 Task: In the Page agendafor.pptxinsert the slide 'blank'insert the shape ' diamond'with color greeninsert the shape  regular pentagonwith color redinsert the shape  piewith color purpleselect all the shapes, shape fill with eyedropper and change the color to  theme color
Action: Mouse moved to (1123, 310)
Screenshot: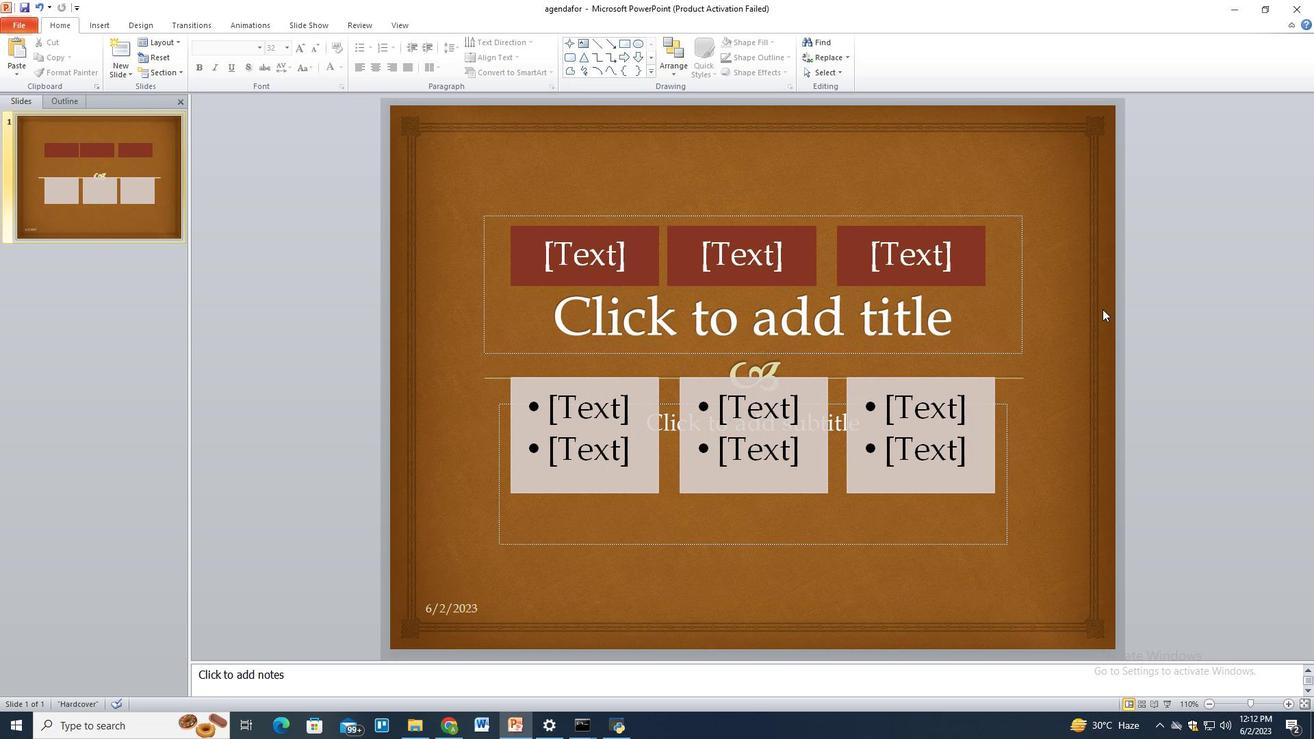 
Action: Mouse scrolled (1123, 310) with delta (0, 0)
Screenshot: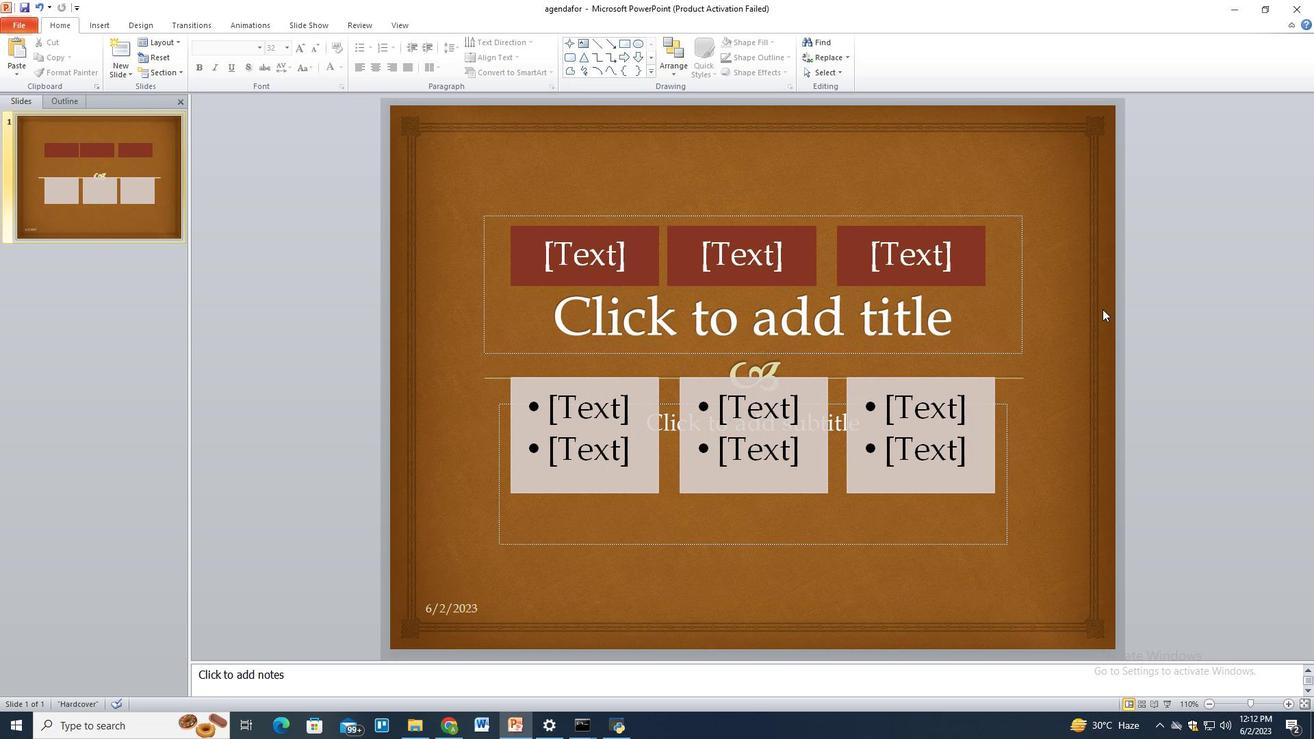 
Action: Mouse moved to (1123, 310)
Screenshot: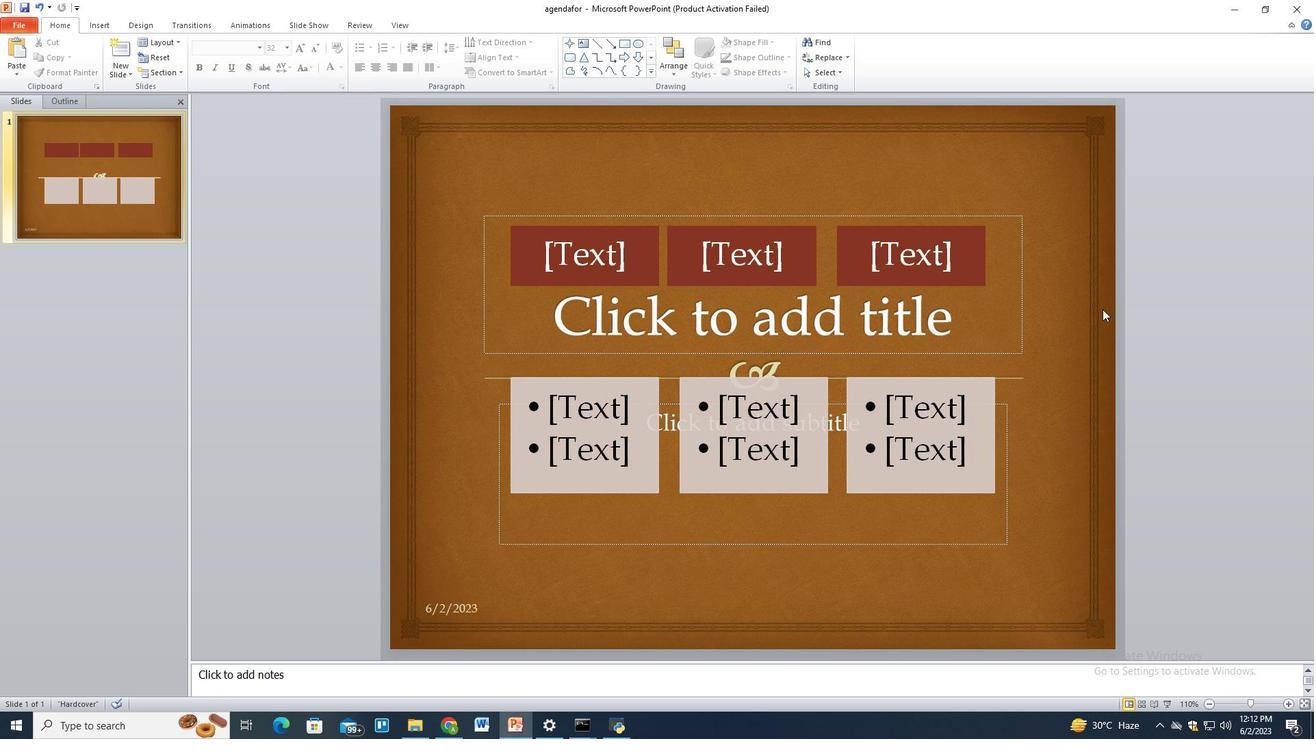 
Action: Mouse scrolled (1123, 310) with delta (0, 0)
Screenshot: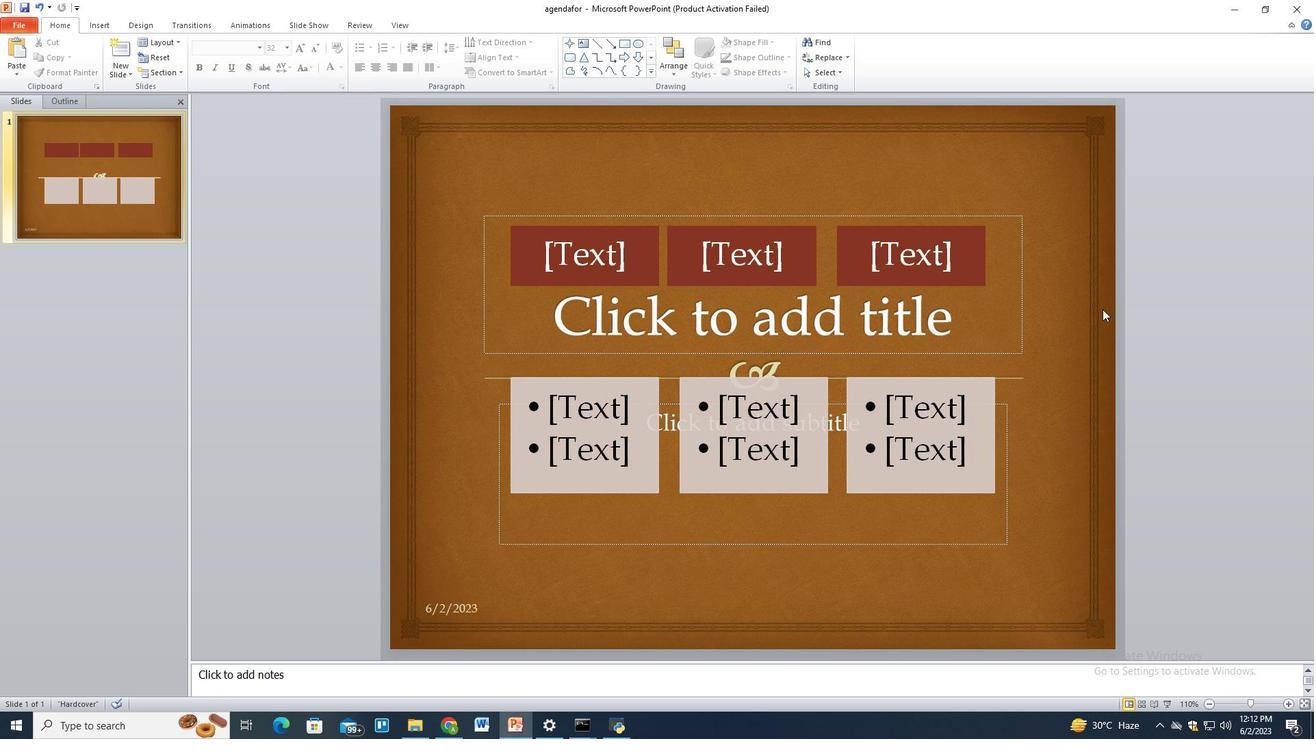 
Action: Mouse moved to (1027, 441)
Screenshot: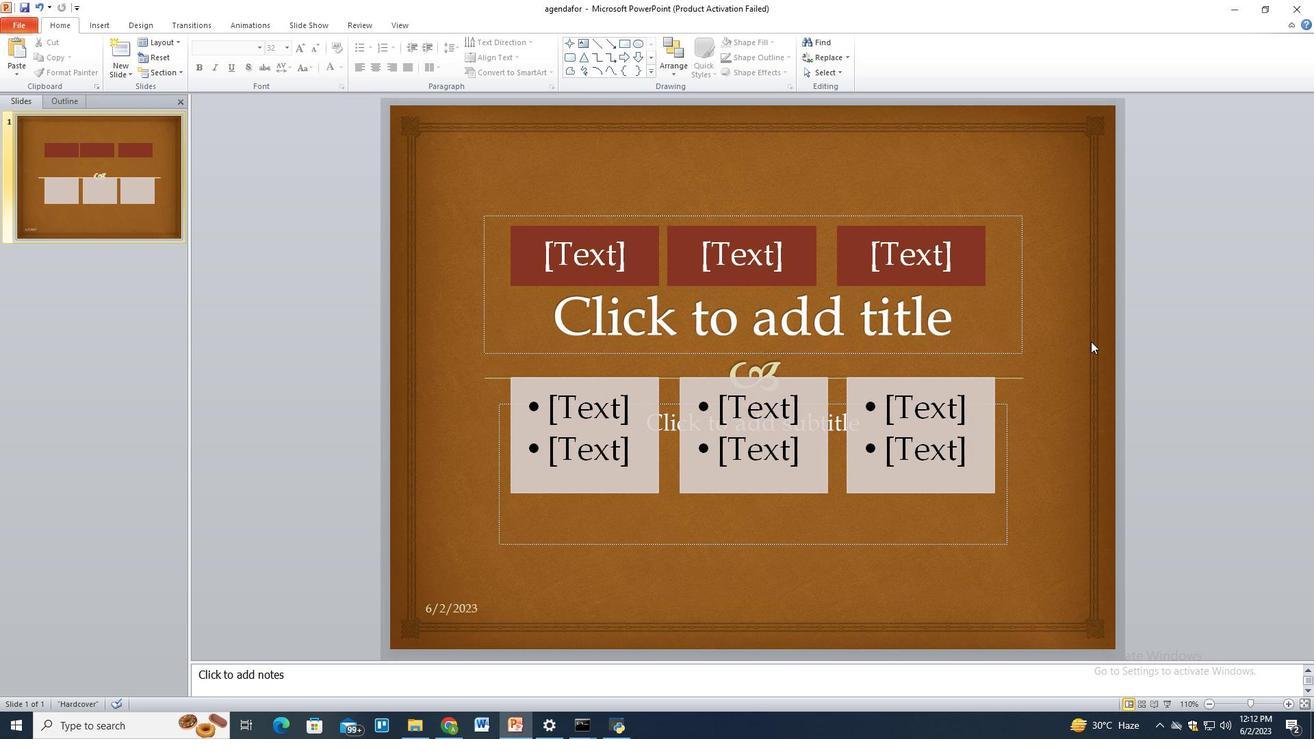 
Action: Mouse pressed left at (1027, 441)
Screenshot: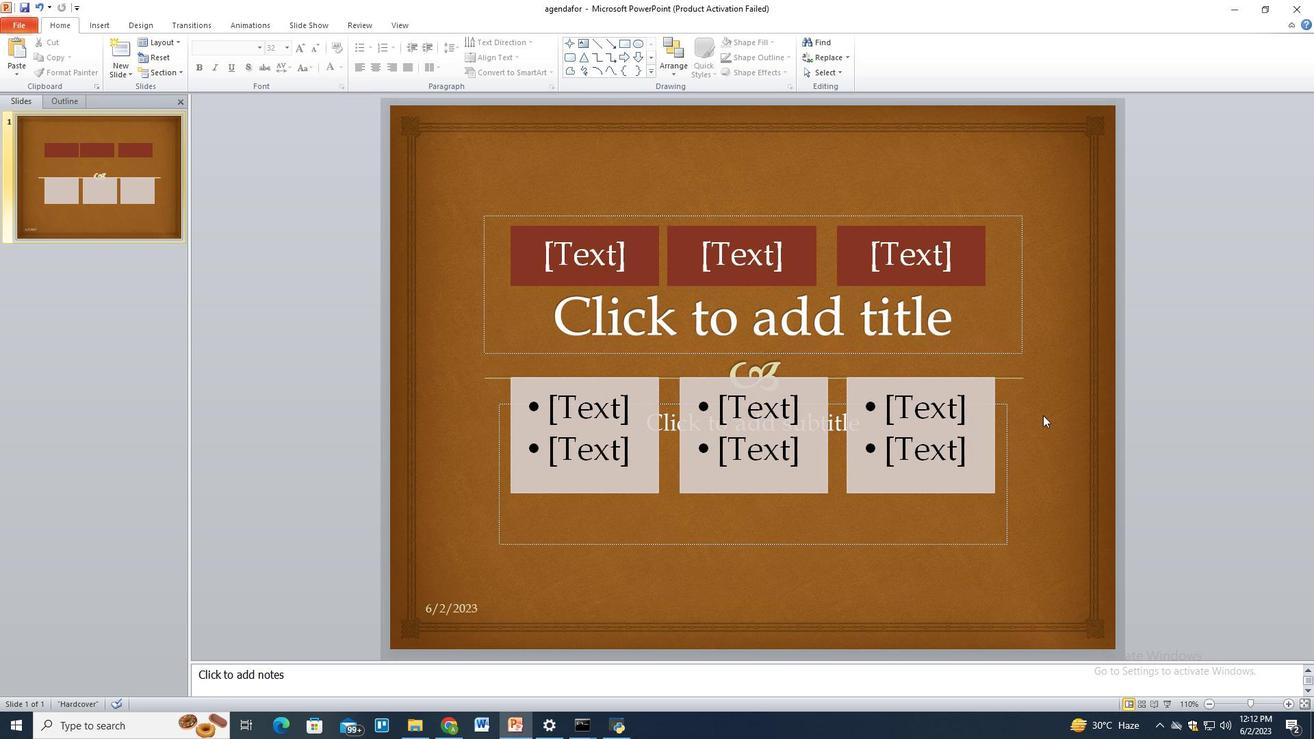 
Action: Mouse moved to (1049, 438)
Screenshot: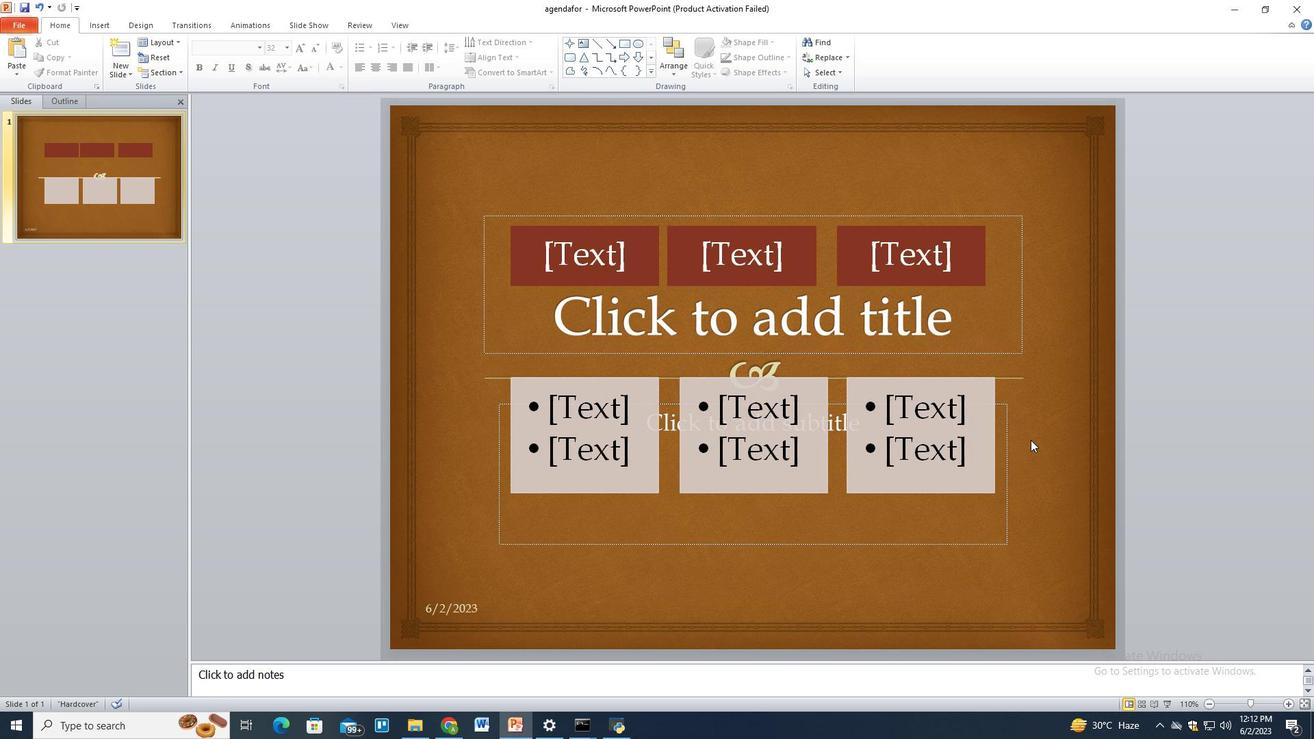 
Action: Key pressed <Key.enter><Key.enter><Key.enter><Key.enter>
Screenshot: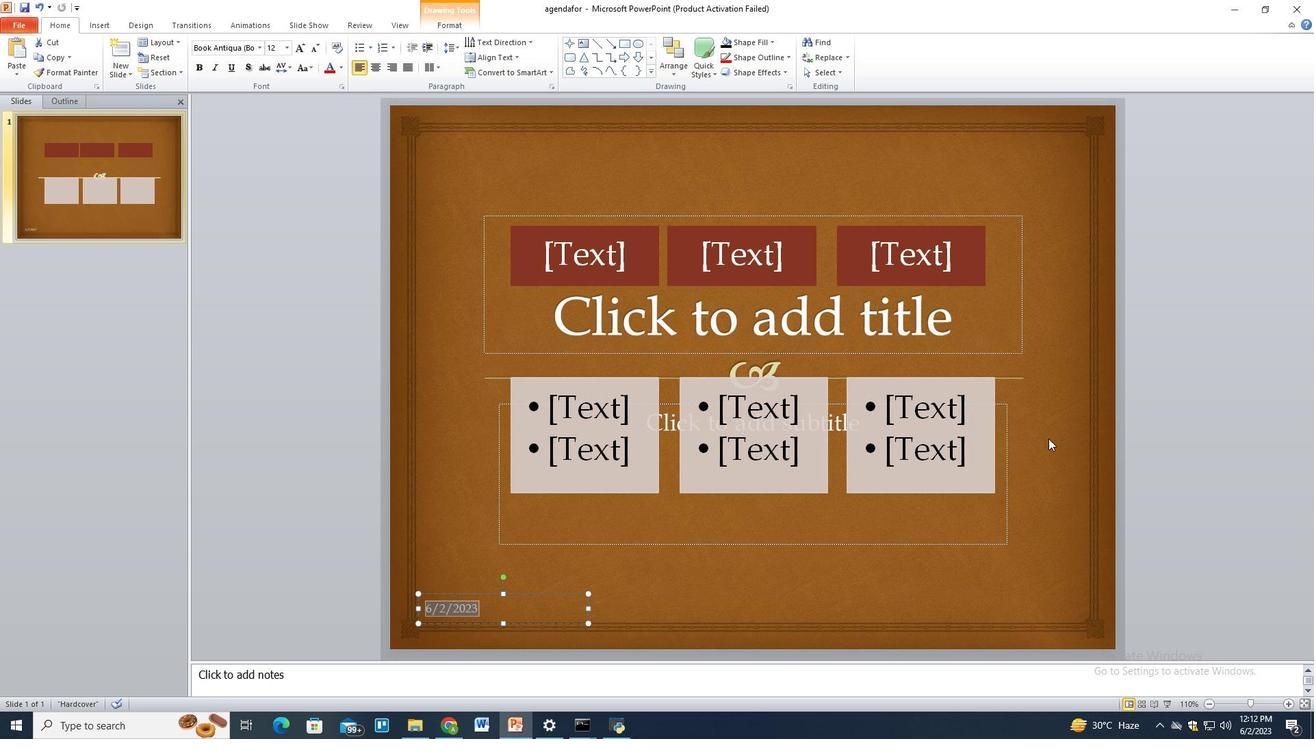 
Action: Mouse moved to (1092, 320)
Screenshot: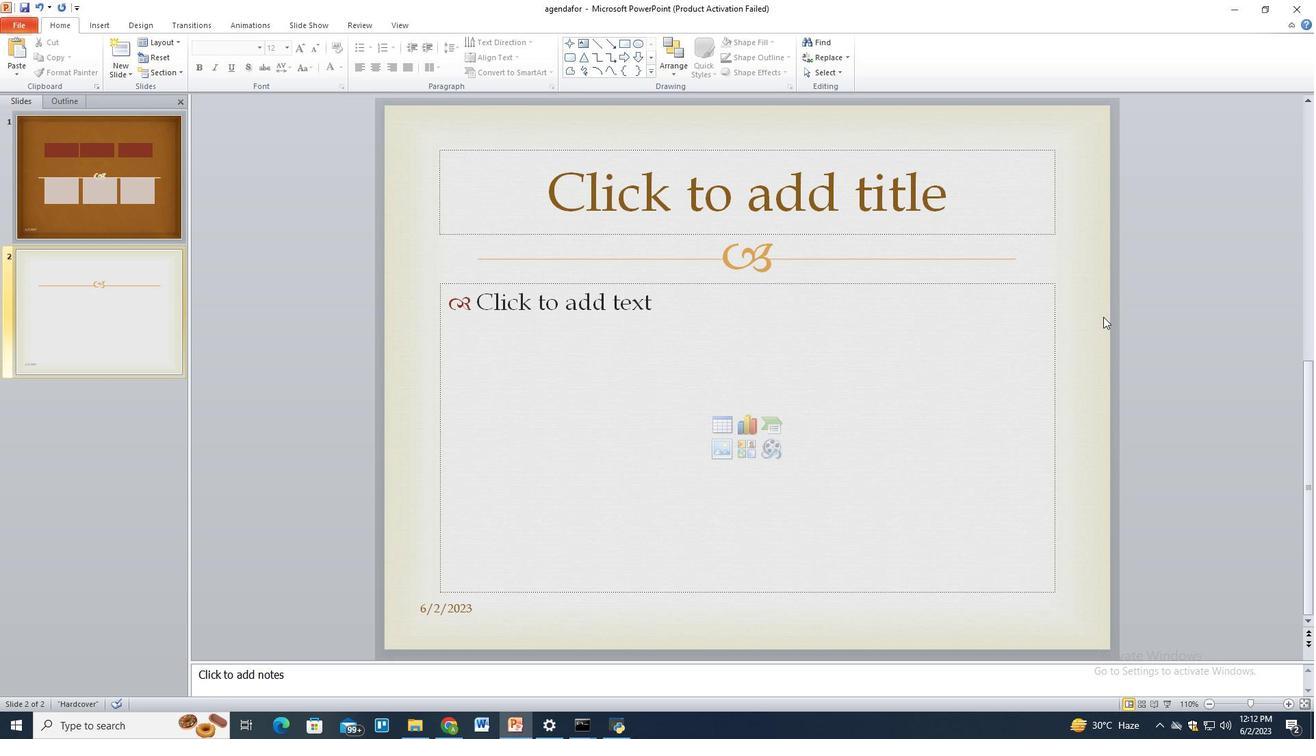 
Action: Mouse pressed right at (1092, 320)
Screenshot: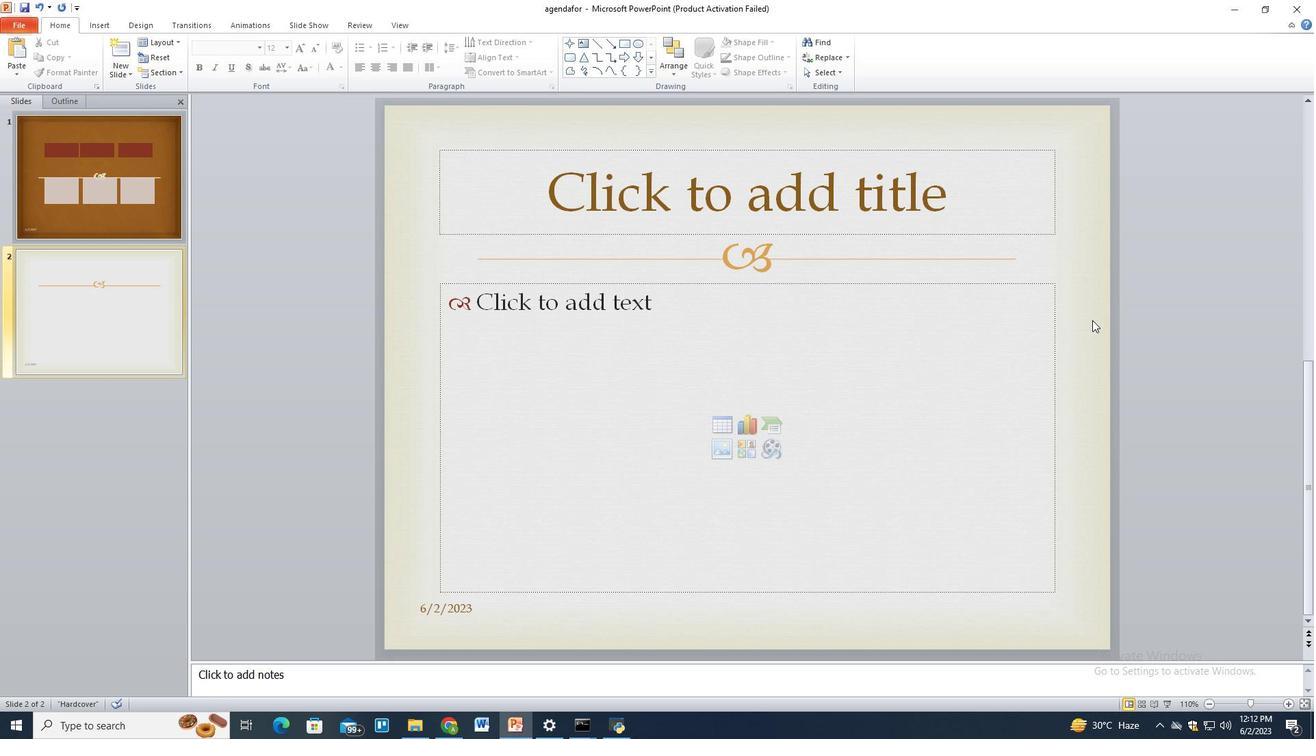 
Action: Mouse moved to (1128, 428)
Screenshot: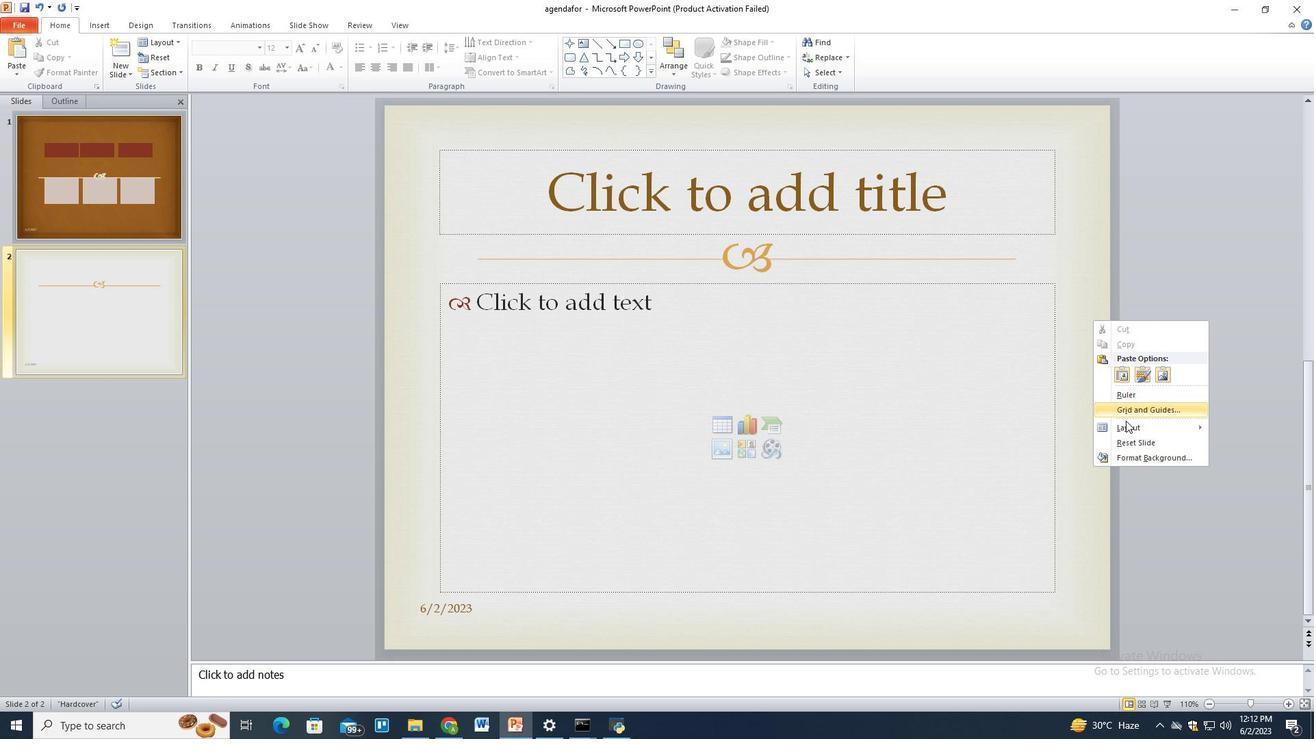 
Action: Mouse pressed left at (1128, 428)
Screenshot: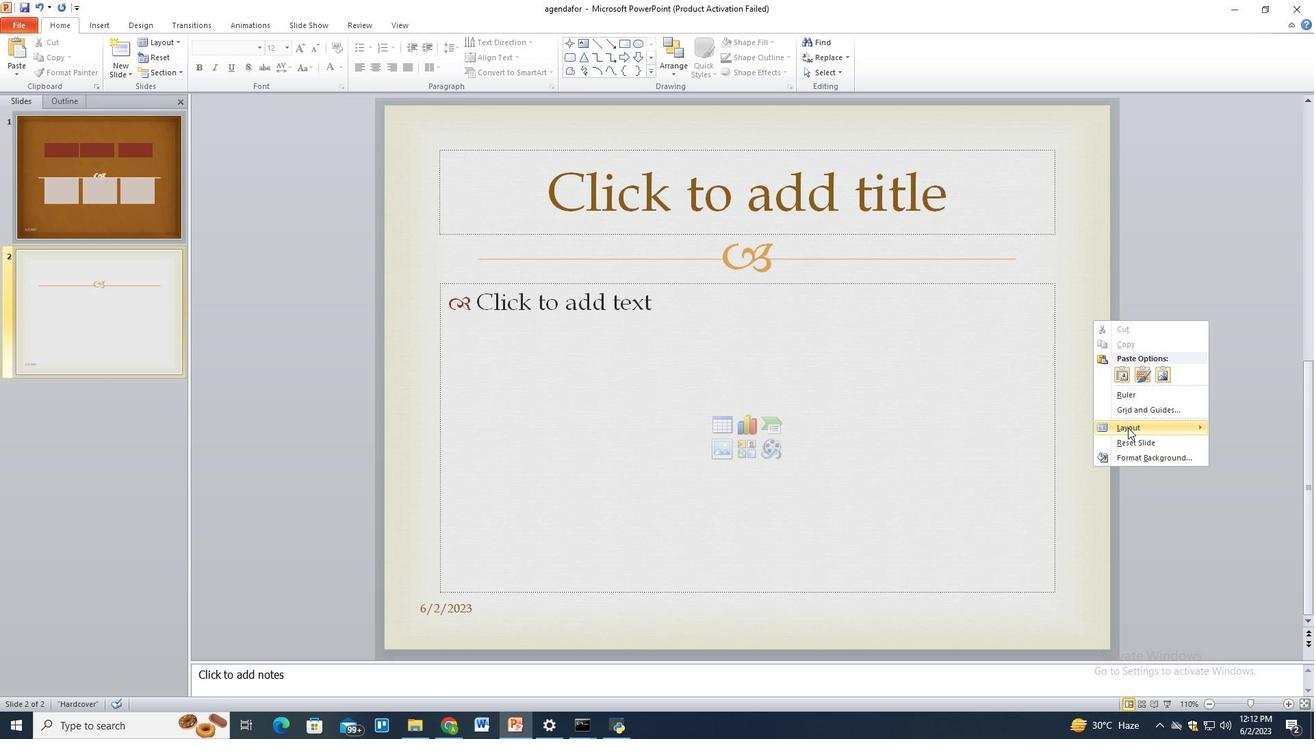 
Action: Mouse moved to (895, 606)
Screenshot: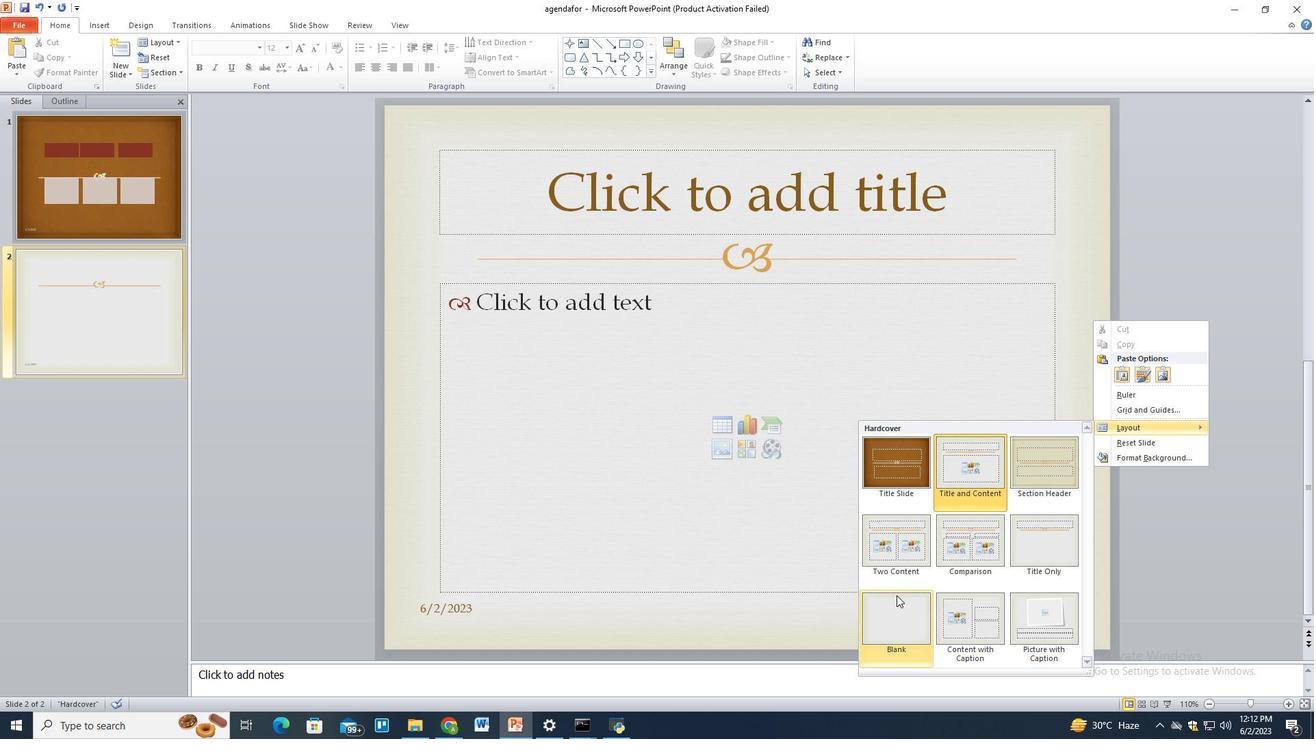 
Action: Mouse pressed left at (895, 606)
Screenshot: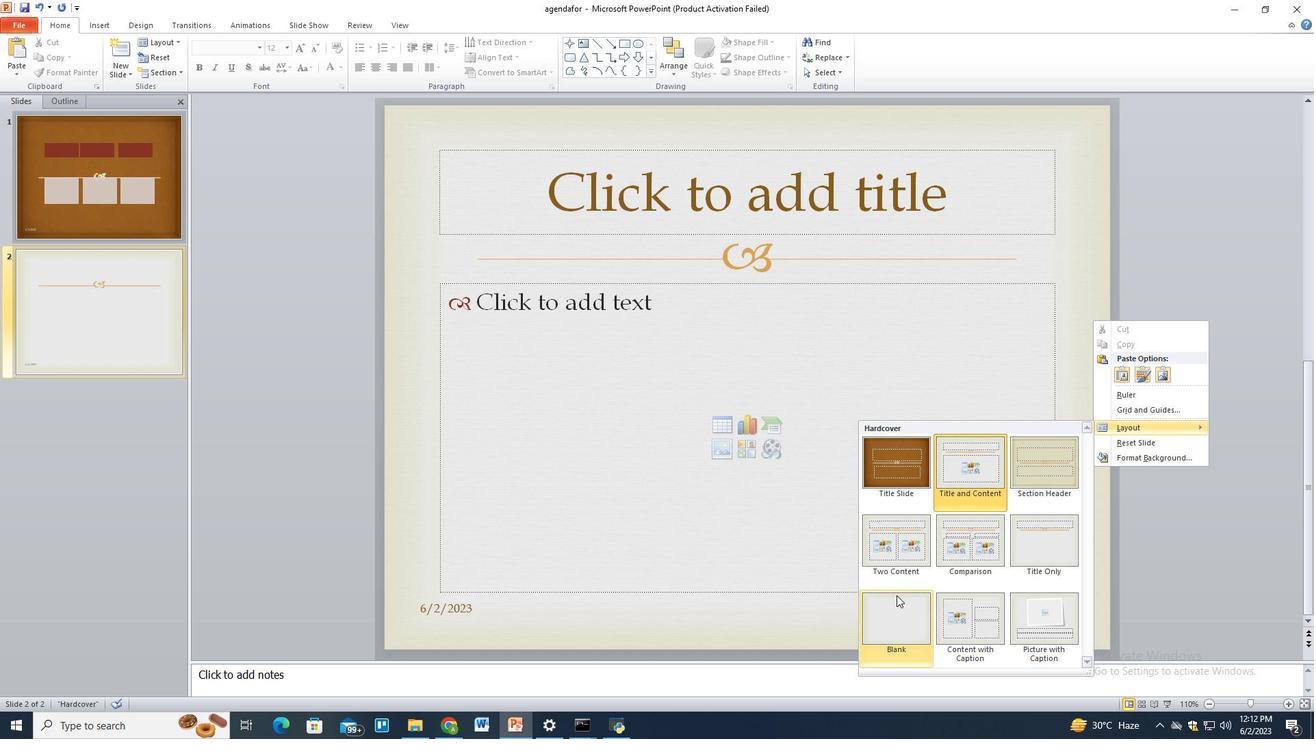 
Action: Mouse moved to (686, 225)
Screenshot: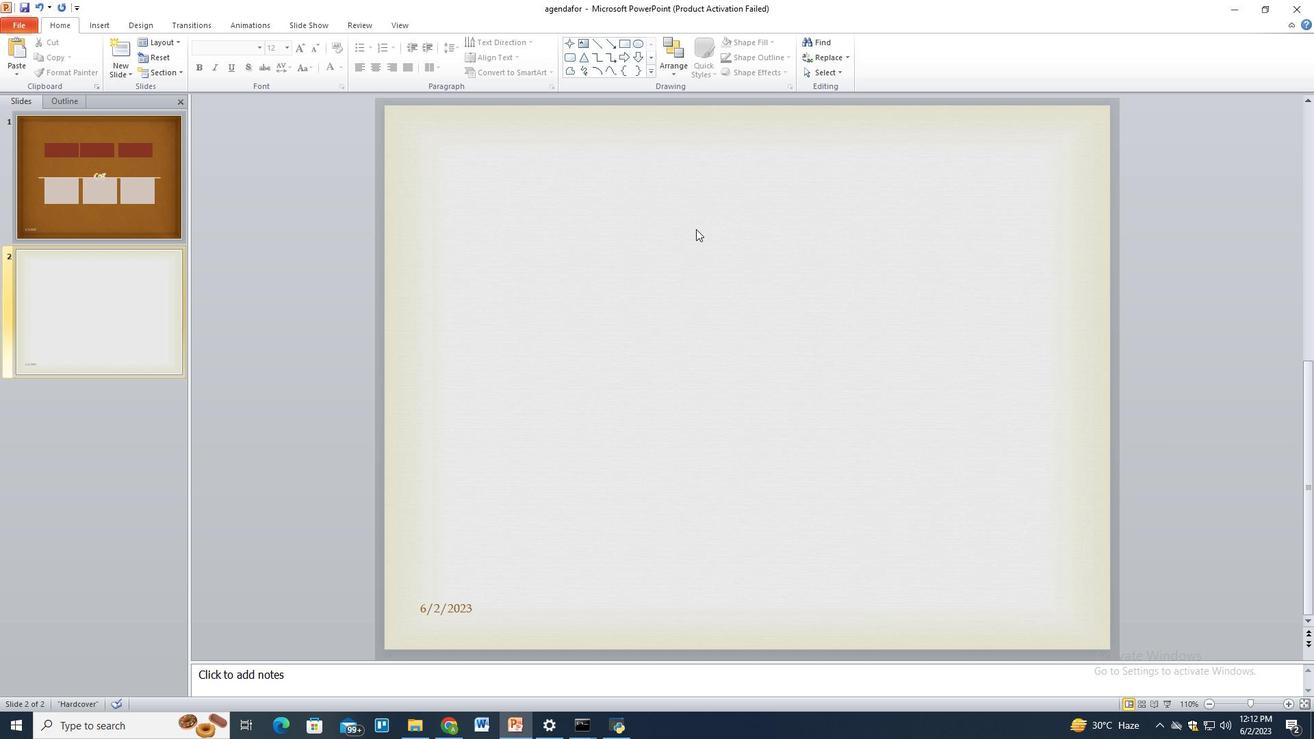
Action: Mouse pressed left at (686, 225)
Screenshot: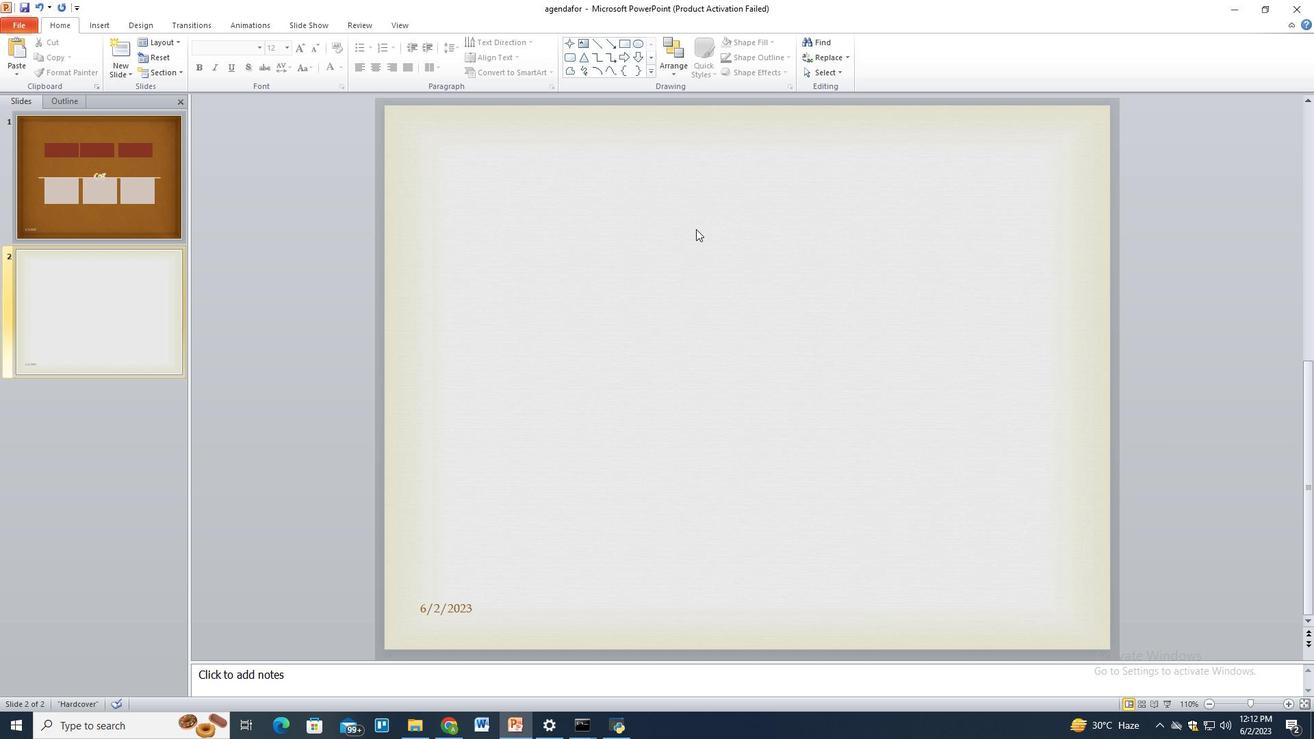 
Action: Mouse moved to (107, 22)
Screenshot: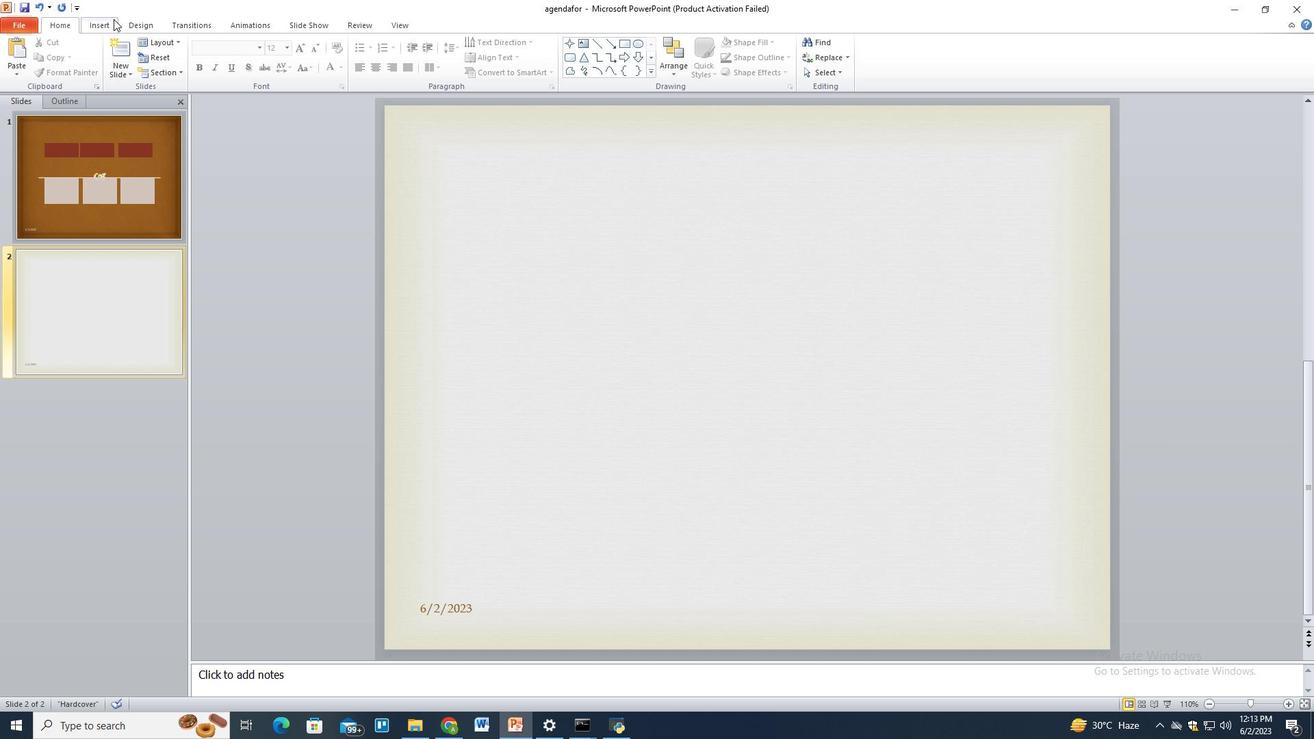 
Action: Mouse pressed left at (107, 22)
Screenshot: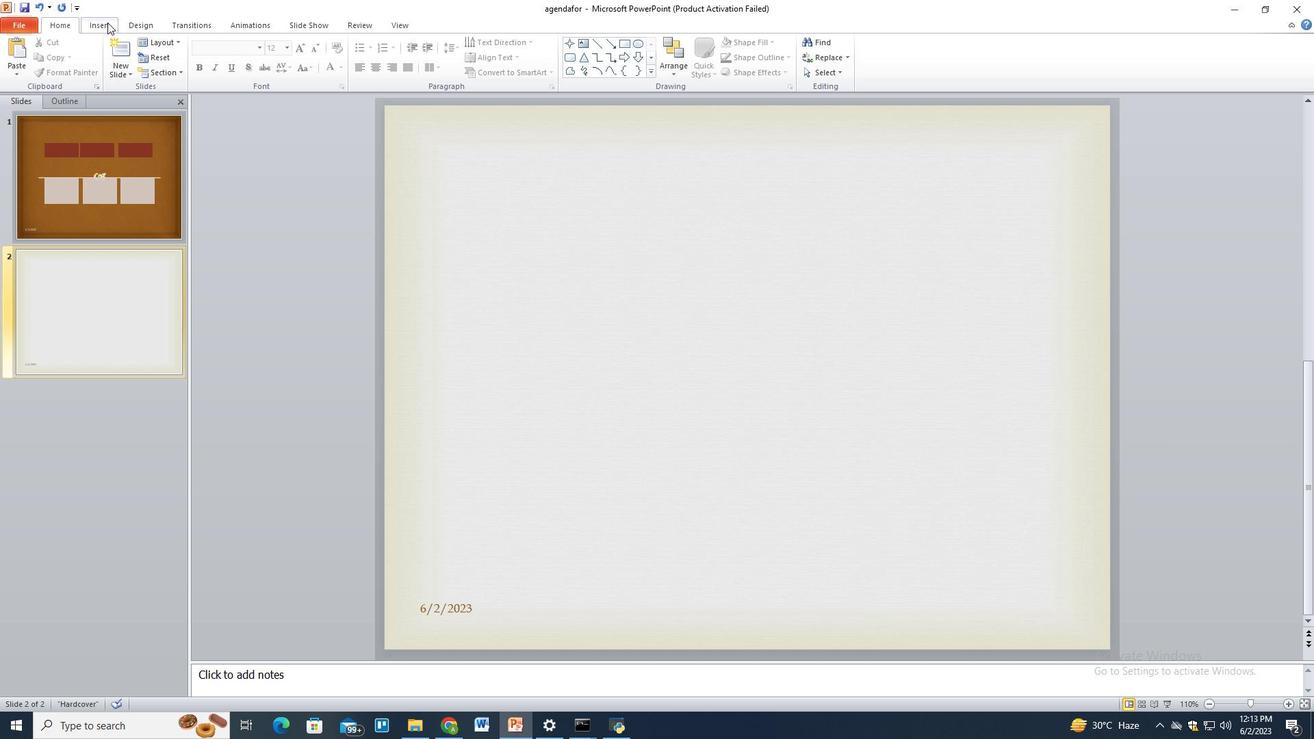 
Action: Mouse moved to (188, 65)
Screenshot: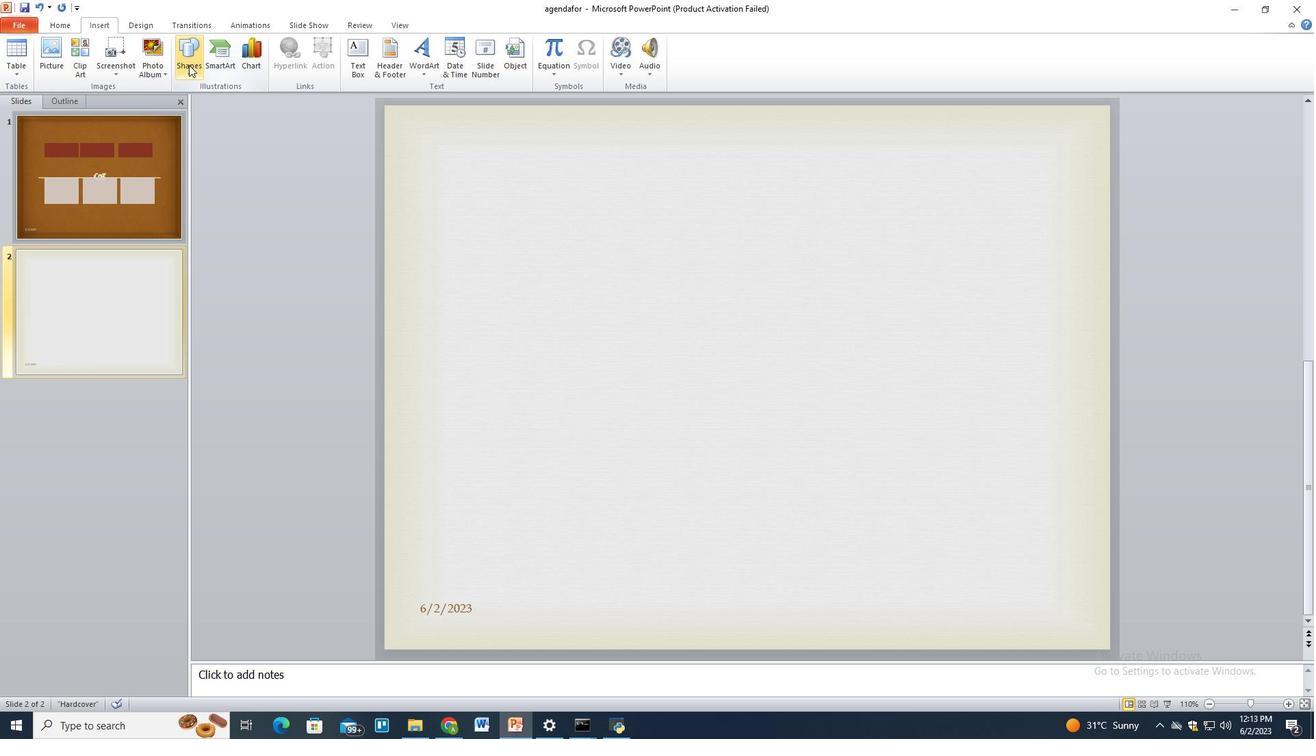 
Action: Mouse pressed left at (188, 65)
Screenshot: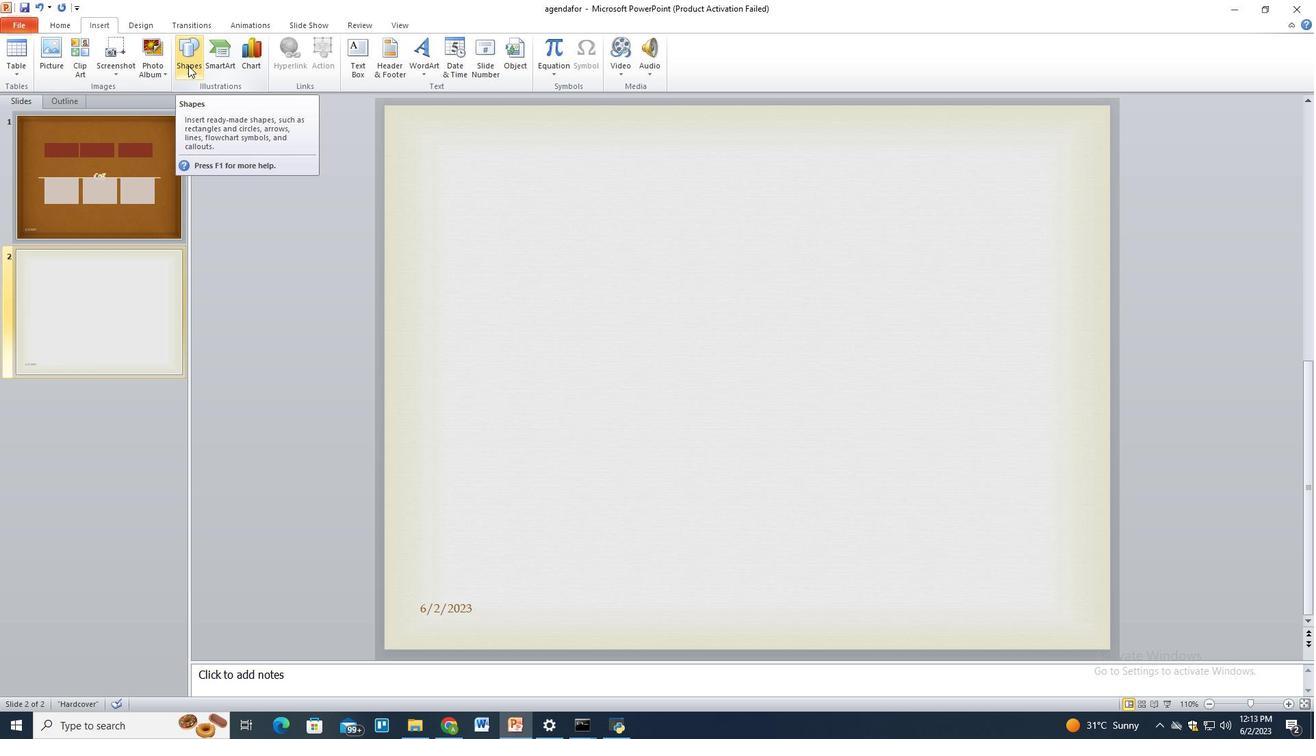 
Action: Mouse moved to (348, 471)
Screenshot: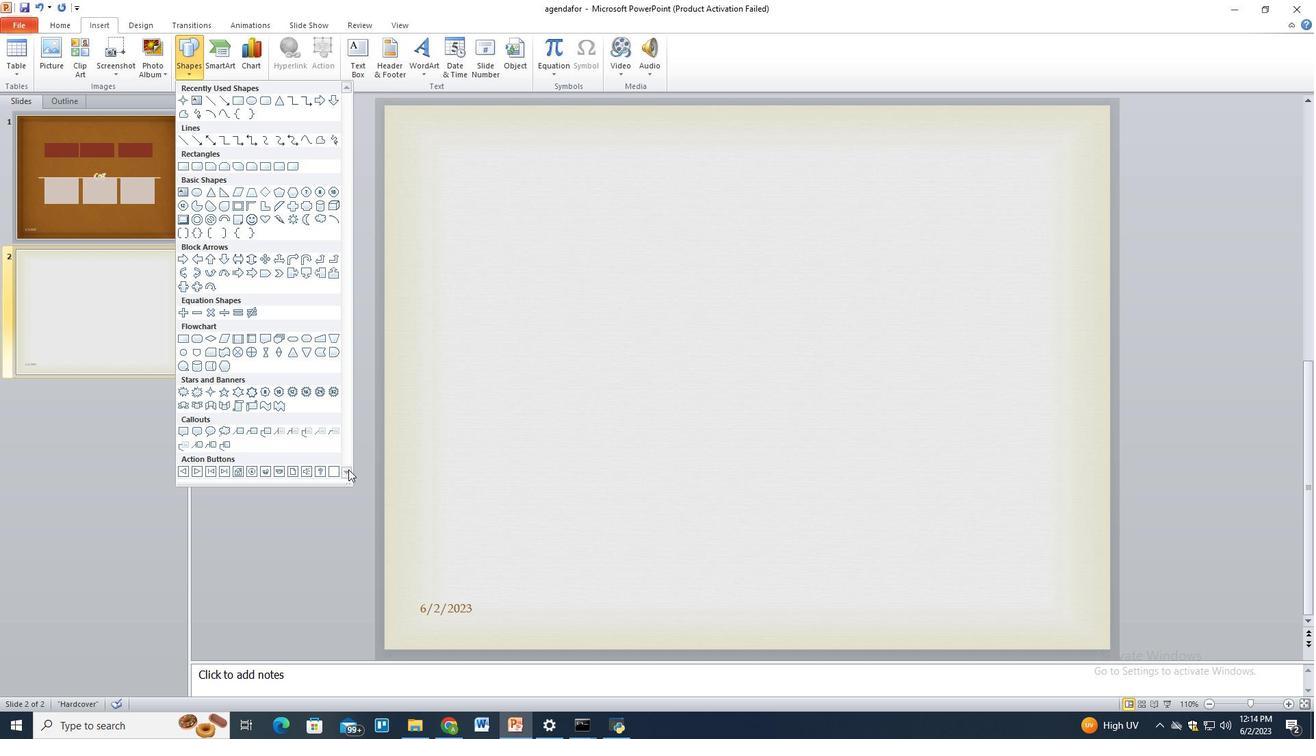 
Action: Mouse pressed left at (348, 471)
Screenshot: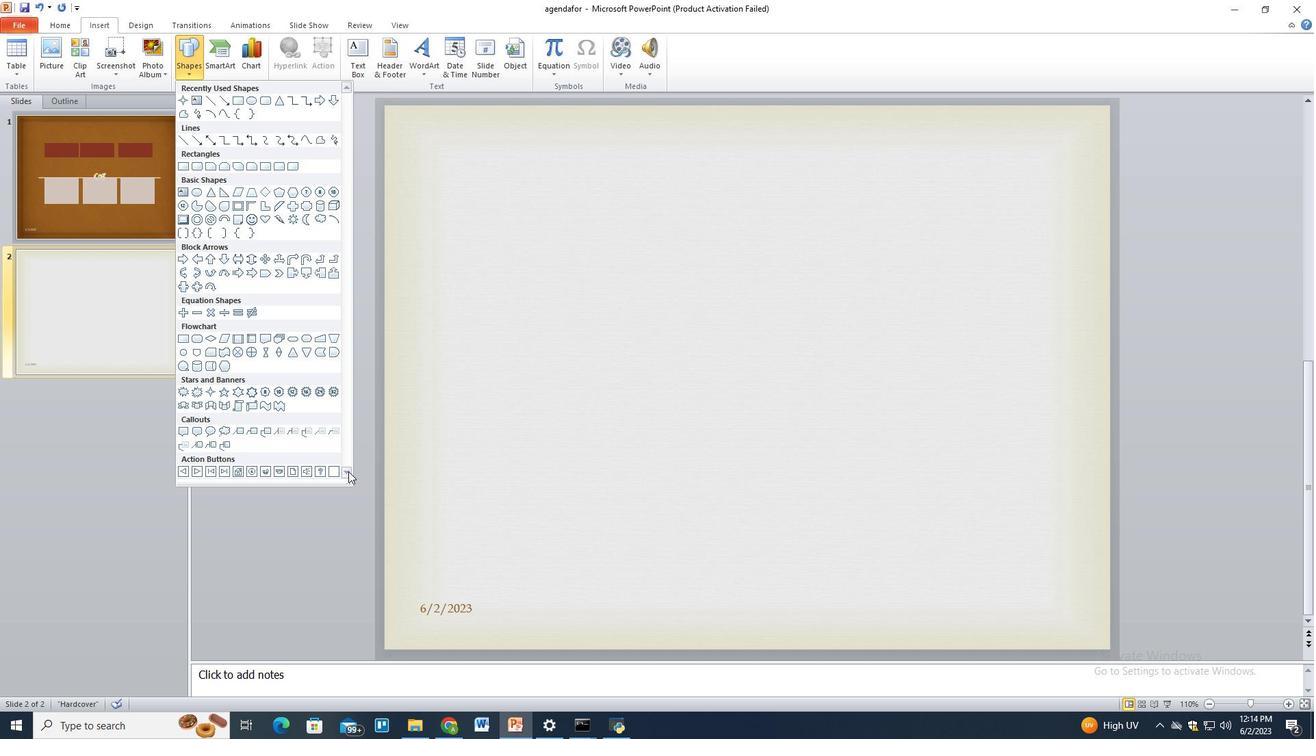 
Action: Mouse moved to (348, 473)
Screenshot: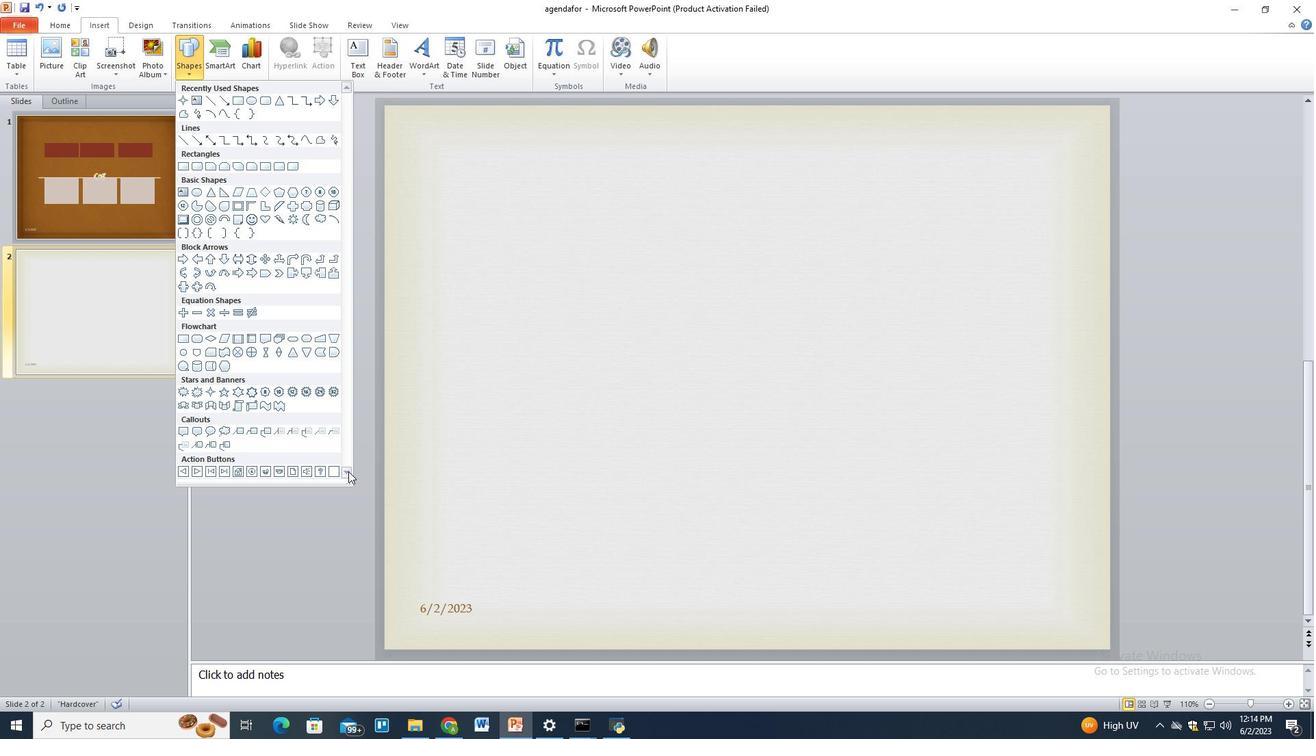 
Action: Mouse pressed left at (348, 473)
Screenshot: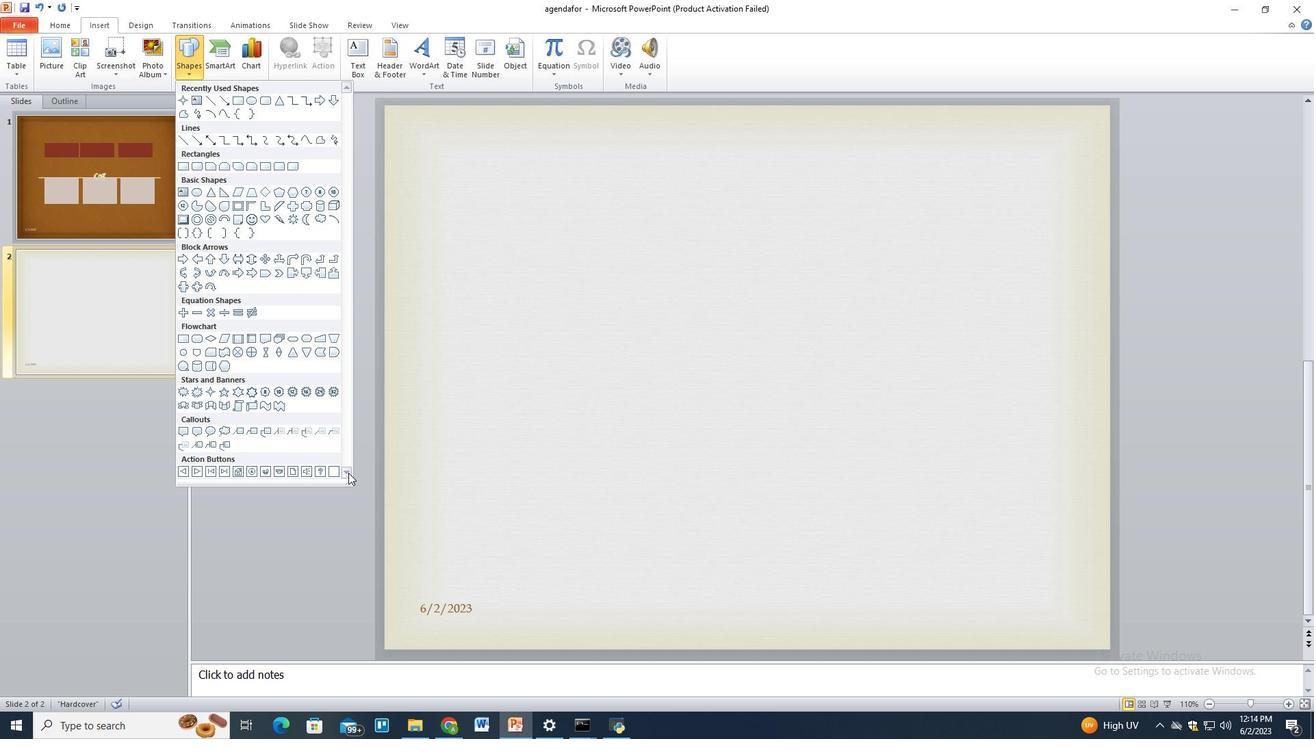 
Action: Mouse pressed left at (348, 473)
Screenshot: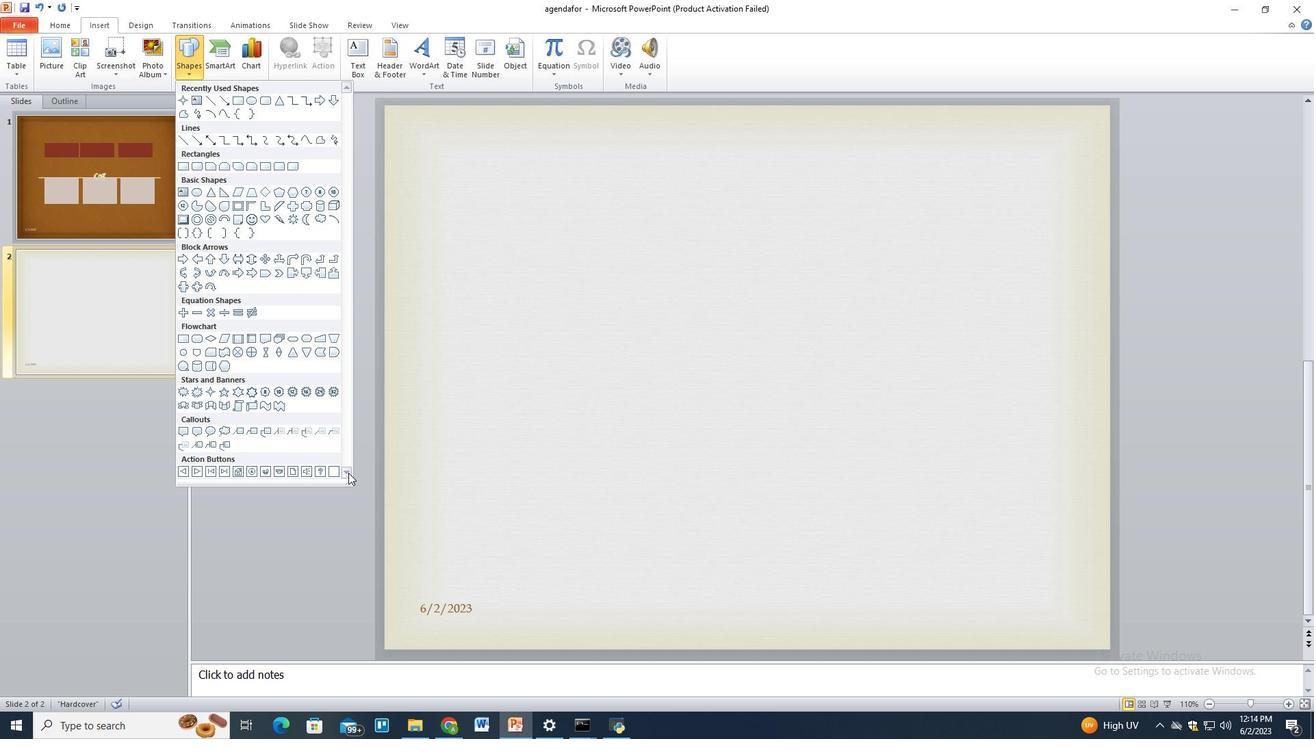 
Action: Mouse pressed left at (348, 473)
Screenshot: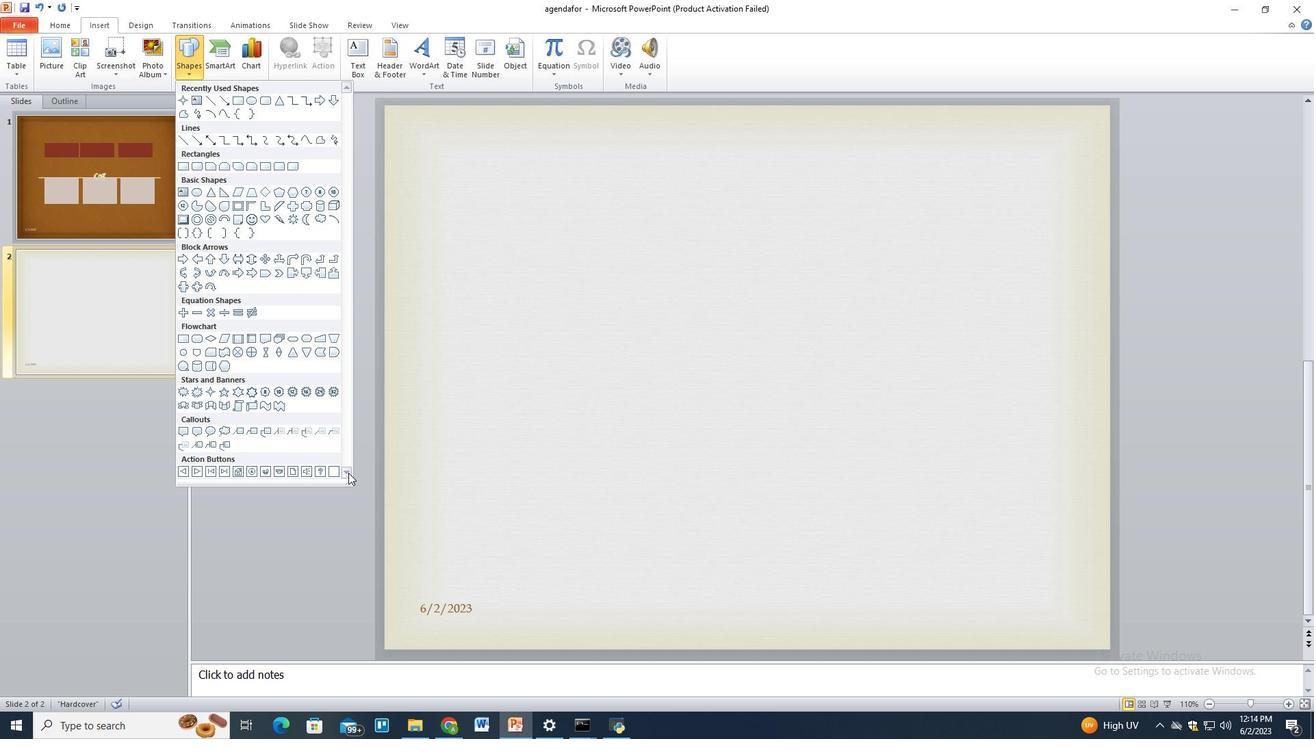 
Action: Mouse moved to (294, 399)
Screenshot: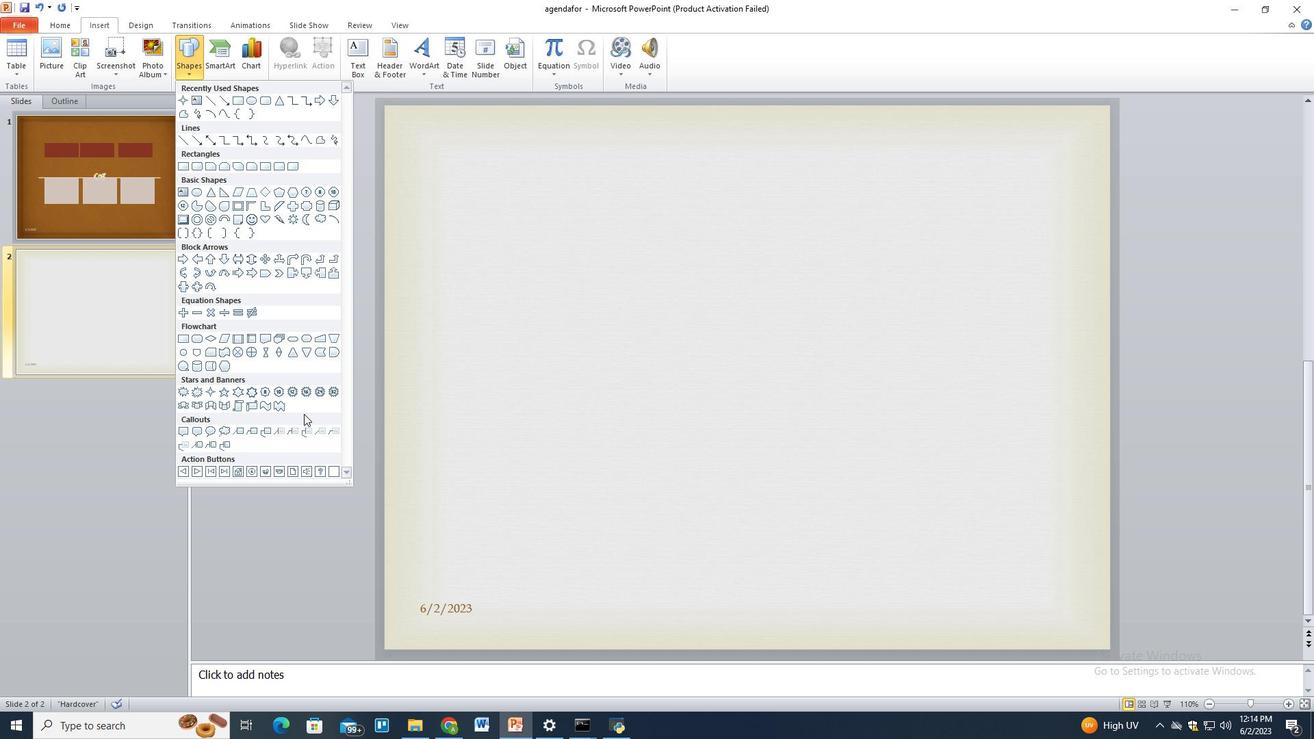 
Action: Mouse scrolled (294, 398) with delta (0, 0)
Screenshot: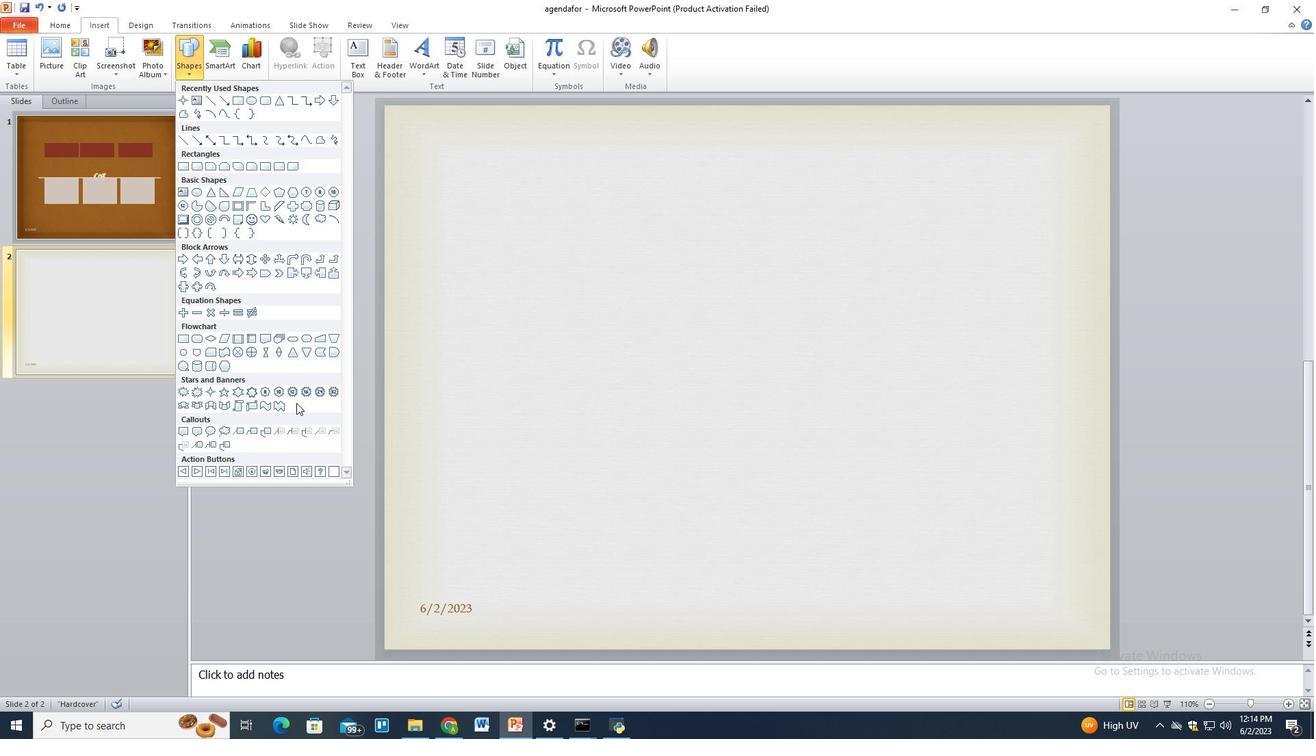 
Action: Mouse scrolled (294, 398) with delta (0, 0)
Screenshot: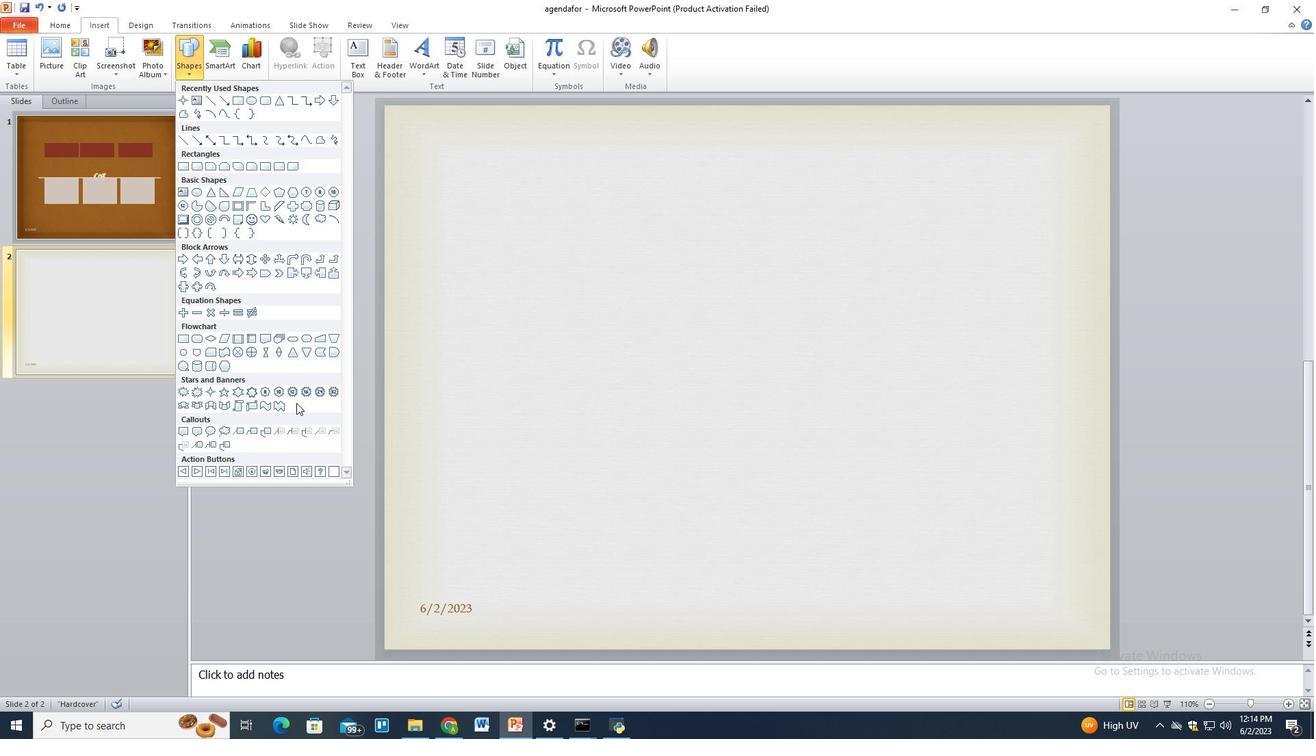 
Action: Mouse scrolled (294, 398) with delta (0, 0)
Screenshot: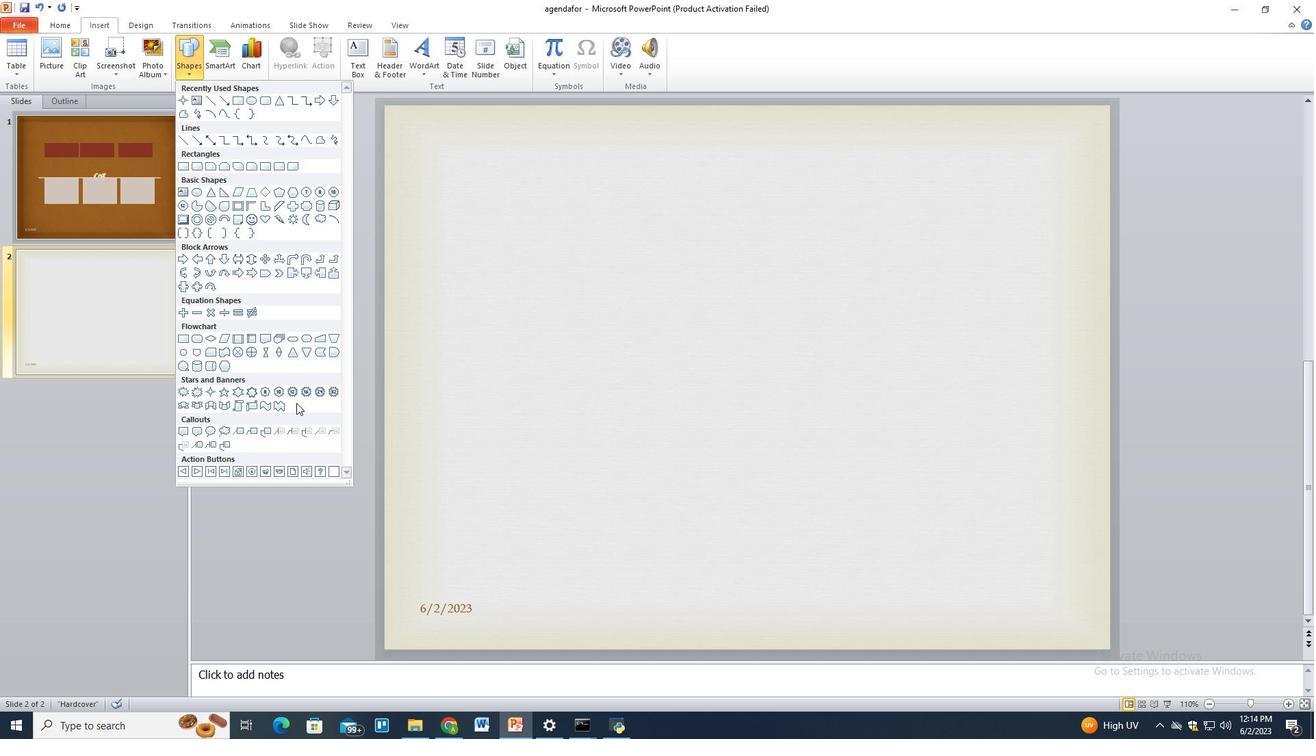 
Action: Mouse scrolled (294, 398) with delta (0, 0)
Screenshot: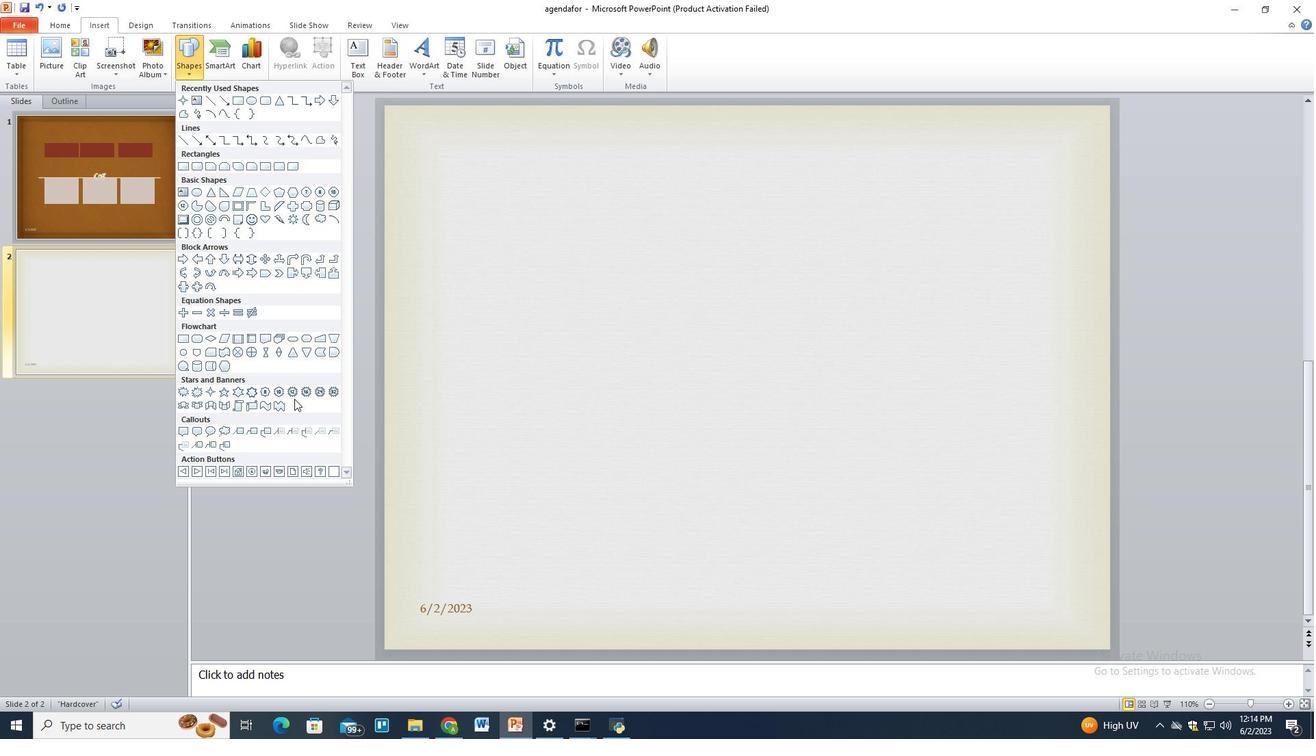 
Action: Mouse scrolled (294, 398) with delta (0, 0)
Screenshot: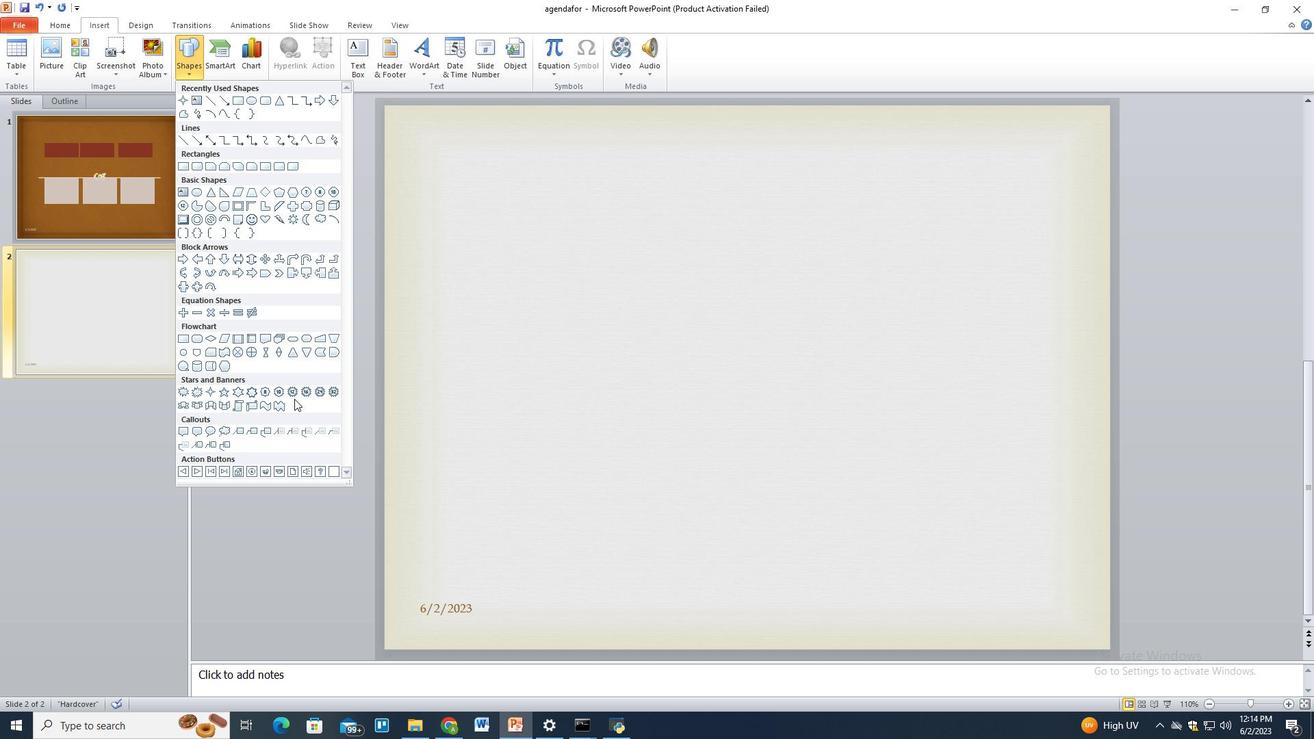 
Action: Mouse scrolled (294, 398) with delta (0, 0)
Screenshot: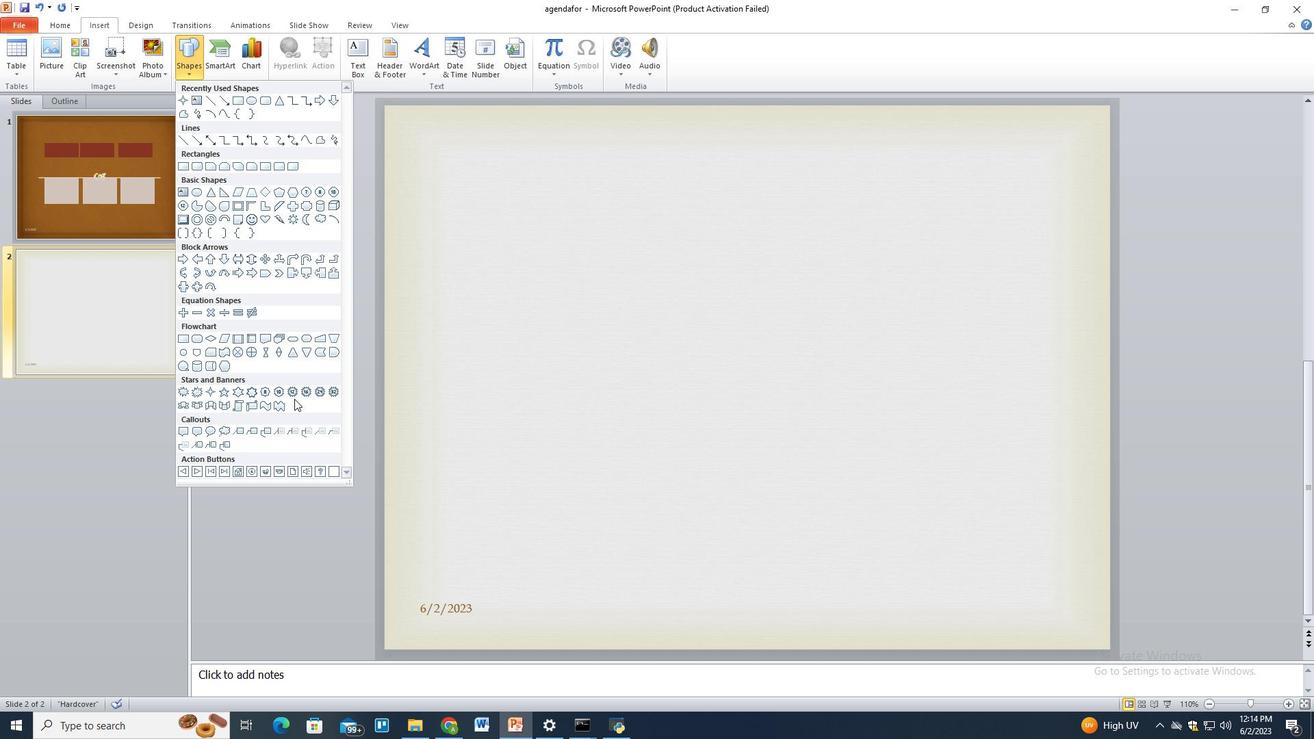 
Action: Mouse moved to (275, 338)
Screenshot: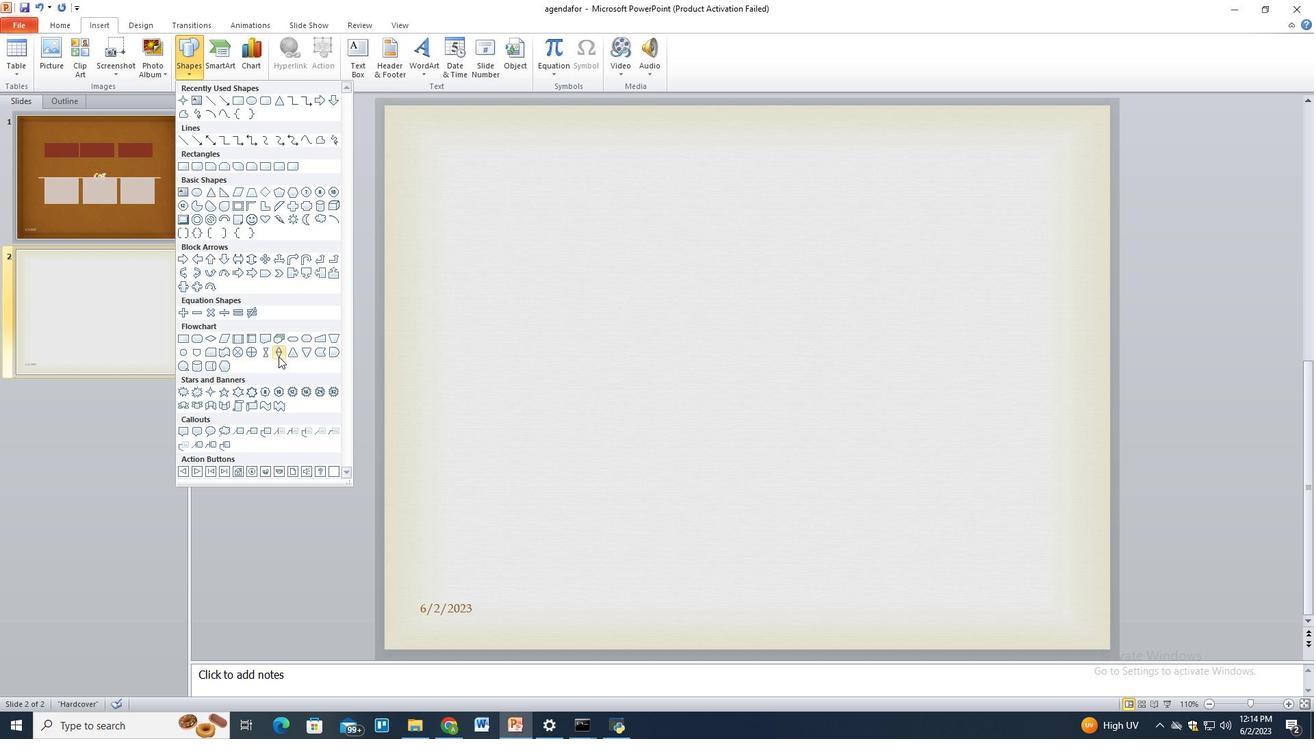 
Action: Mouse scrolled (275, 339) with delta (0, 0)
Screenshot: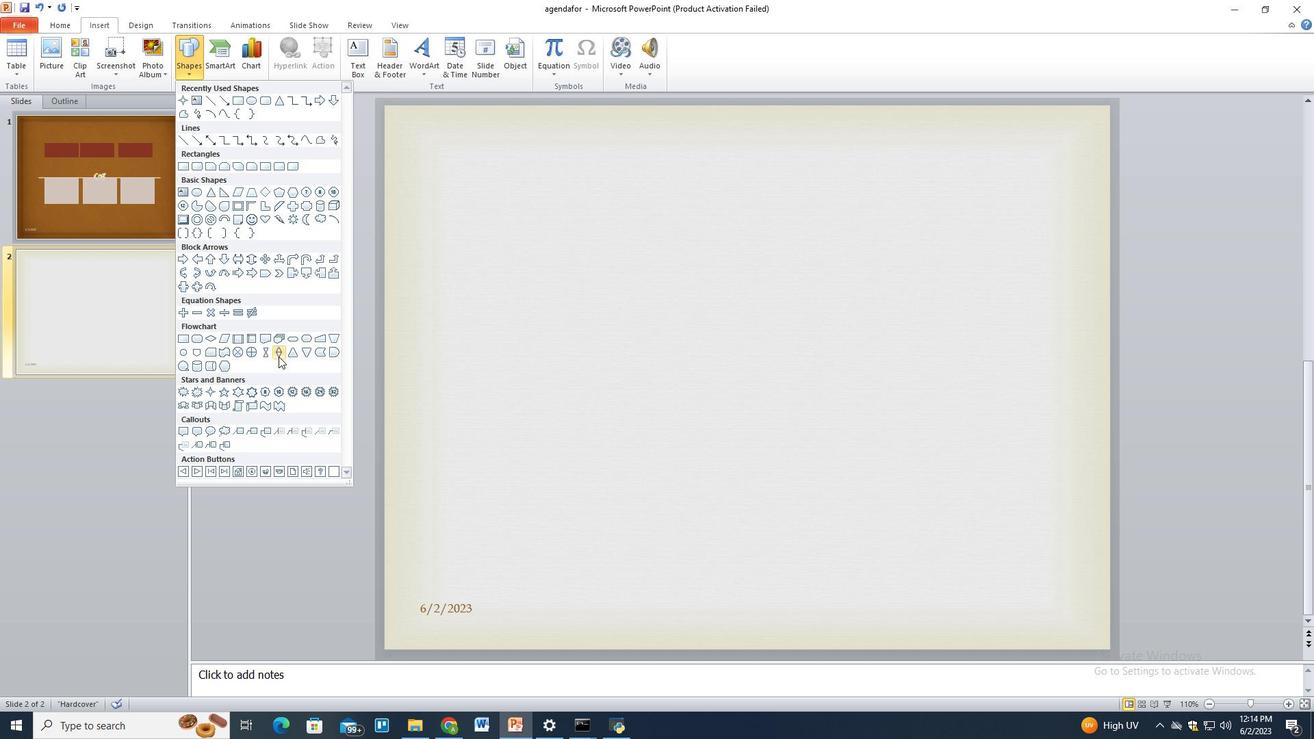
Action: Mouse moved to (296, 356)
Screenshot: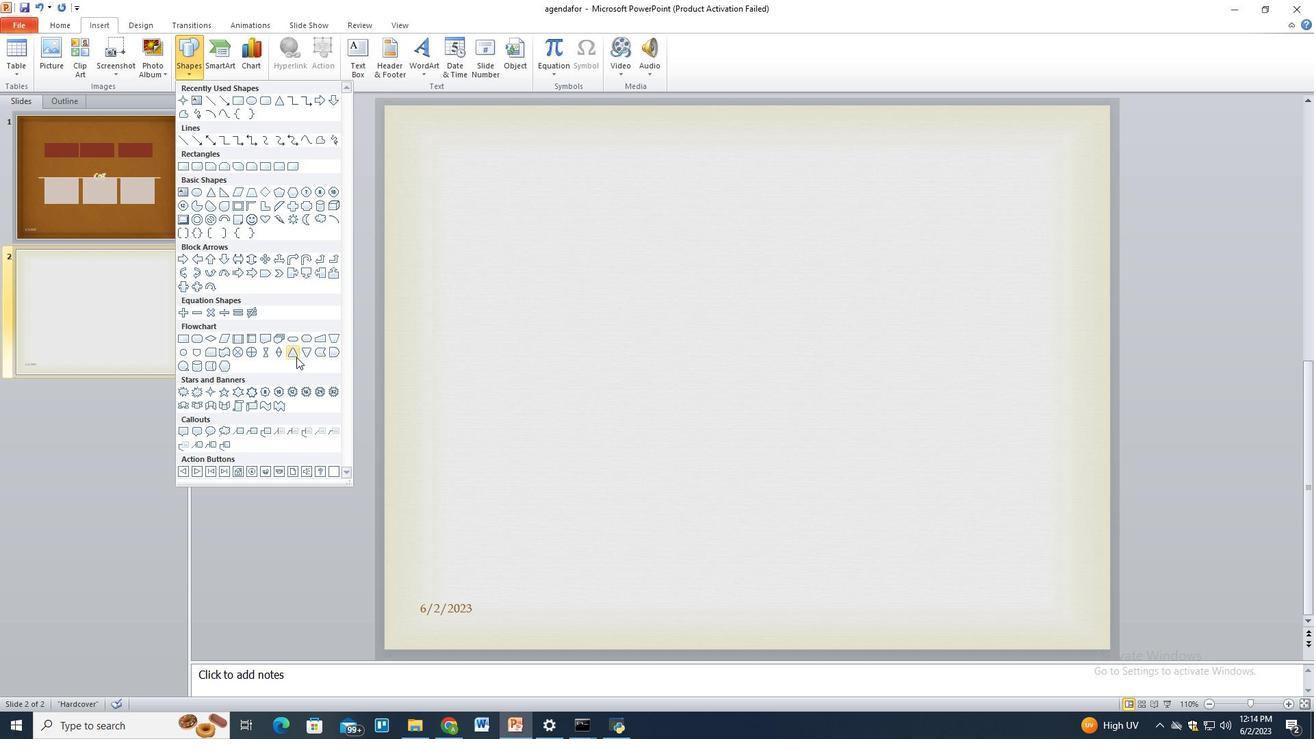 
Action: Mouse pressed left at (296, 356)
Screenshot: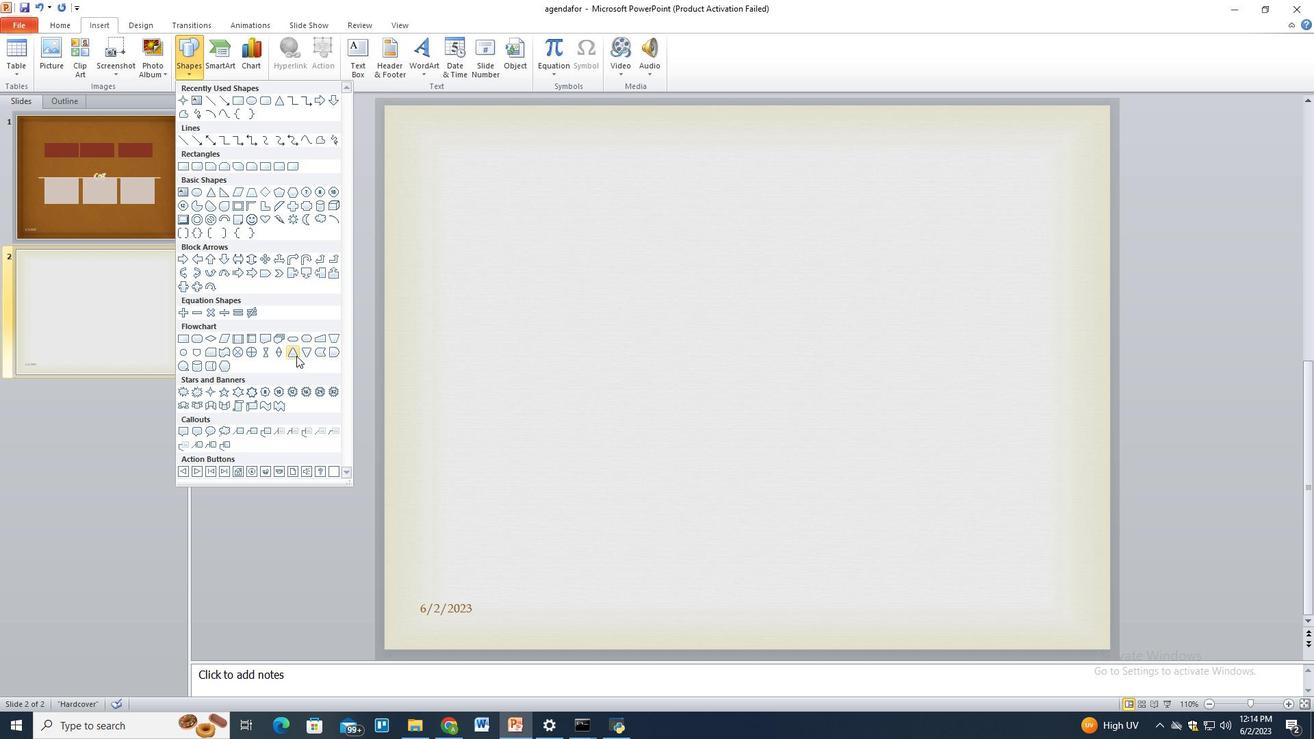 
Action: Mouse moved to (526, 265)
Screenshot: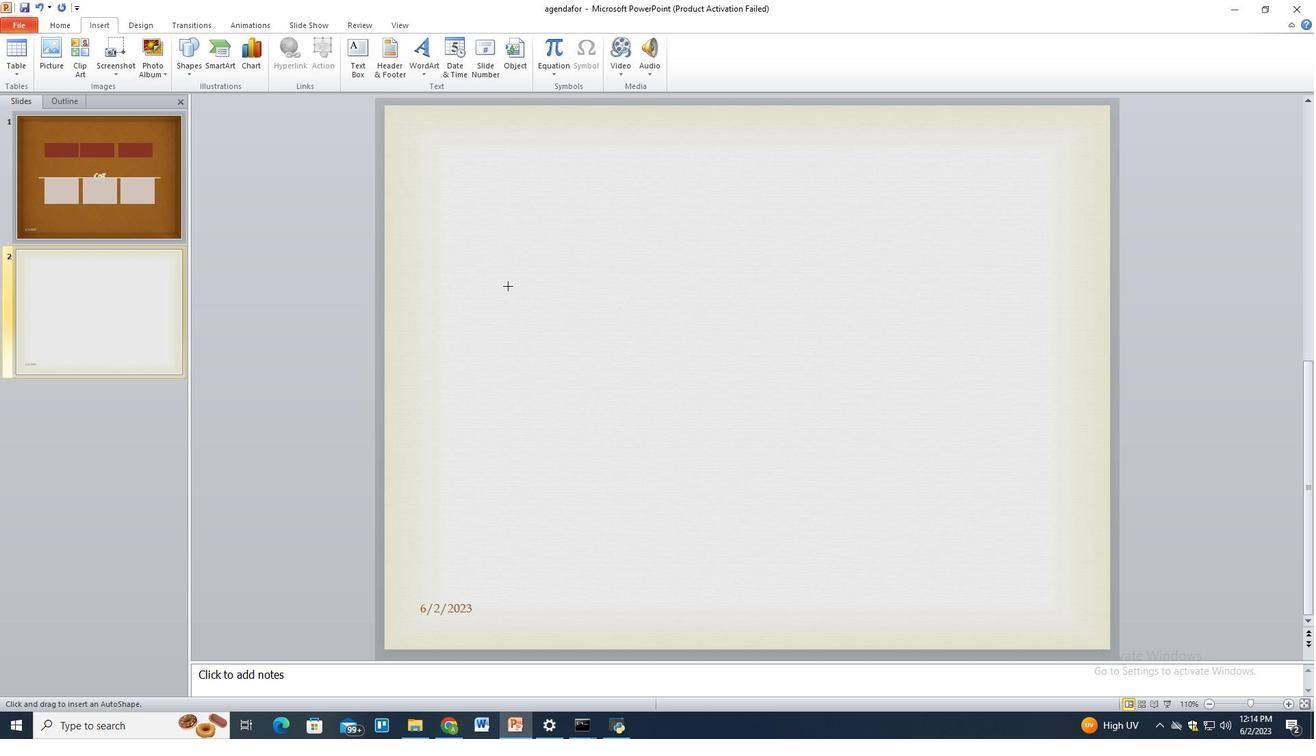 
Action: Mouse pressed left at (521, 265)
Screenshot: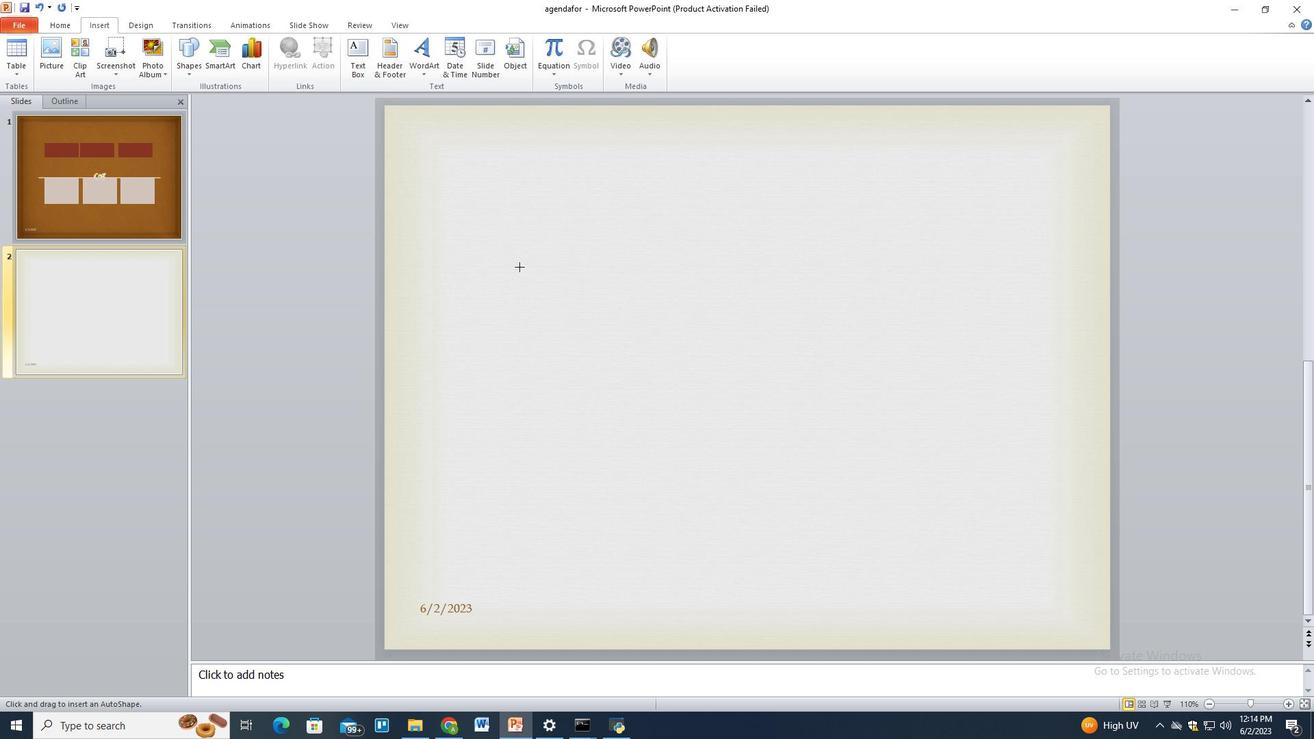 
Action: Mouse moved to (563, 321)
Screenshot: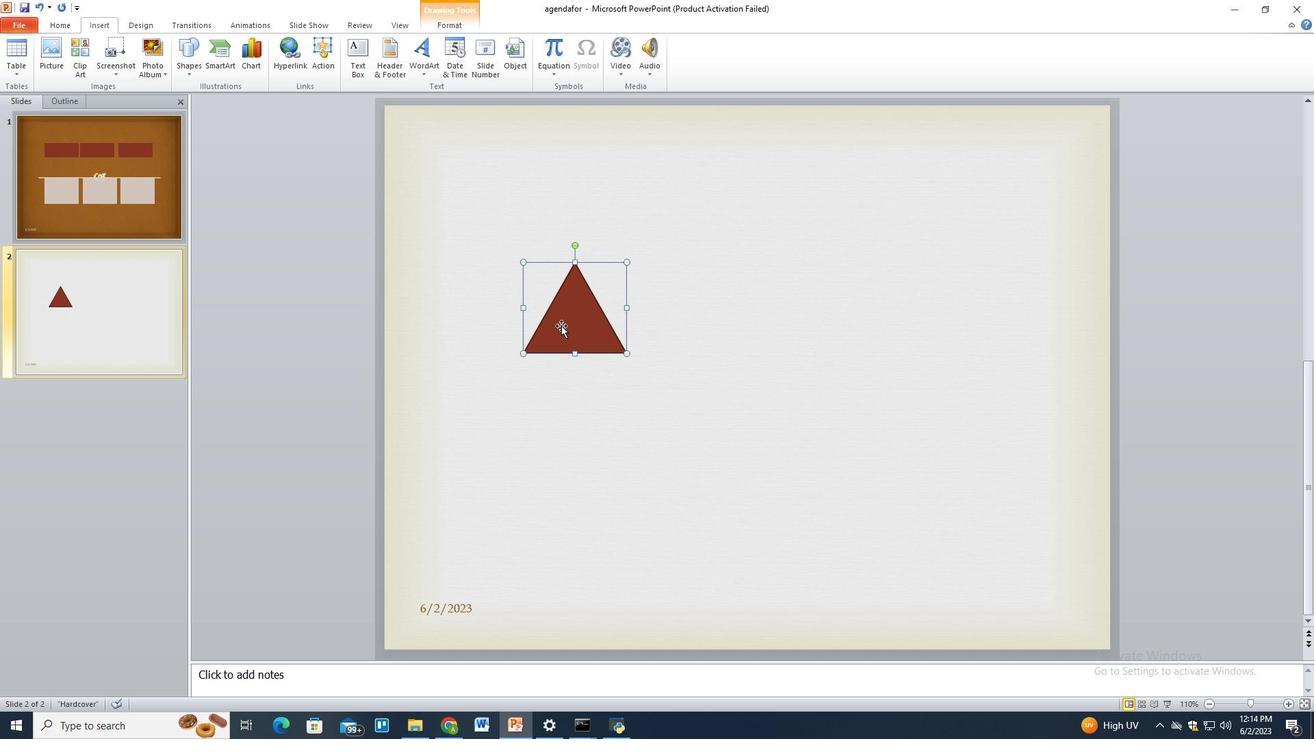
Action: Mouse pressed left at (563, 321)
Screenshot: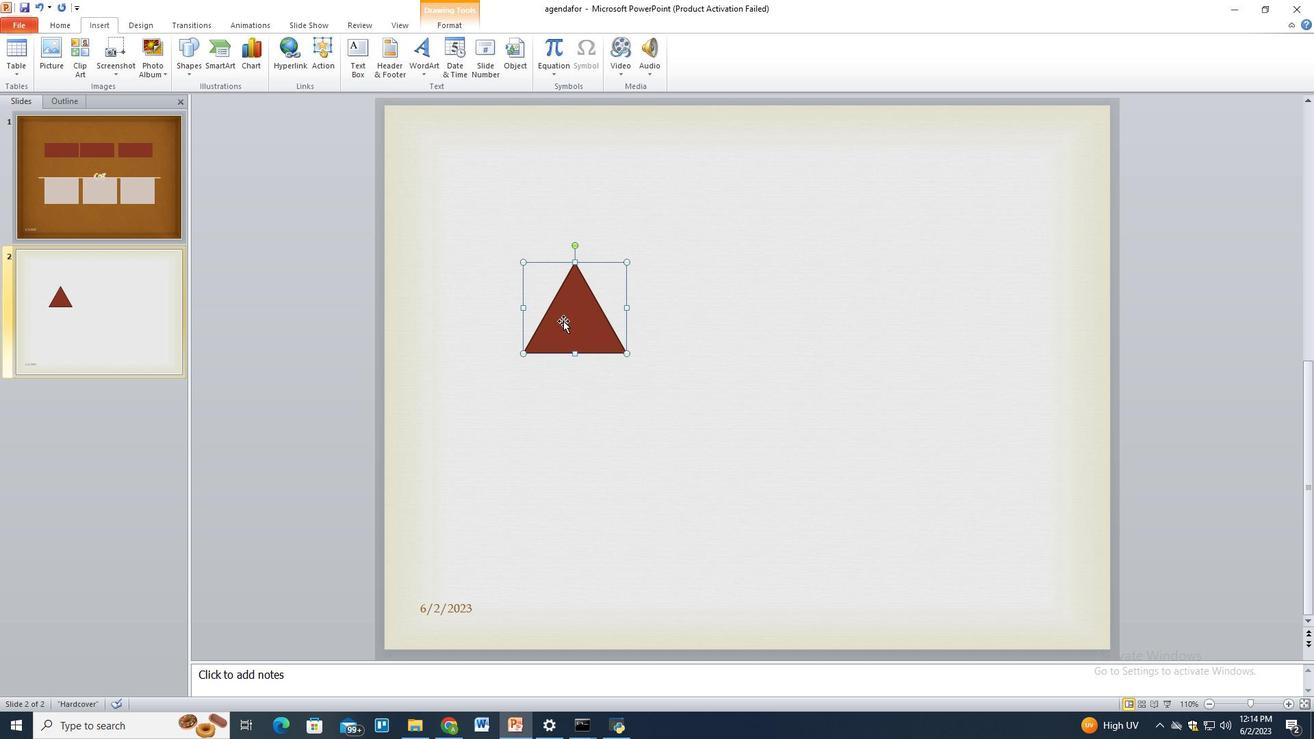 
Action: Mouse moved to (189, 43)
Screenshot: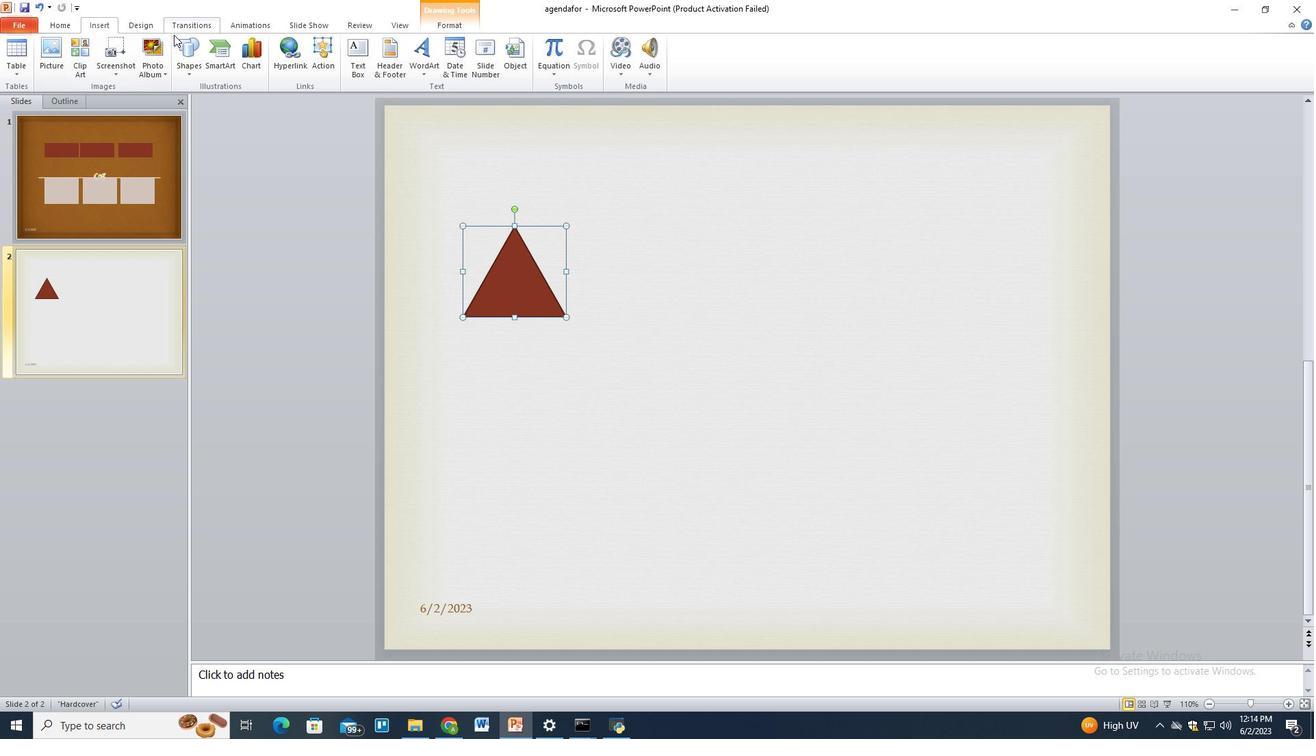 
Action: Mouse pressed left at (189, 43)
Screenshot: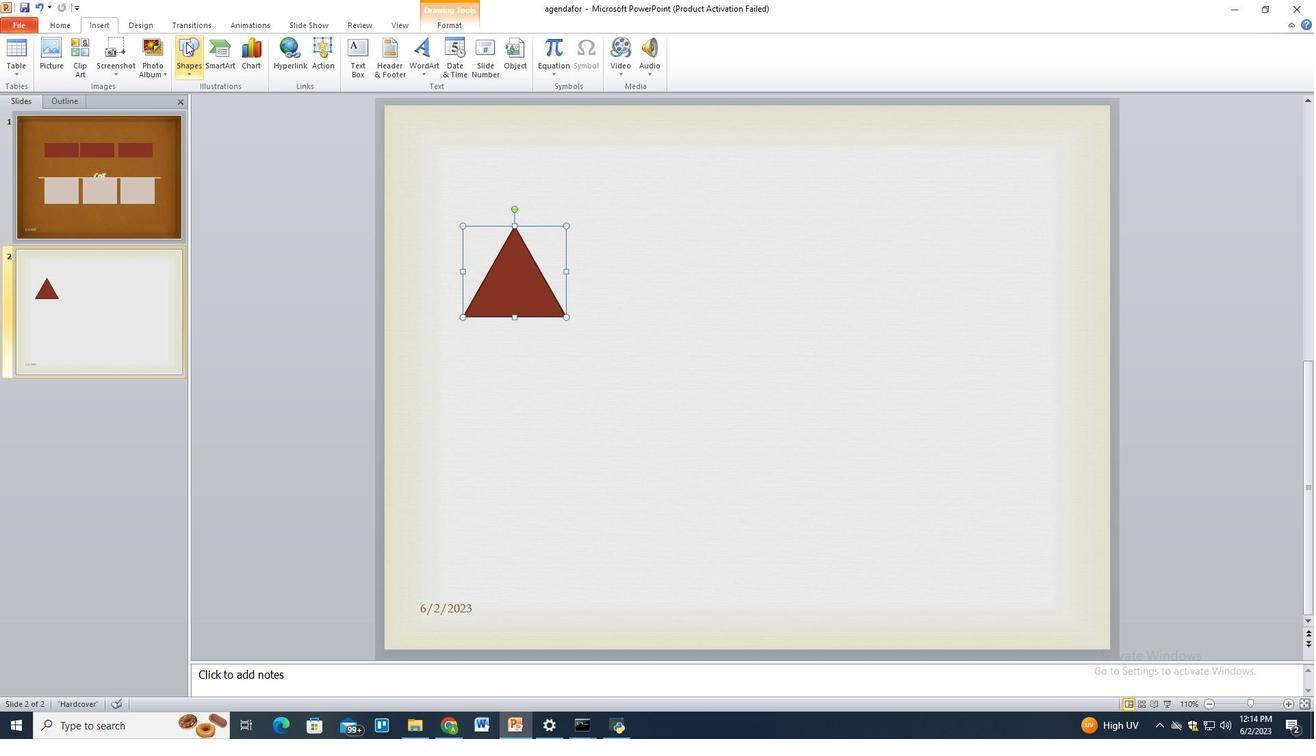 
Action: Mouse moved to (528, 269)
Screenshot: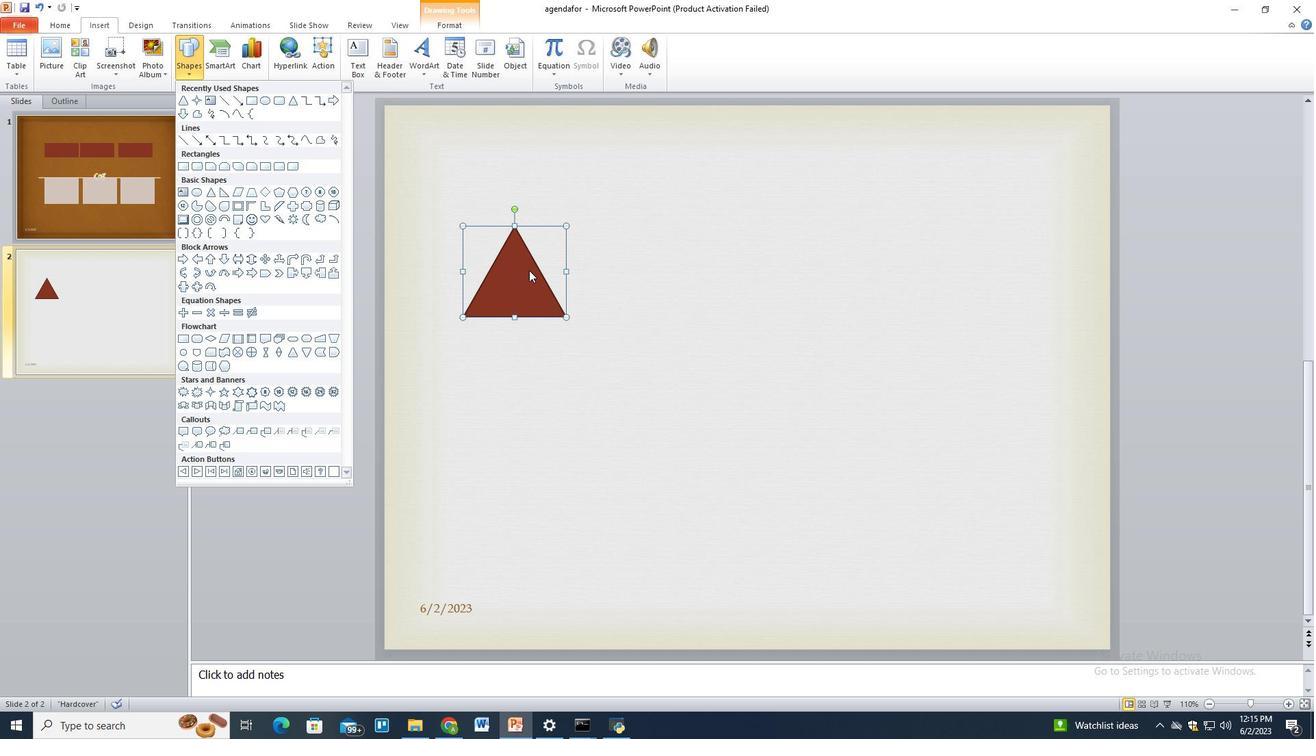 
Action: Mouse pressed right at (528, 269)
Screenshot: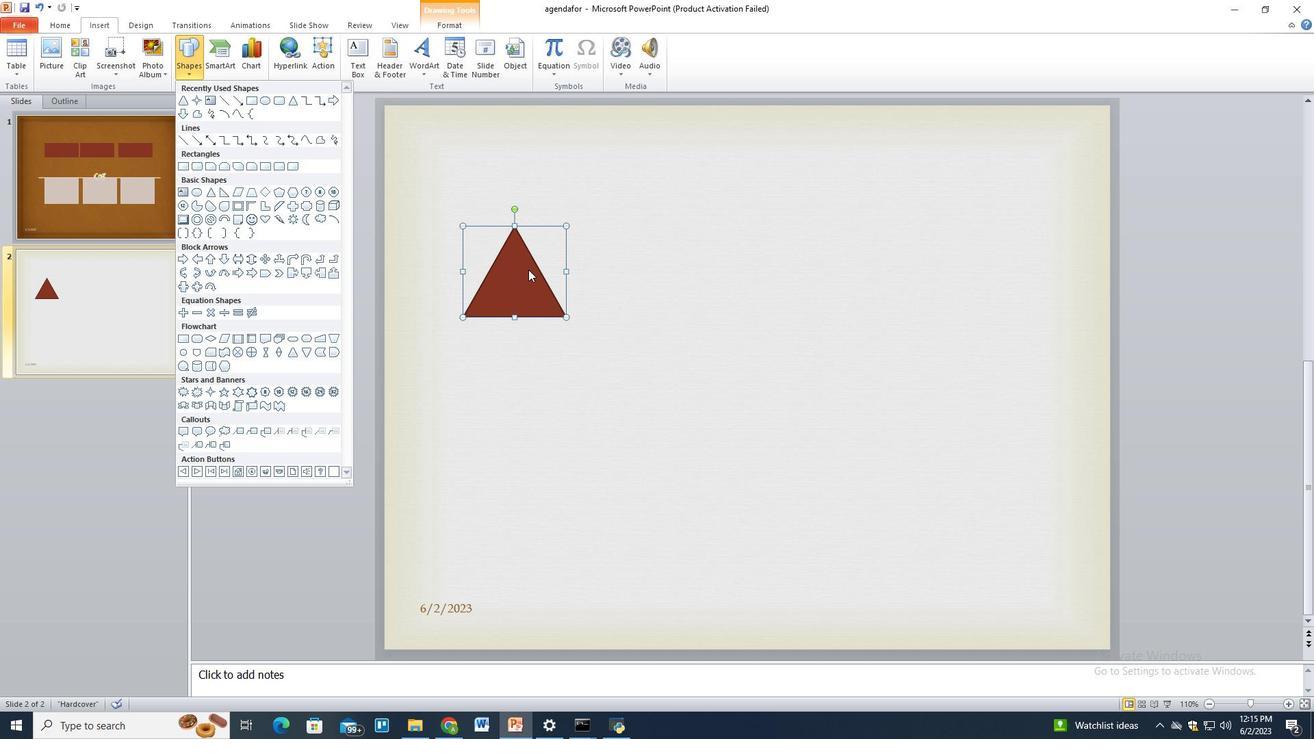 
Action: Mouse moved to (648, 252)
Screenshot: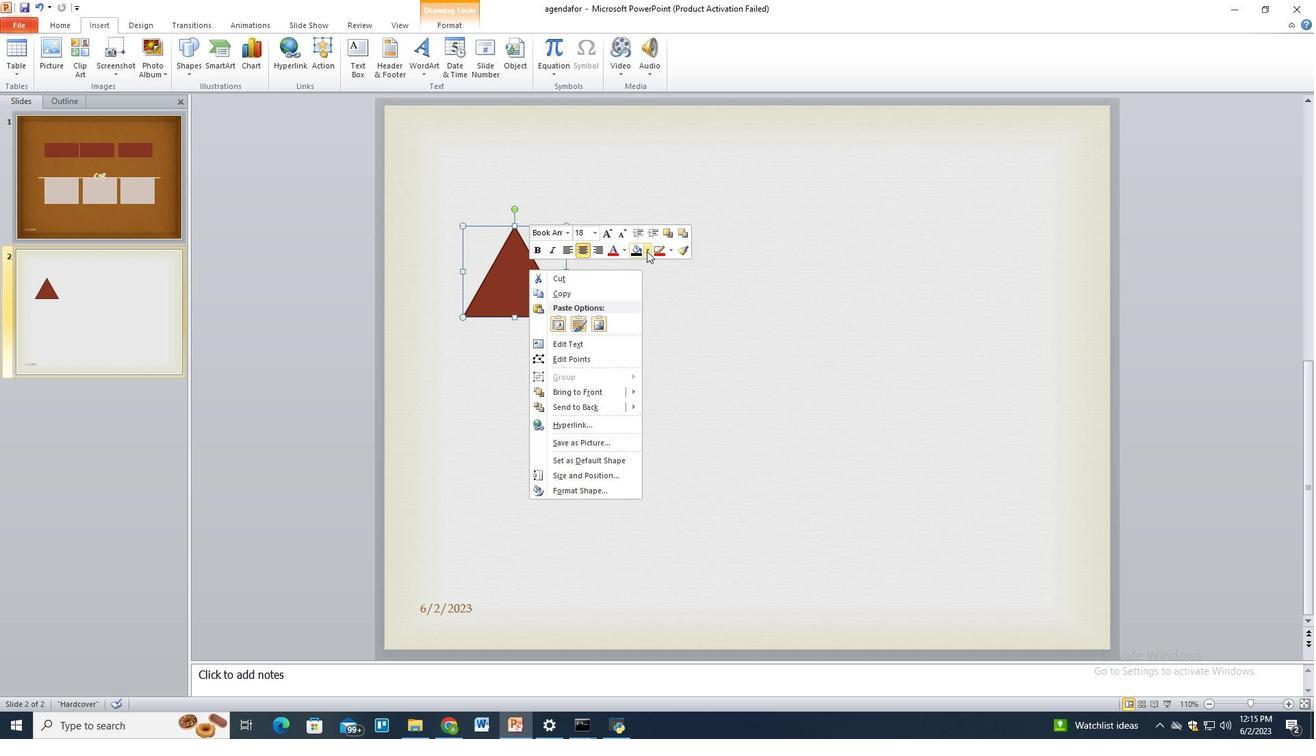 
Action: Mouse pressed left at (648, 252)
Screenshot: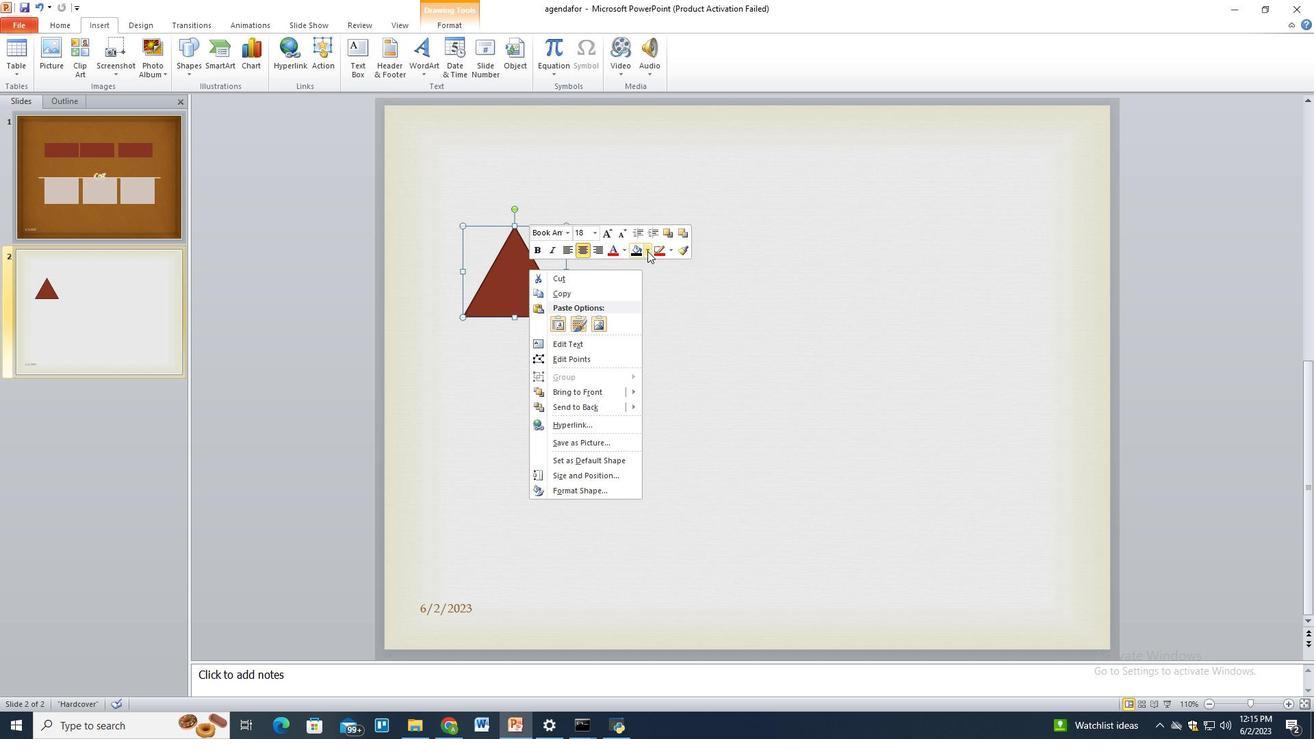 
Action: Mouse moved to (681, 350)
Screenshot: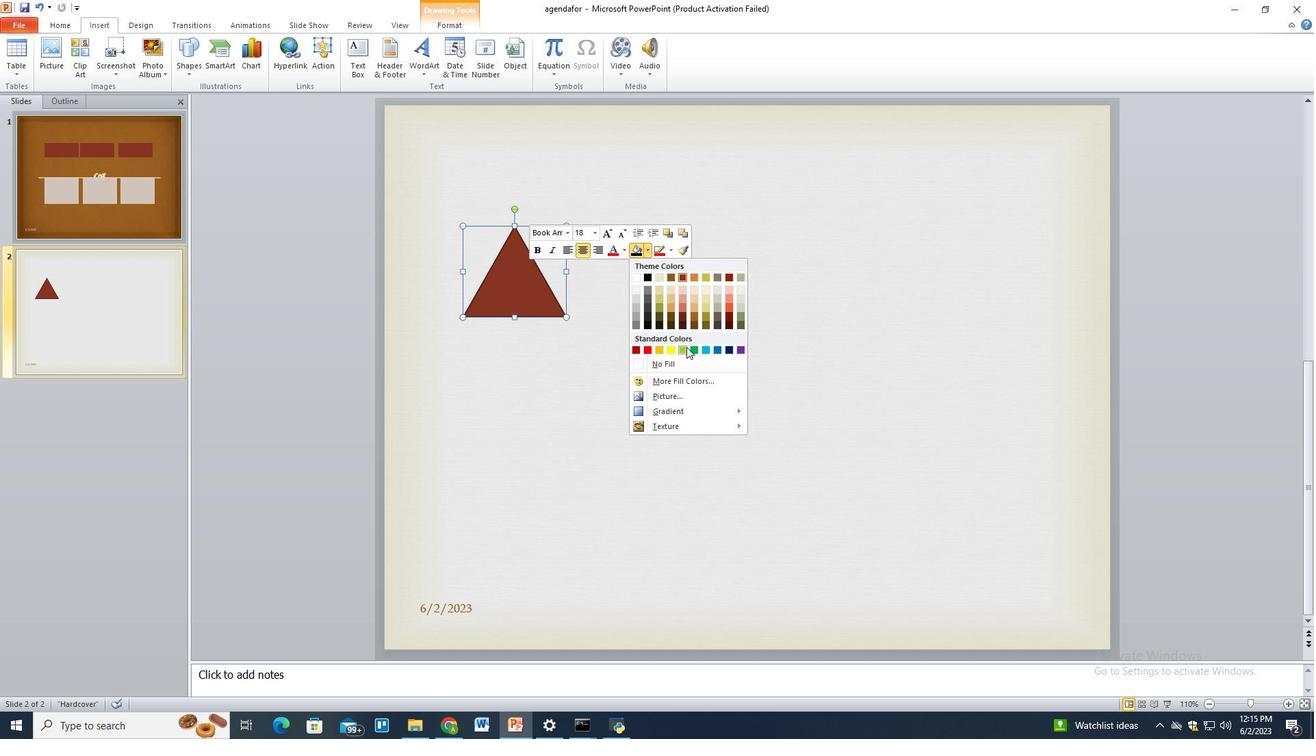 
Action: Mouse pressed left at (681, 350)
Screenshot: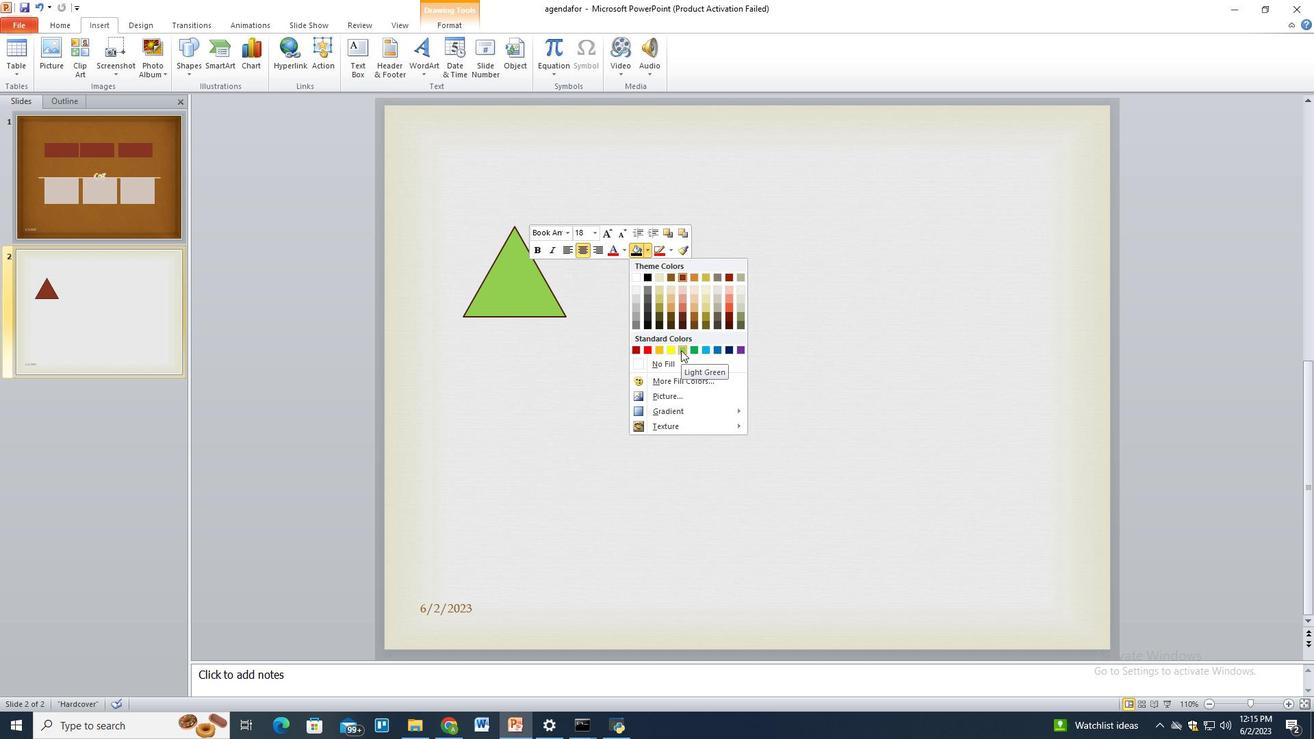 
Action: Mouse moved to (762, 260)
Screenshot: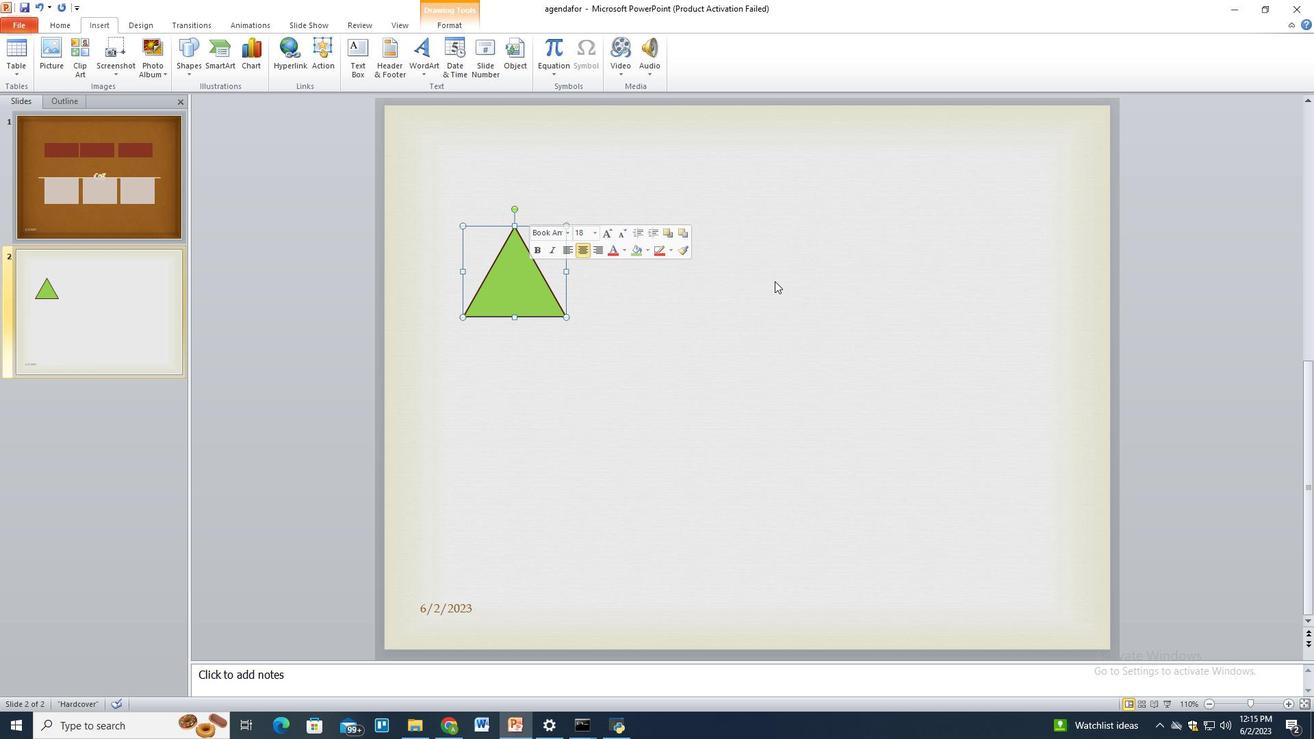 
Action: Mouse pressed left at (762, 260)
Screenshot: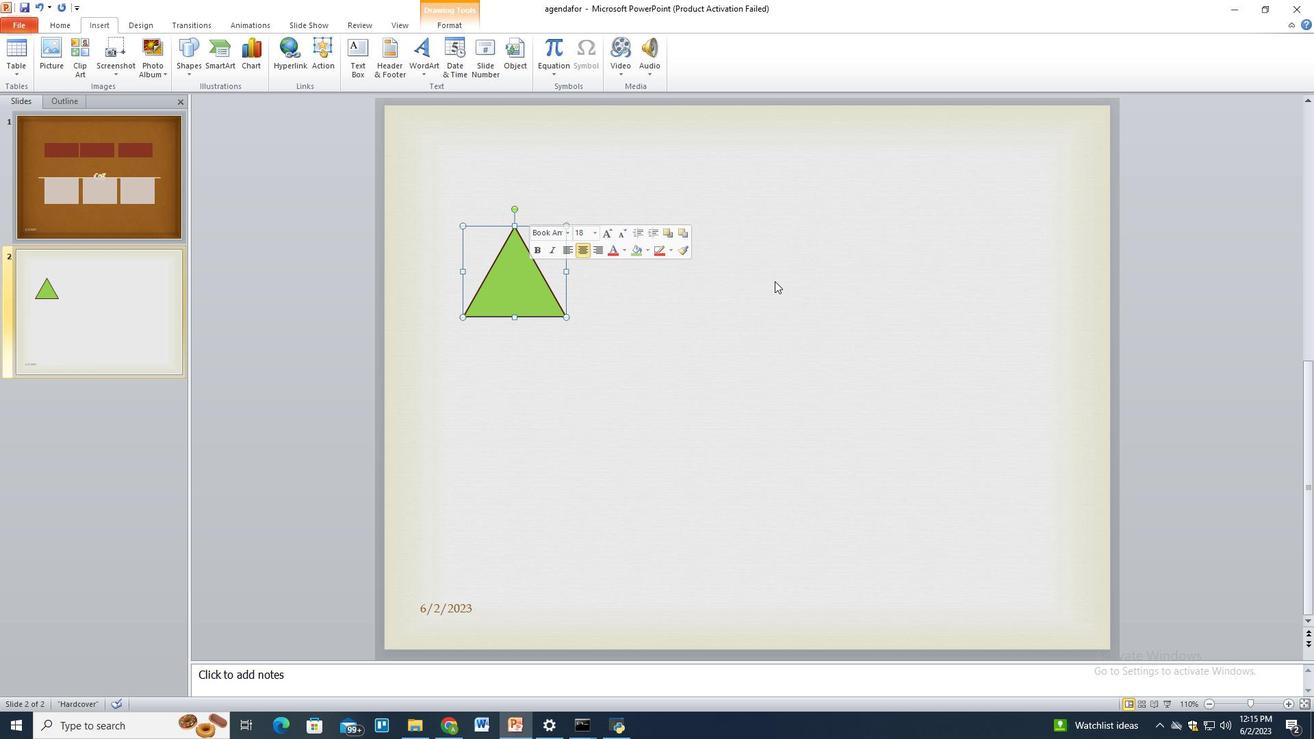 
Action: Mouse moved to (184, 60)
Screenshot: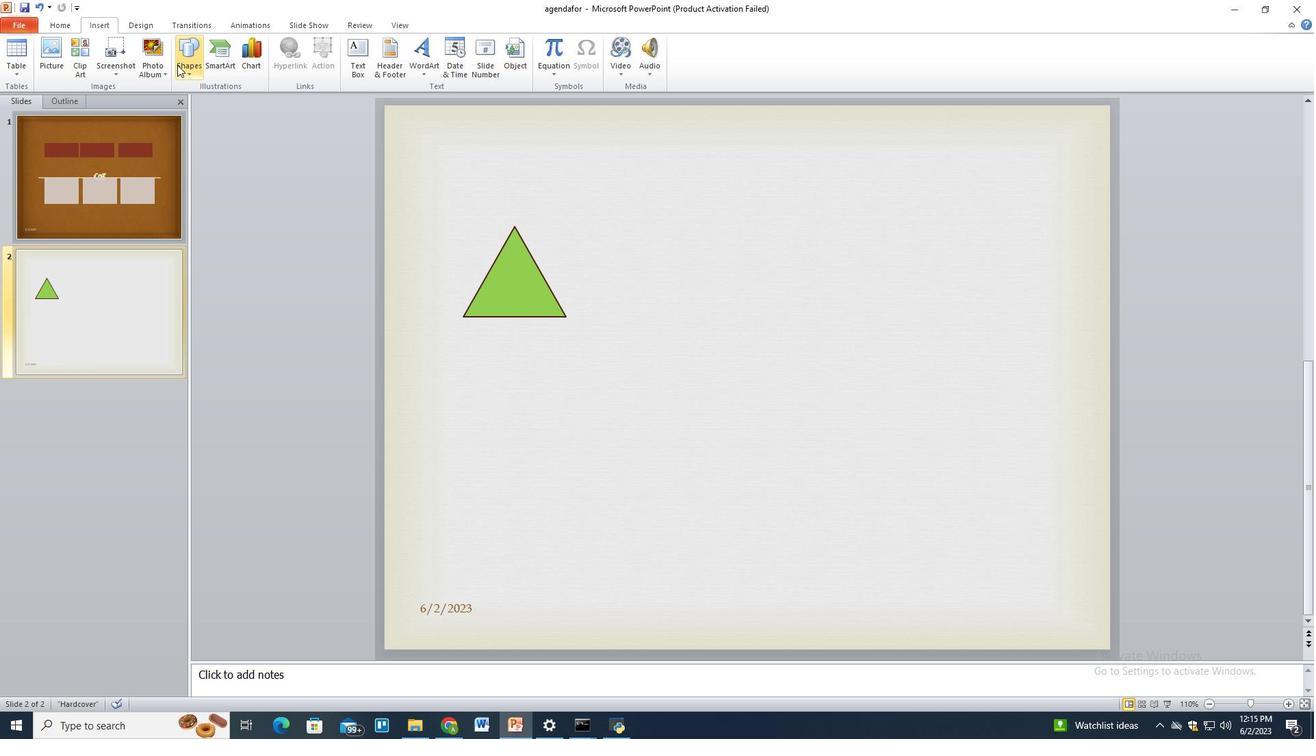 
Action: Mouse pressed left at (184, 60)
Screenshot: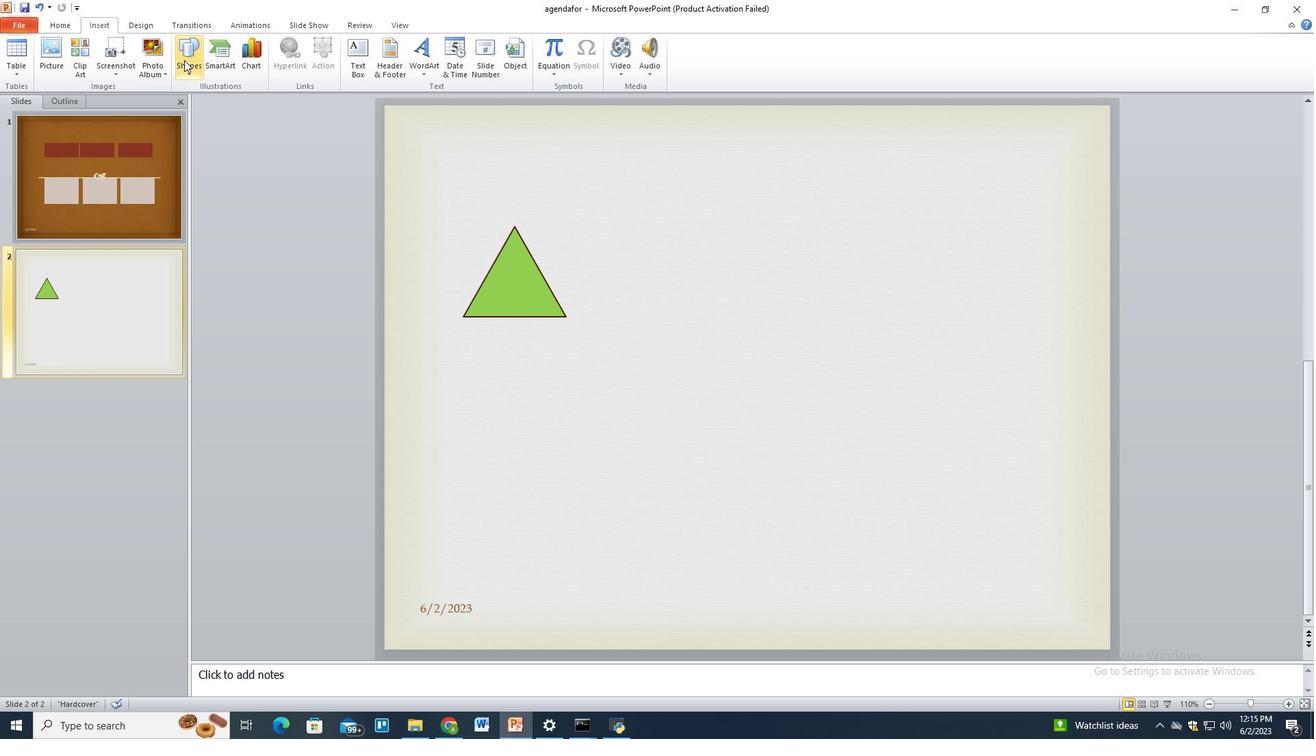 
Action: Mouse moved to (281, 192)
Screenshot: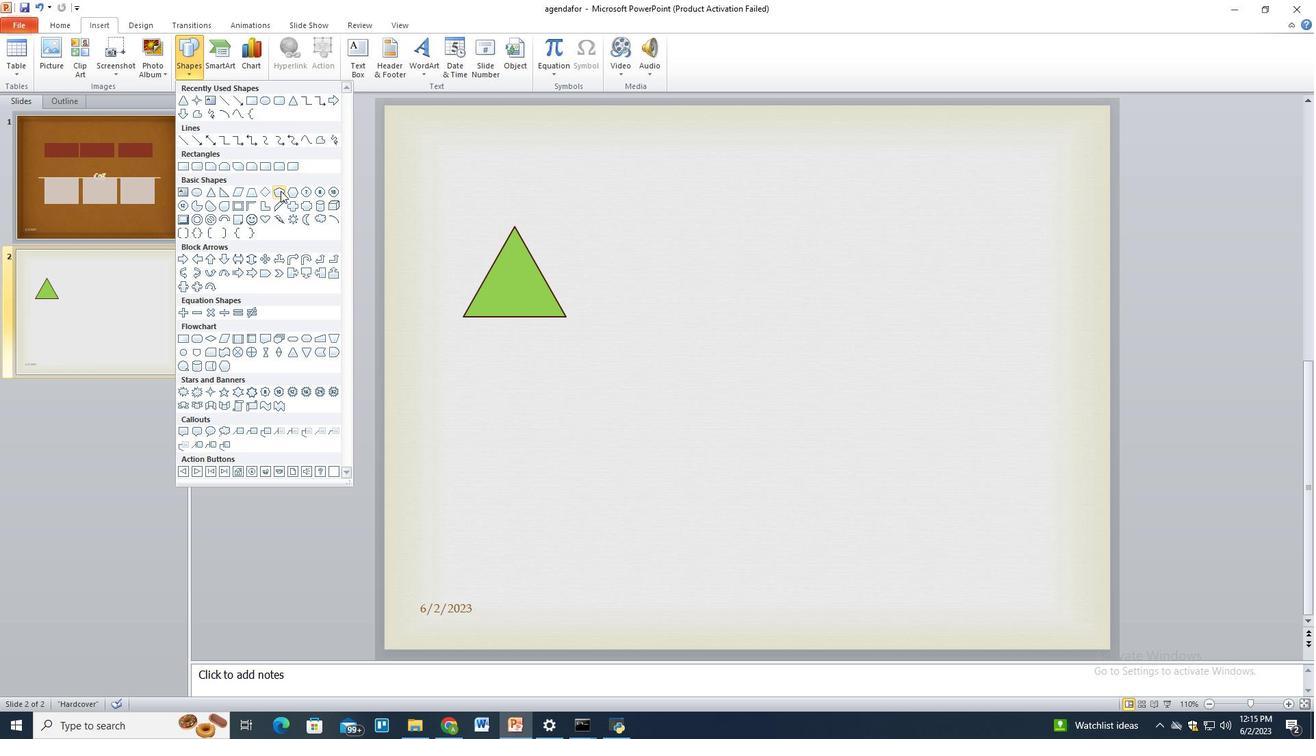 
Action: Mouse pressed left at (281, 192)
Screenshot: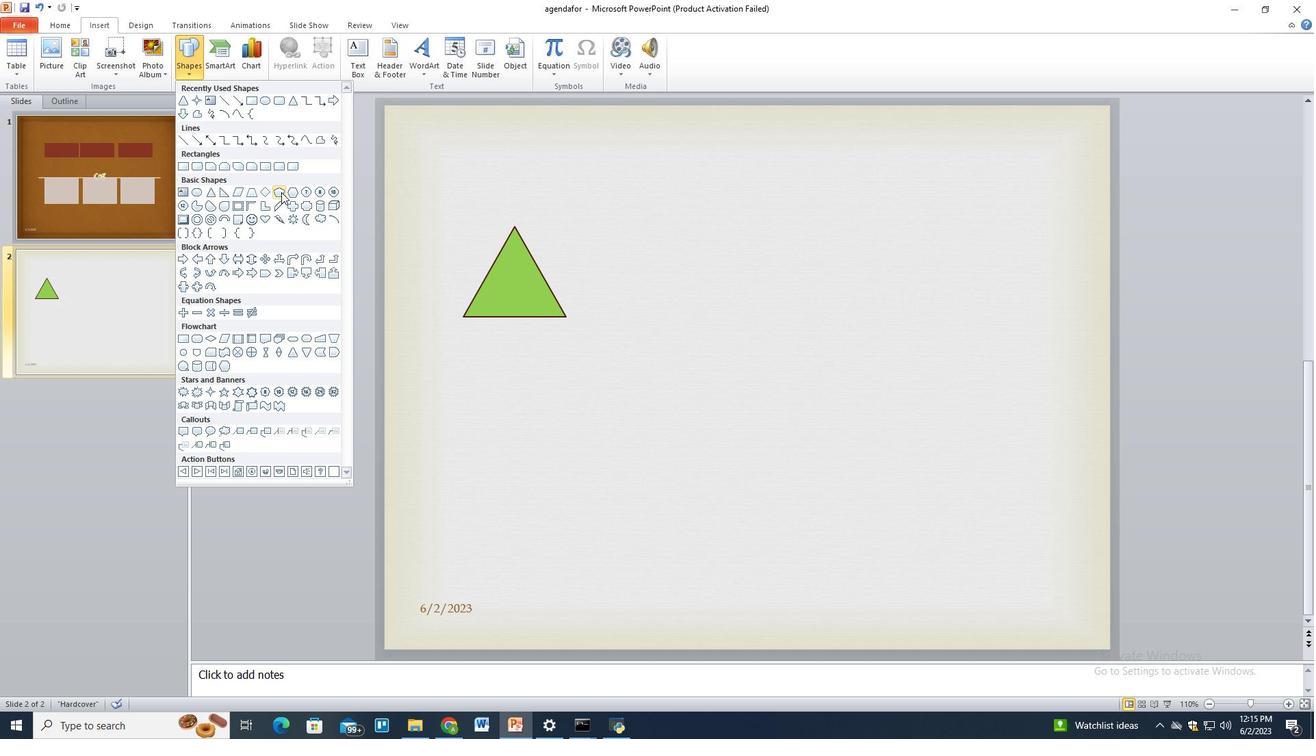 
Action: Mouse moved to (642, 223)
Screenshot: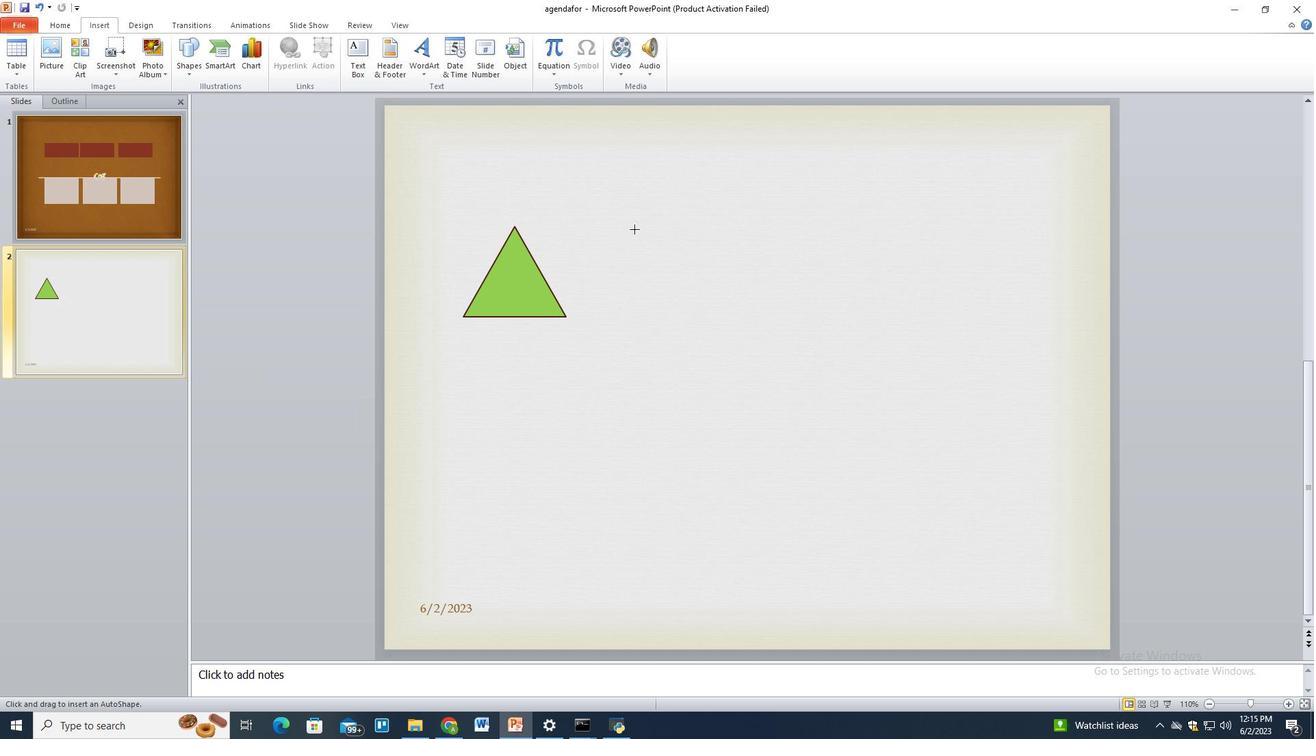 
Action: Mouse pressed left at (642, 223)
Screenshot: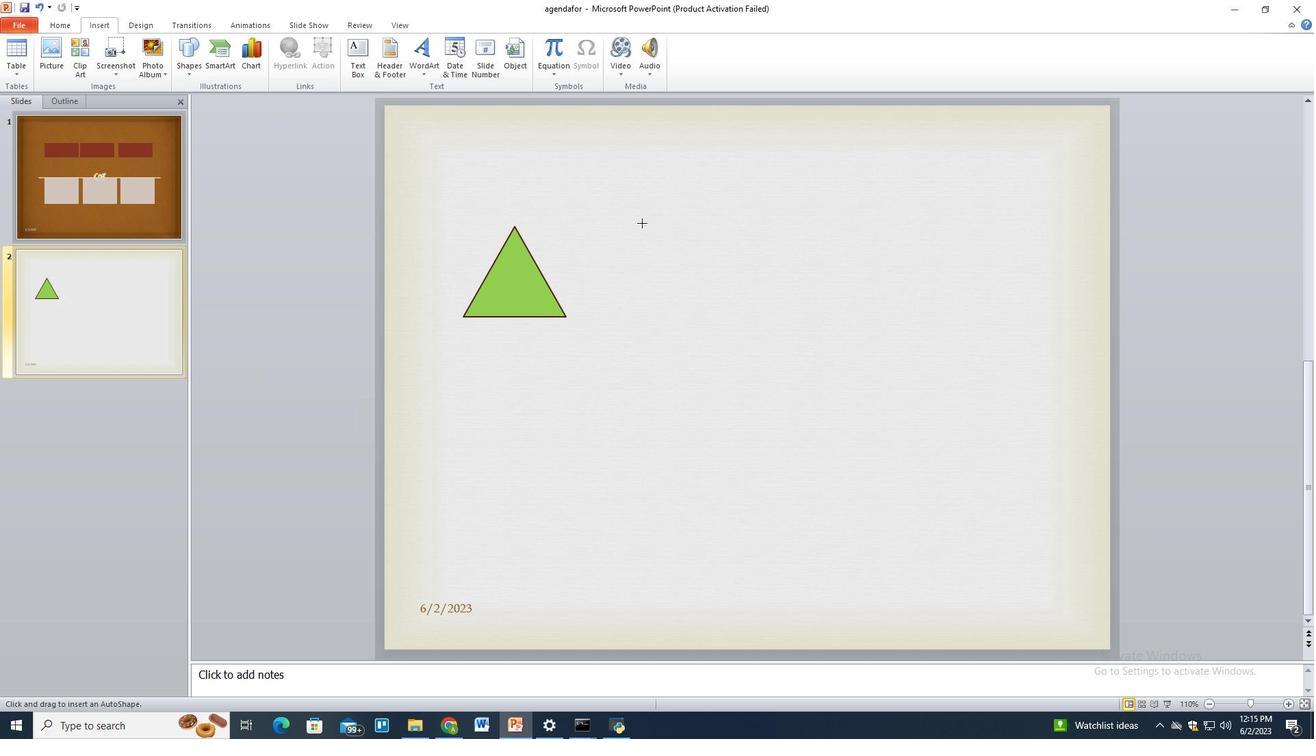 
Action: Mouse moved to (687, 266)
Screenshot: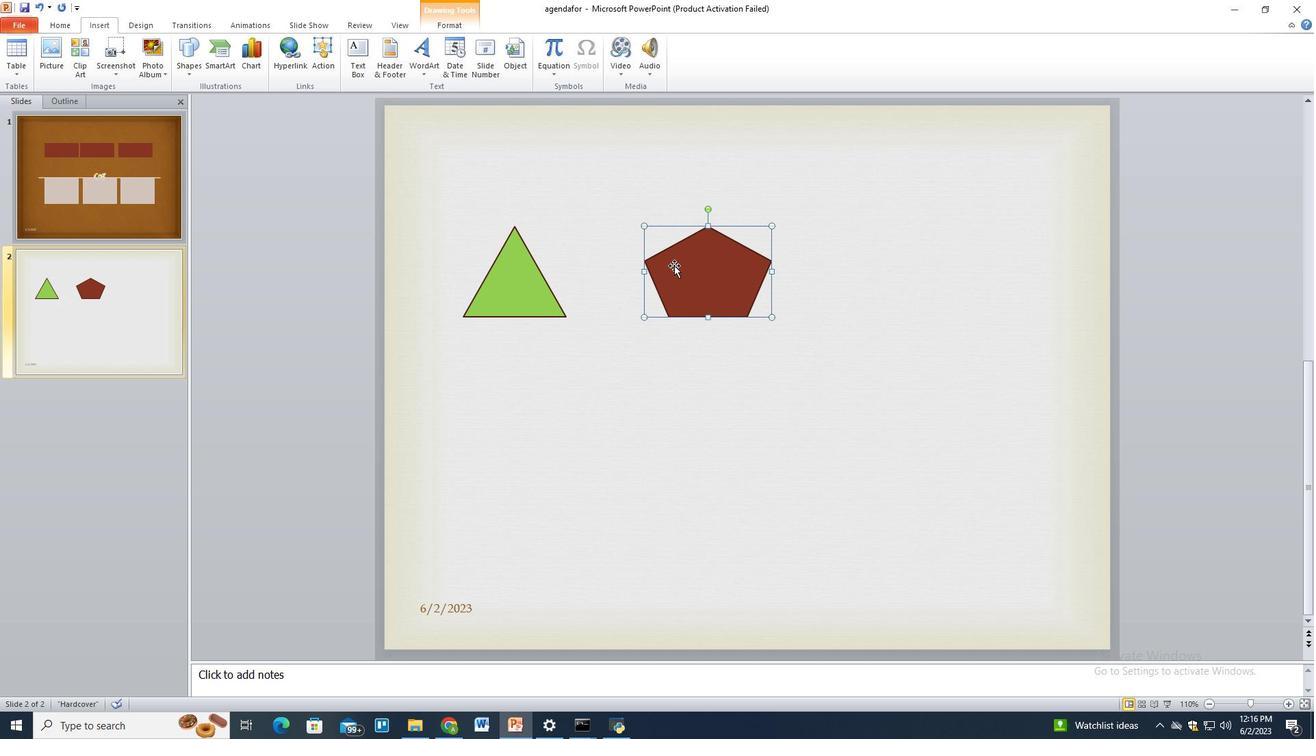 
Action: Mouse pressed right at (687, 266)
Screenshot: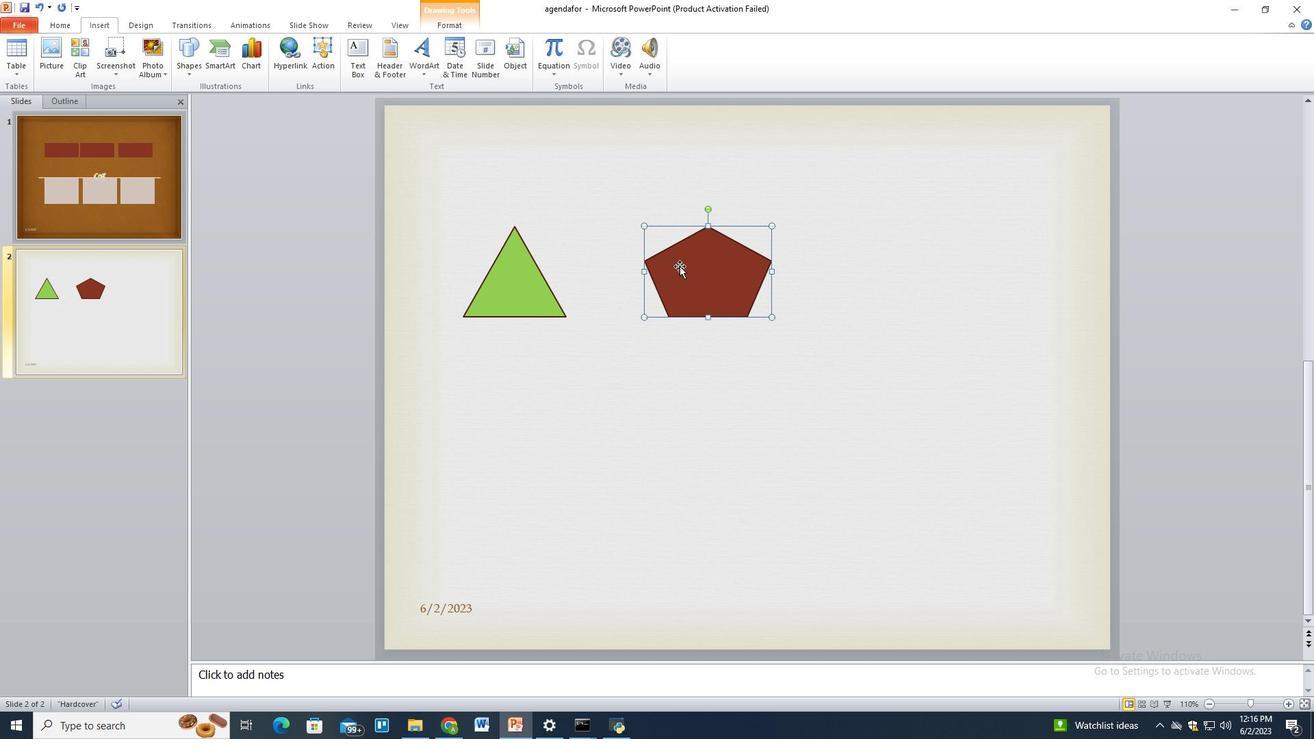 
Action: Mouse moved to (808, 247)
Screenshot: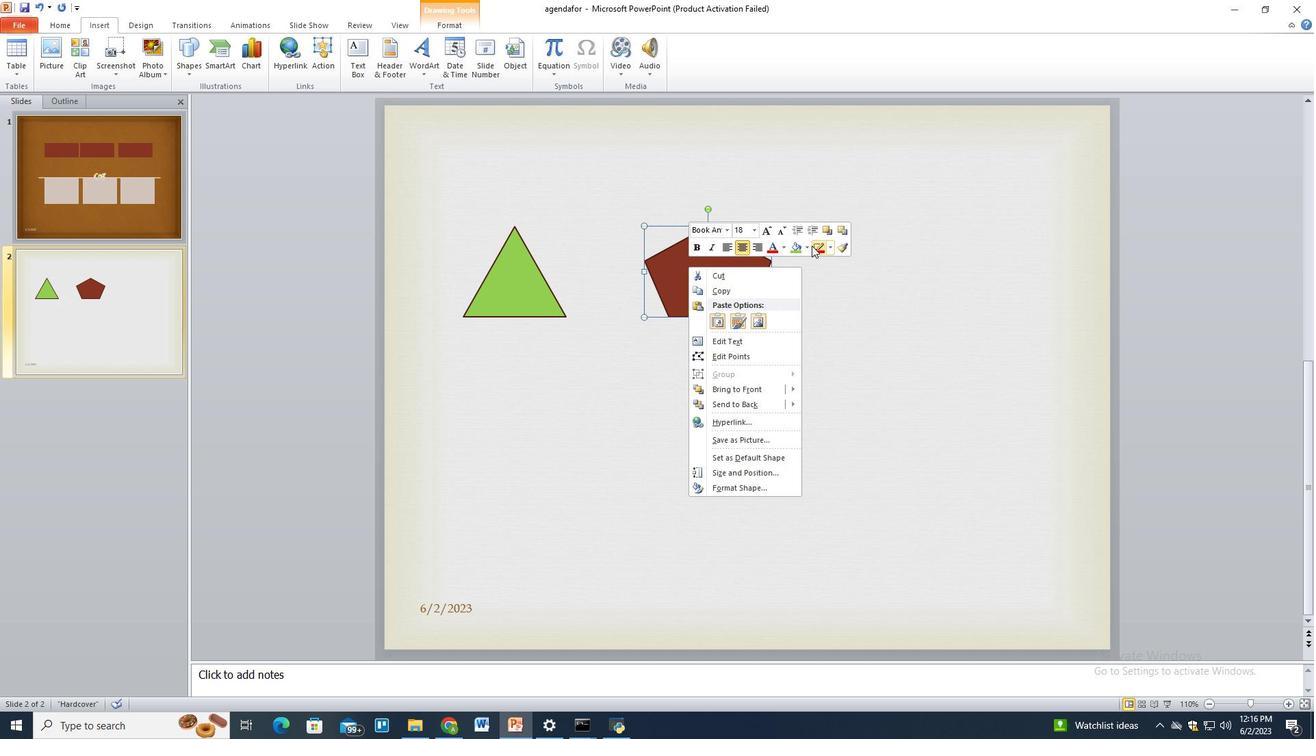 
Action: Mouse pressed left at (808, 247)
Screenshot: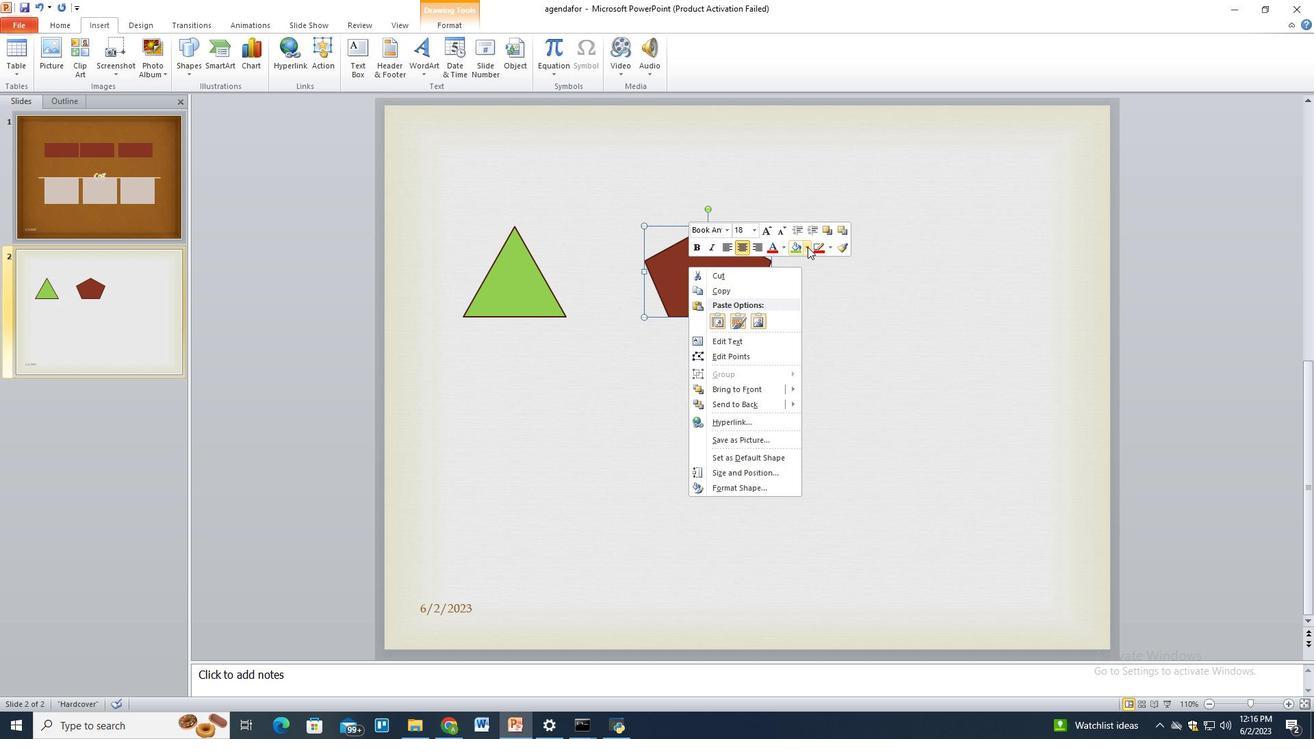 
Action: Mouse moved to (843, 375)
Screenshot: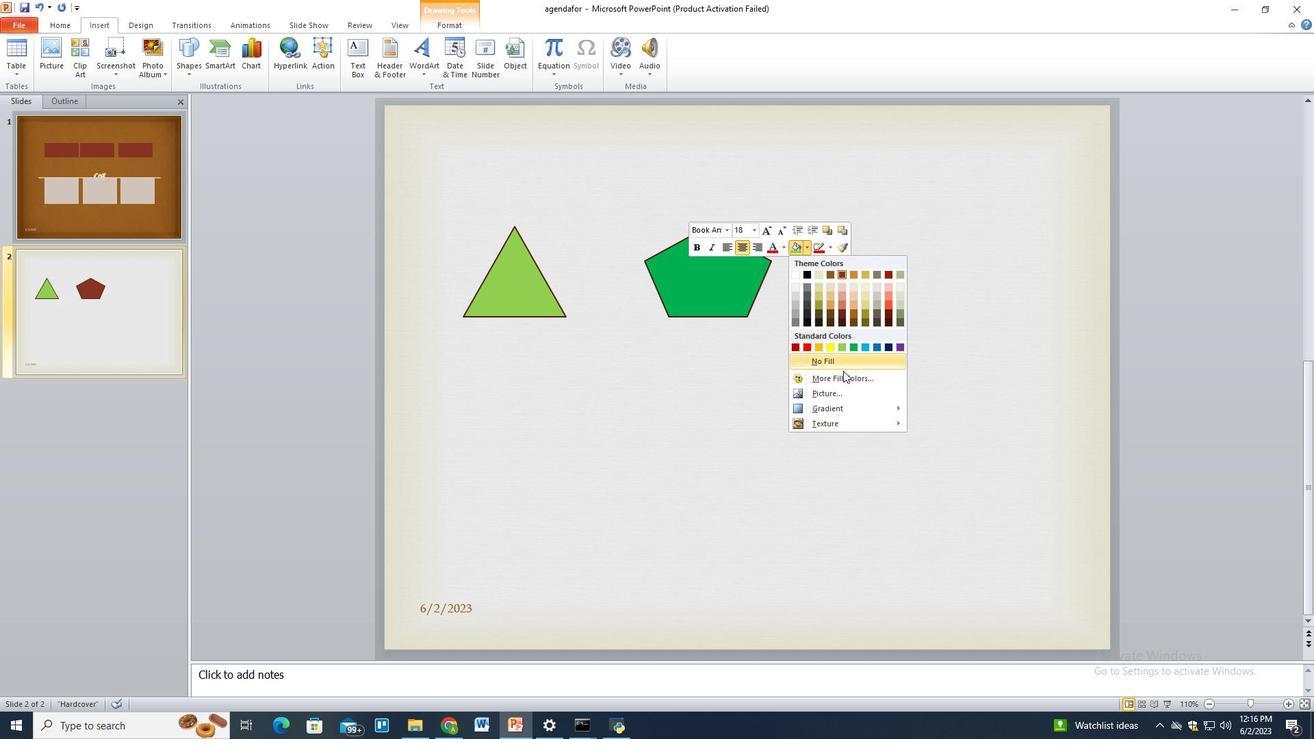 
Action: Mouse pressed left at (843, 375)
Screenshot: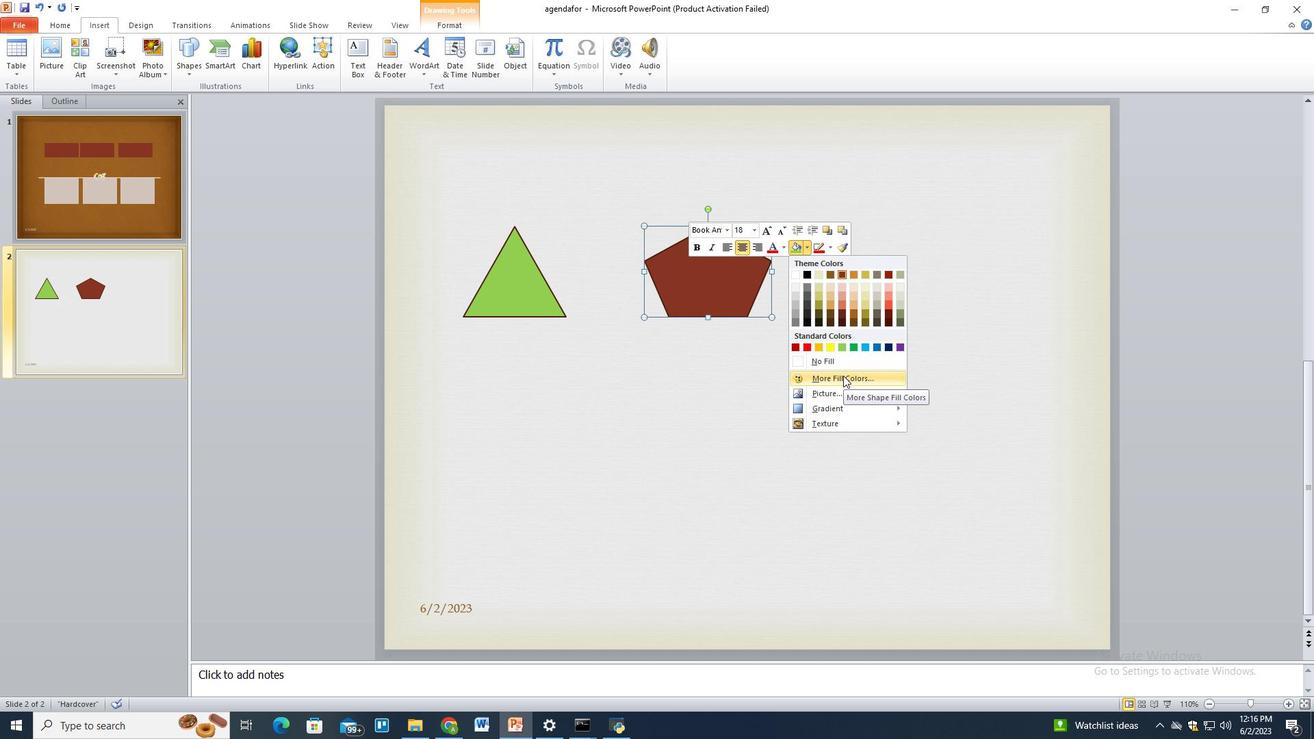 
Action: Mouse moved to (308, 268)
Screenshot: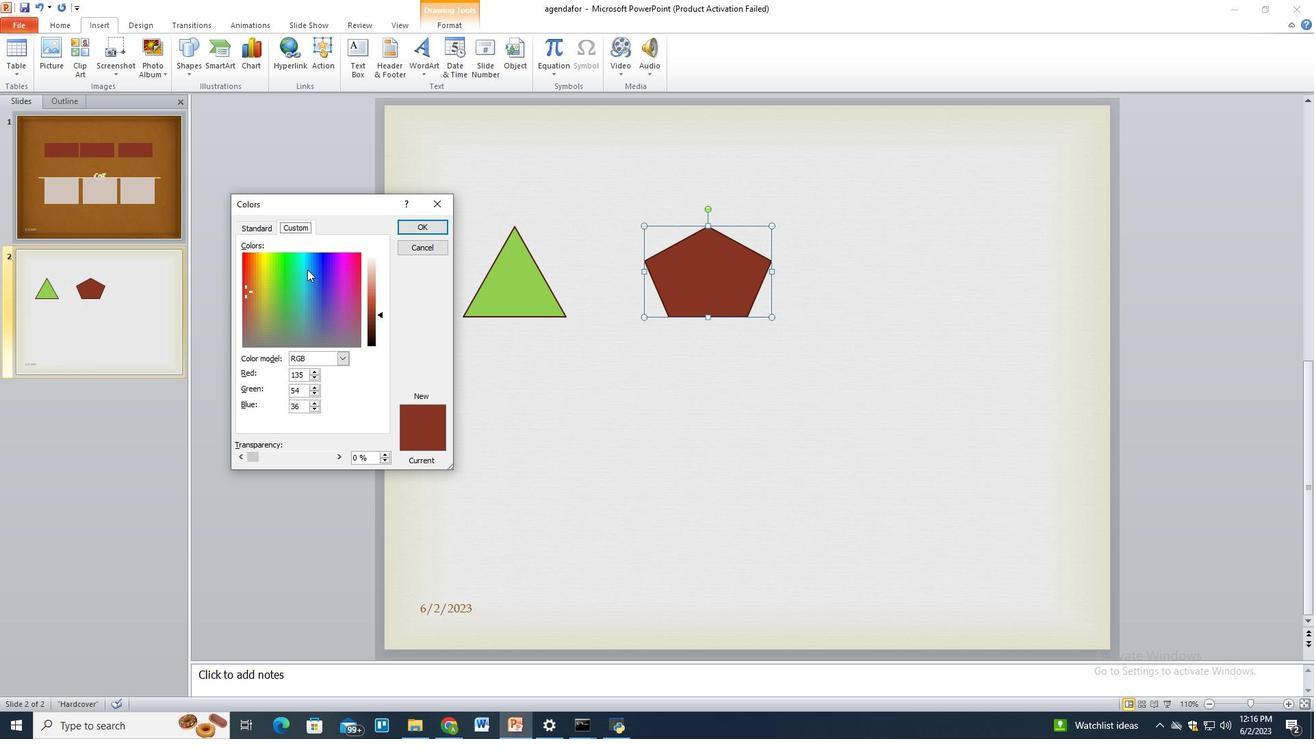 
Action: Mouse pressed left at (308, 268)
Screenshot: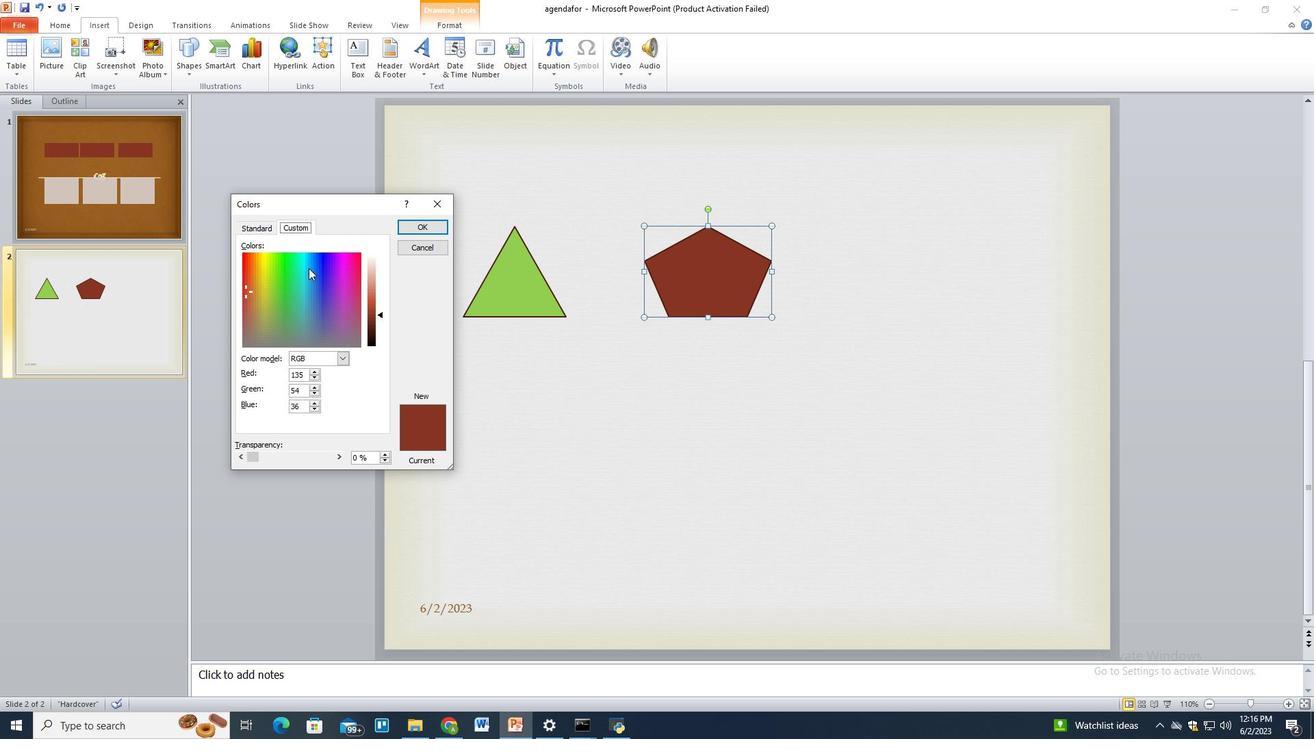 
Action: Mouse pressed left at (308, 268)
Screenshot: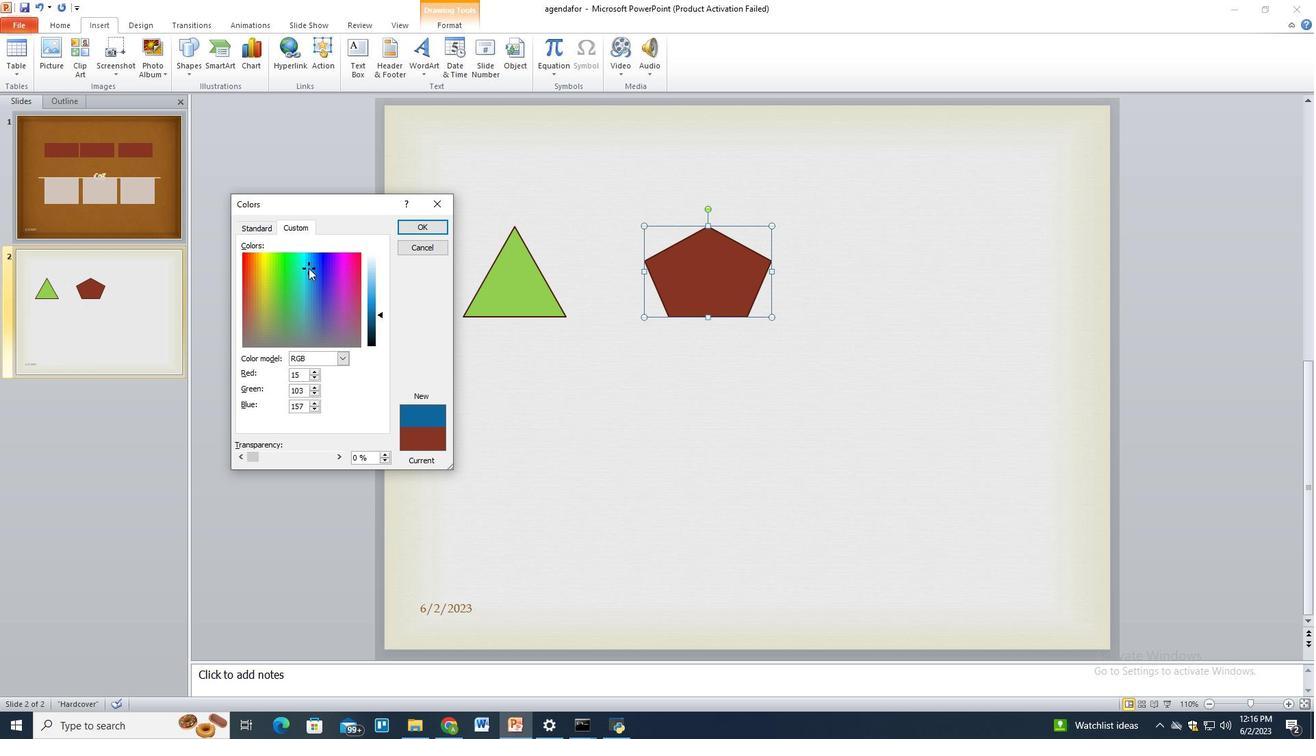 
Action: Mouse moved to (415, 221)
Screenshot: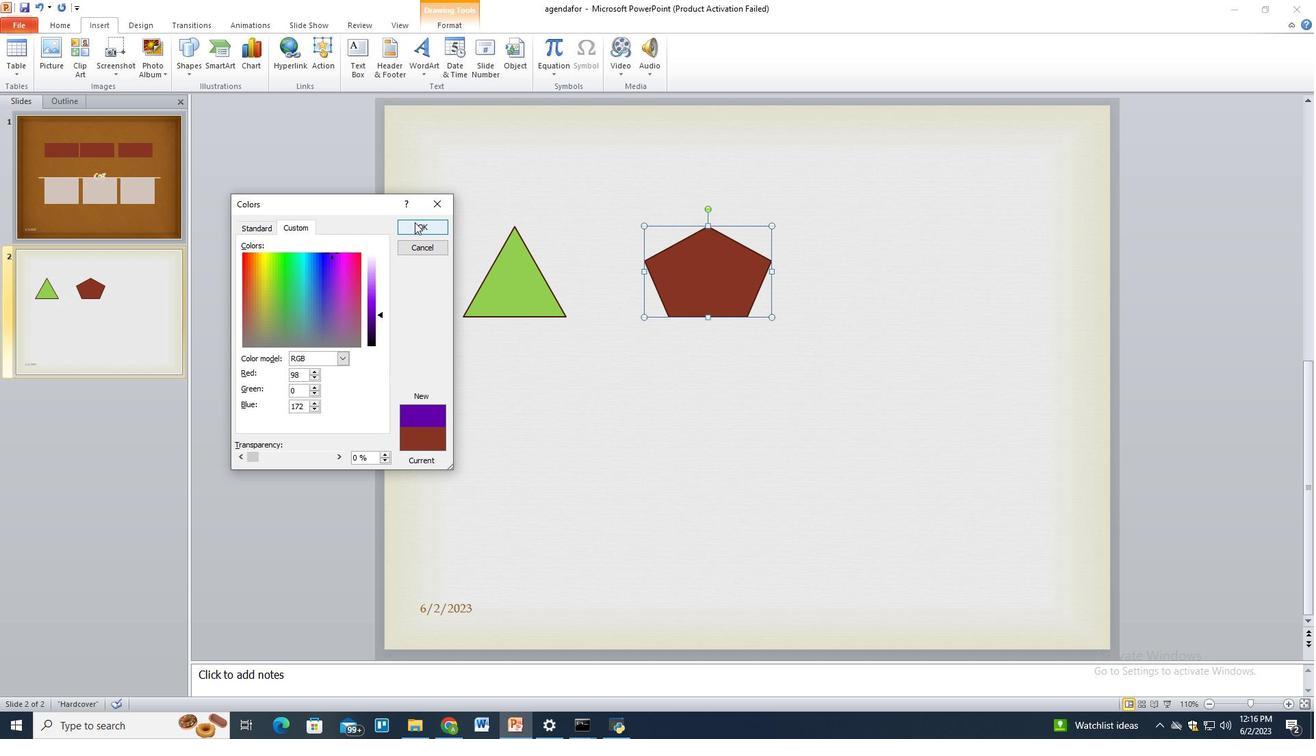 
Action: Mouse pressed left at (415, 221)
Screenshot: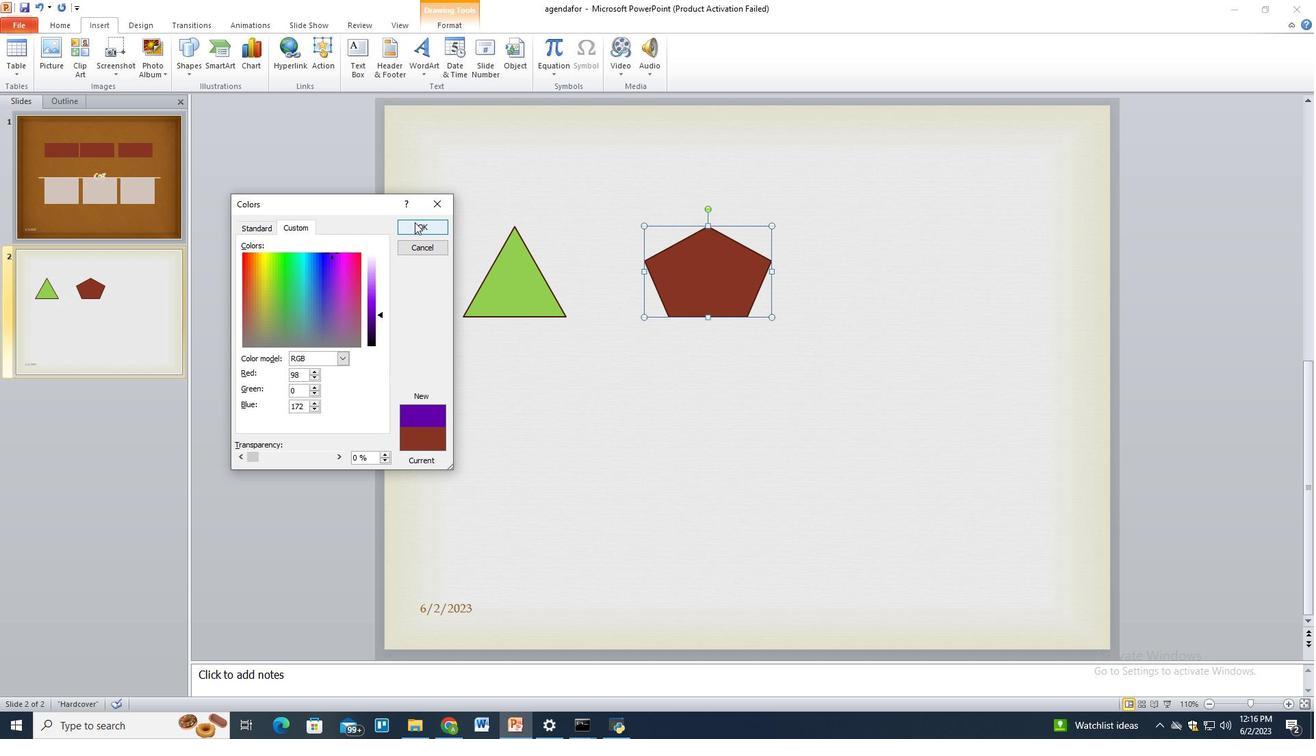 
Action: Mouse moved to (870, 239)
Screenshot: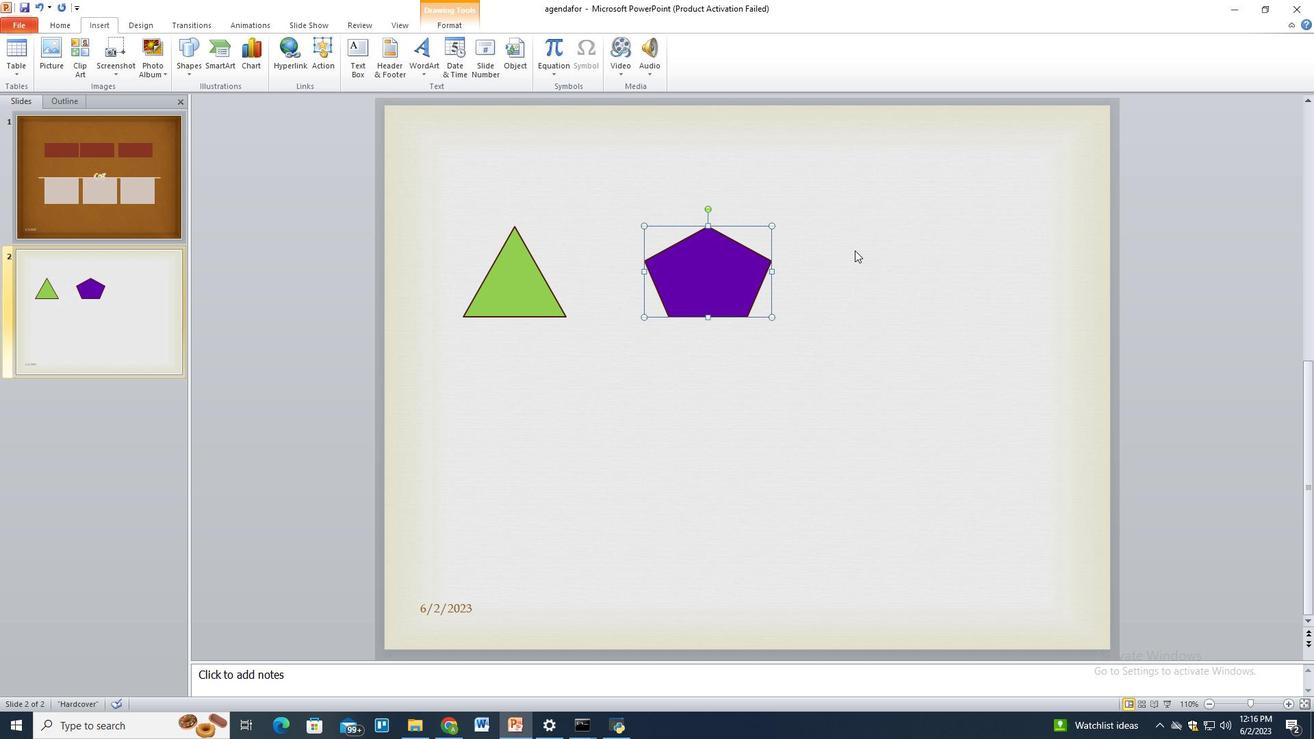 
Action: Mouse pressed left at (870, 239)
Screenshot: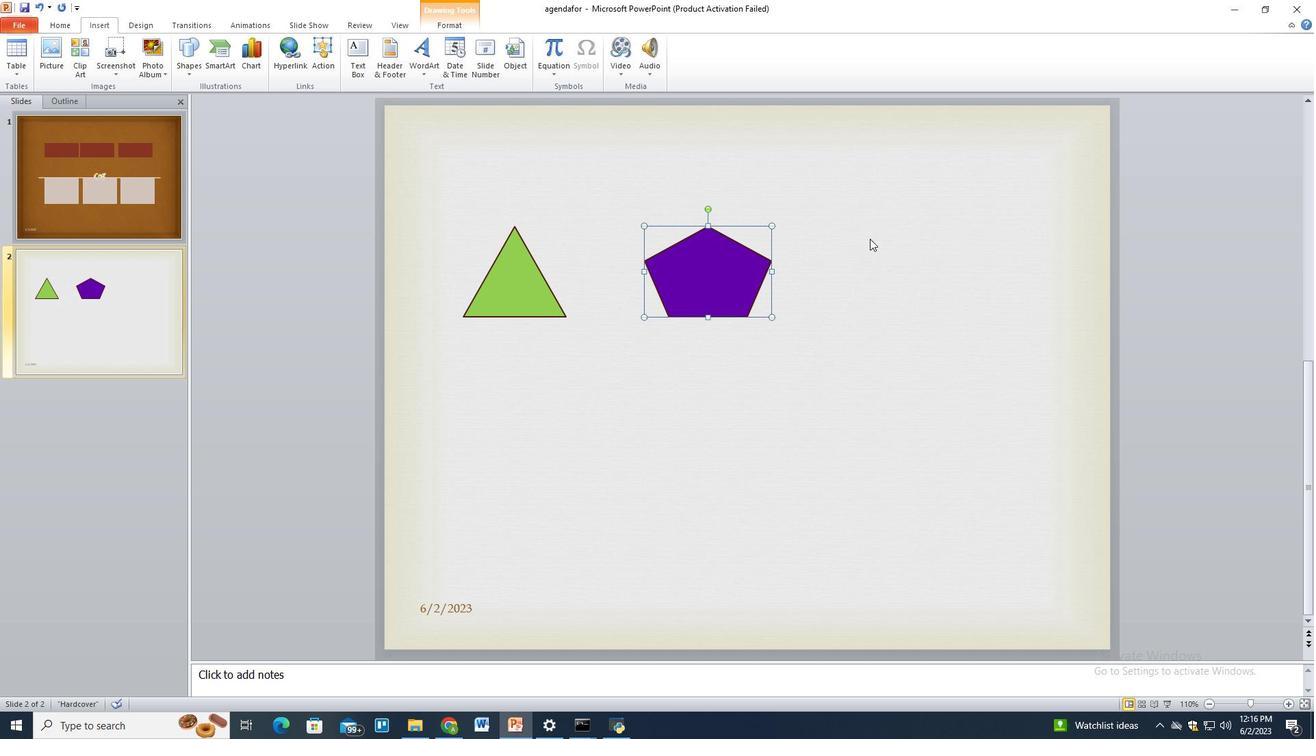 
Action: Mouse moved to (525, 291)
Screenshot: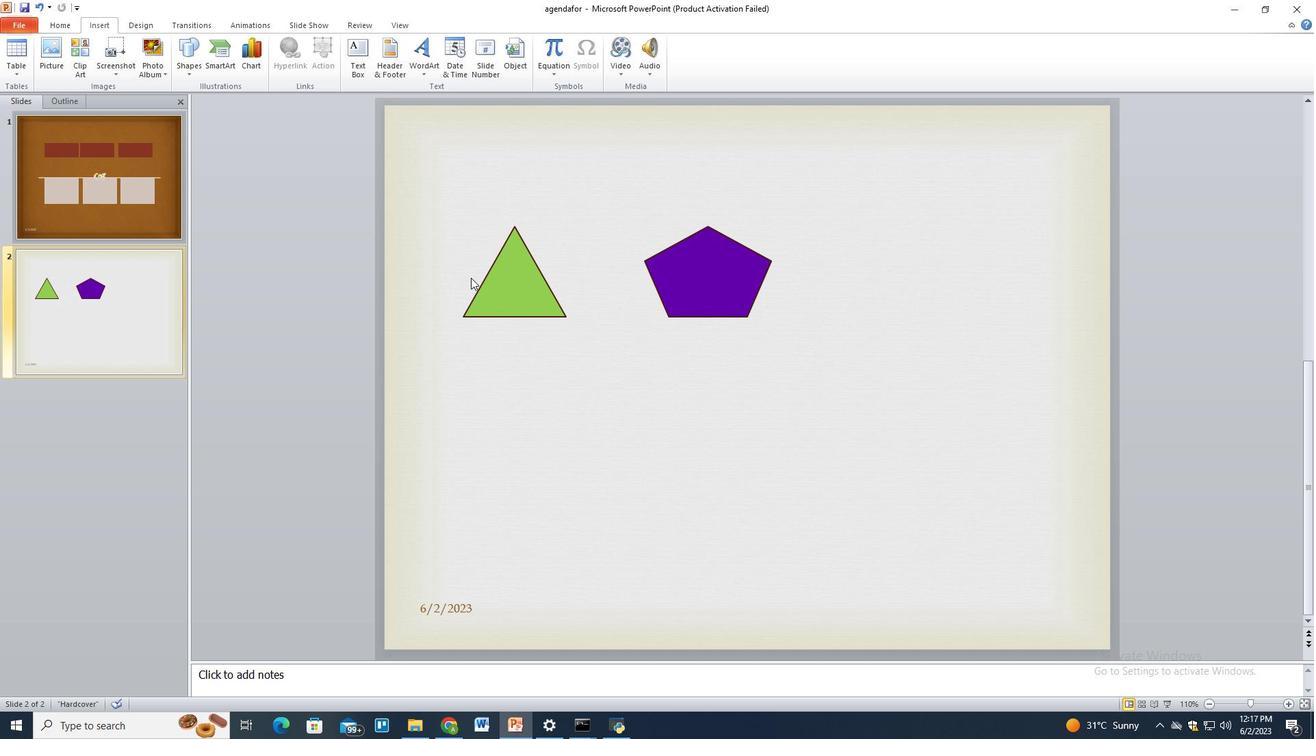 
Action: Mouse pressed left at (525, 291)
Screenshot: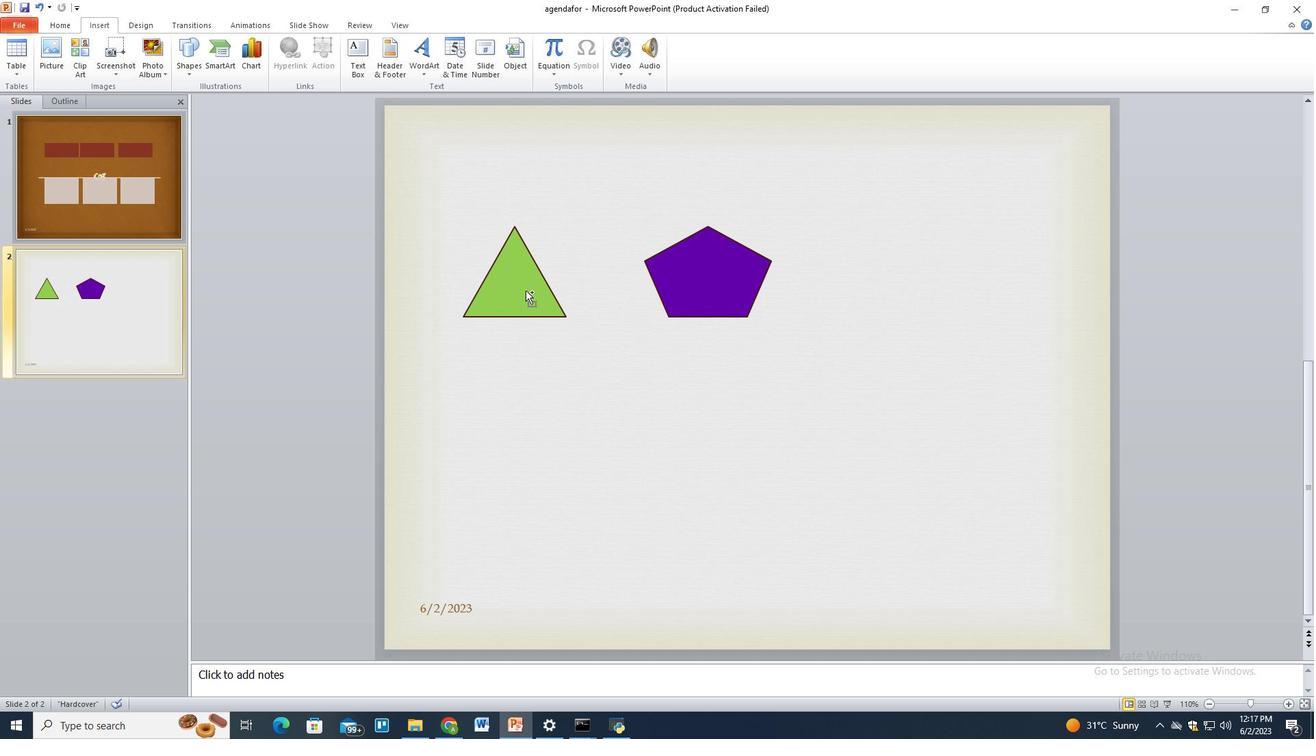 
Action: Mouse moved to (680, 284)
Screenshot: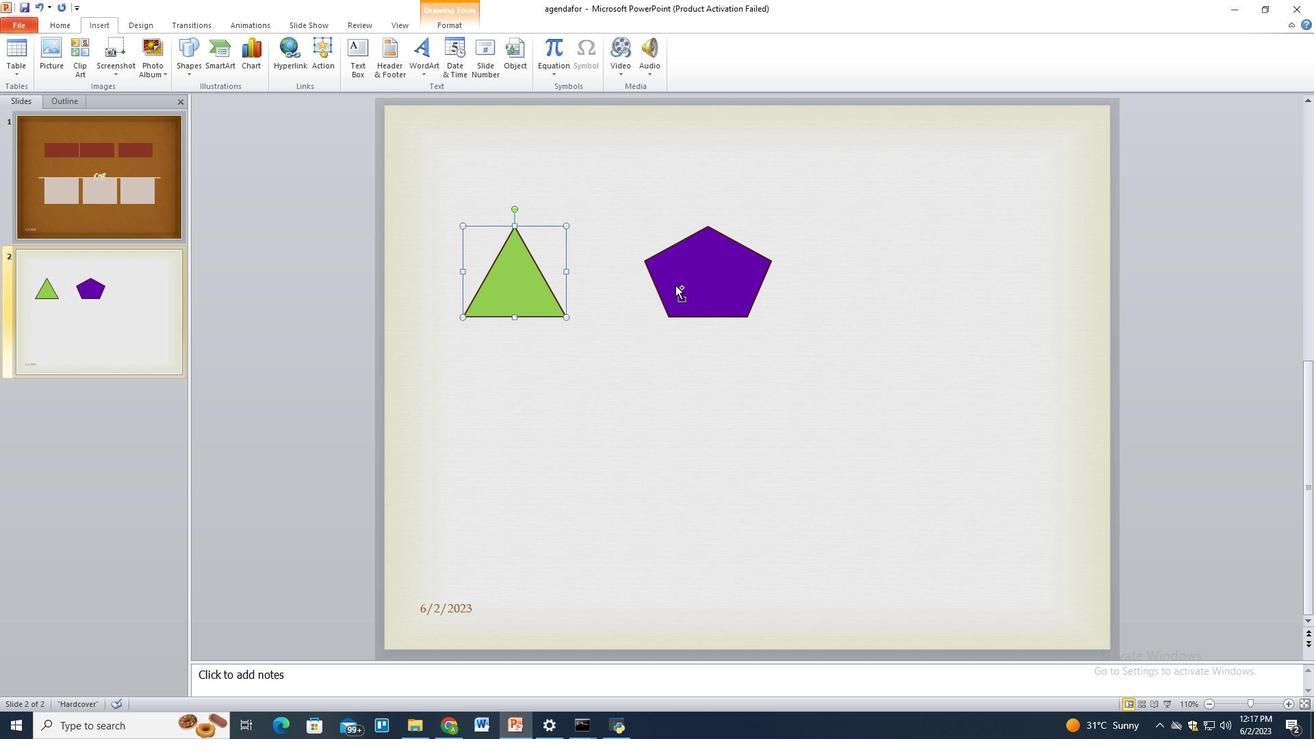 
Action: Mouse pressed left at (680, 284)
Screenshot: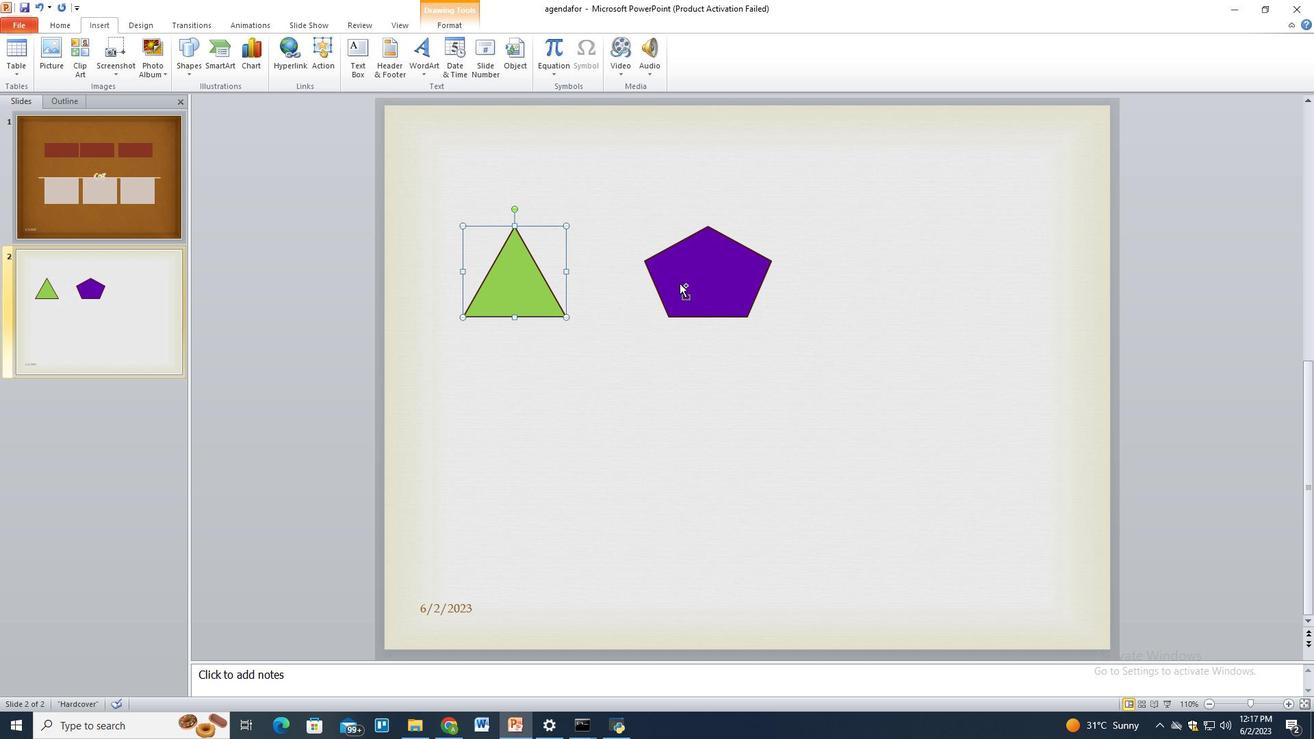 
Action: Mouse moved to (71, 28)
Screenshot: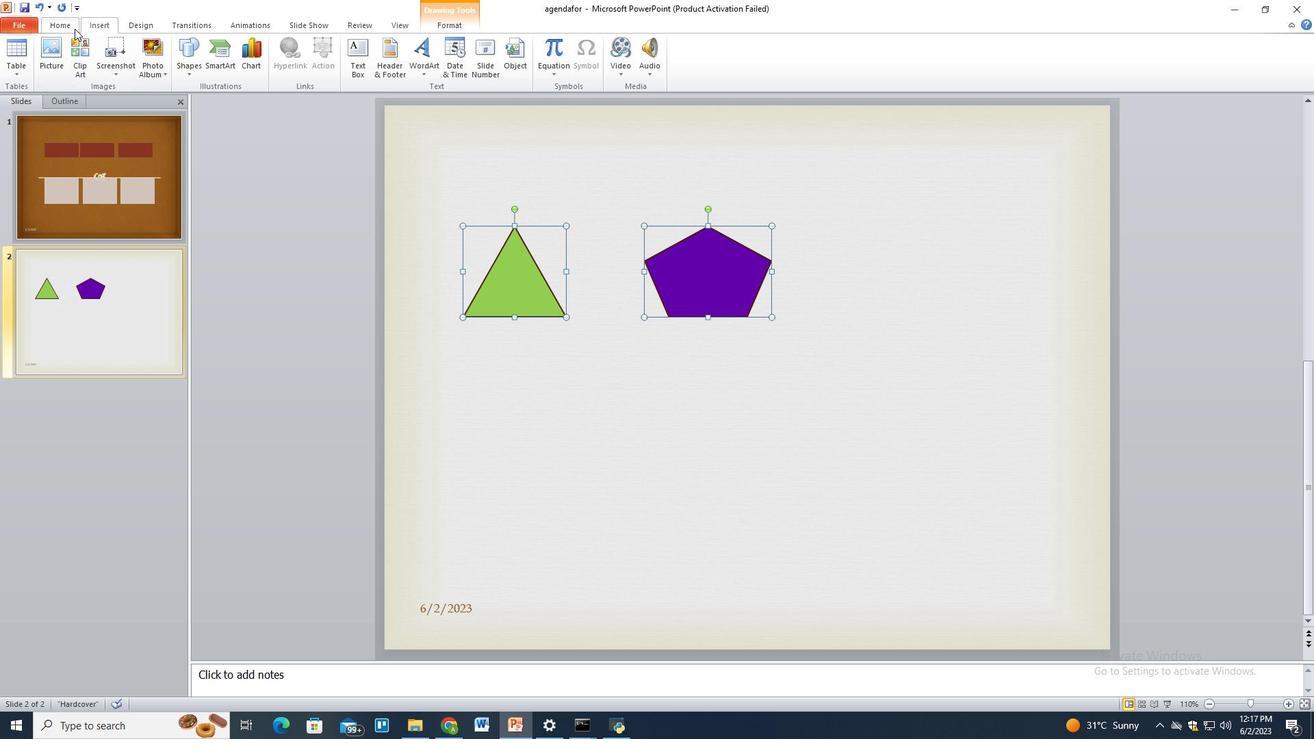 
Action: Mouse pressed left at (71, 28)
Screenshot: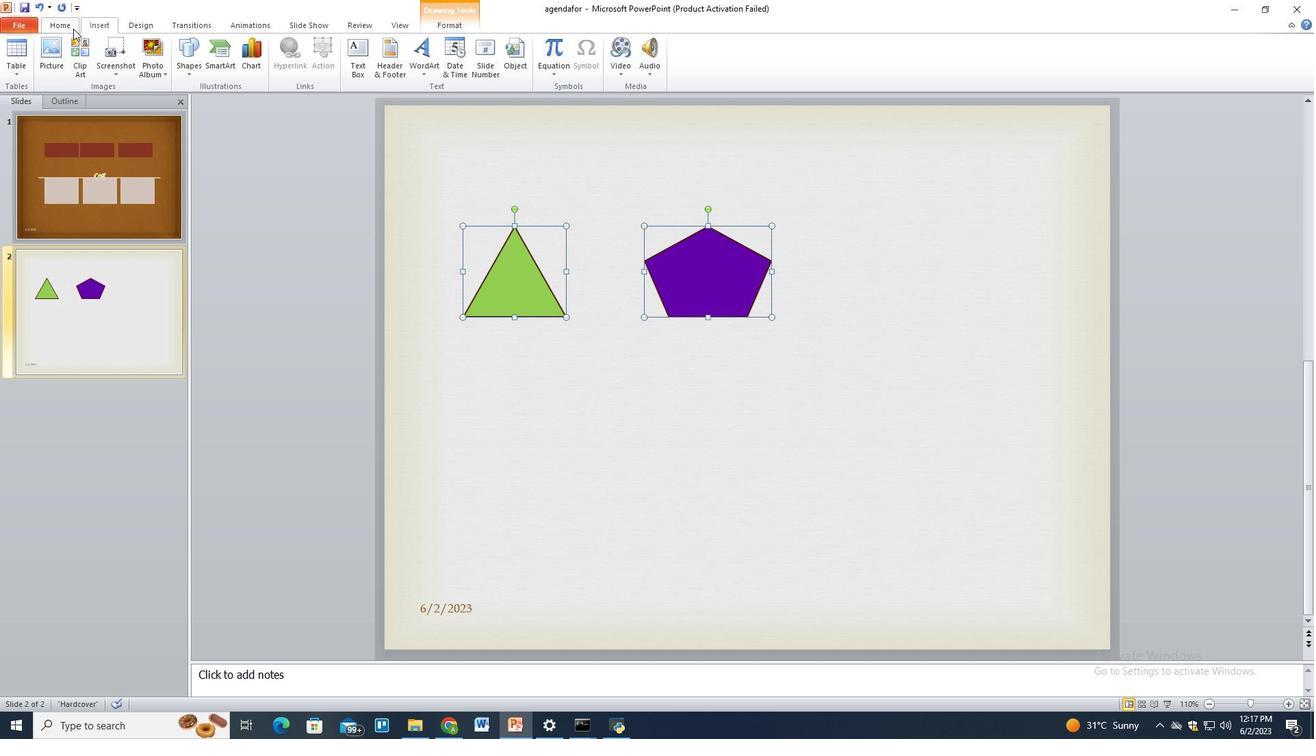 
Action: Mouse moved to (651, 75)
Screenshot: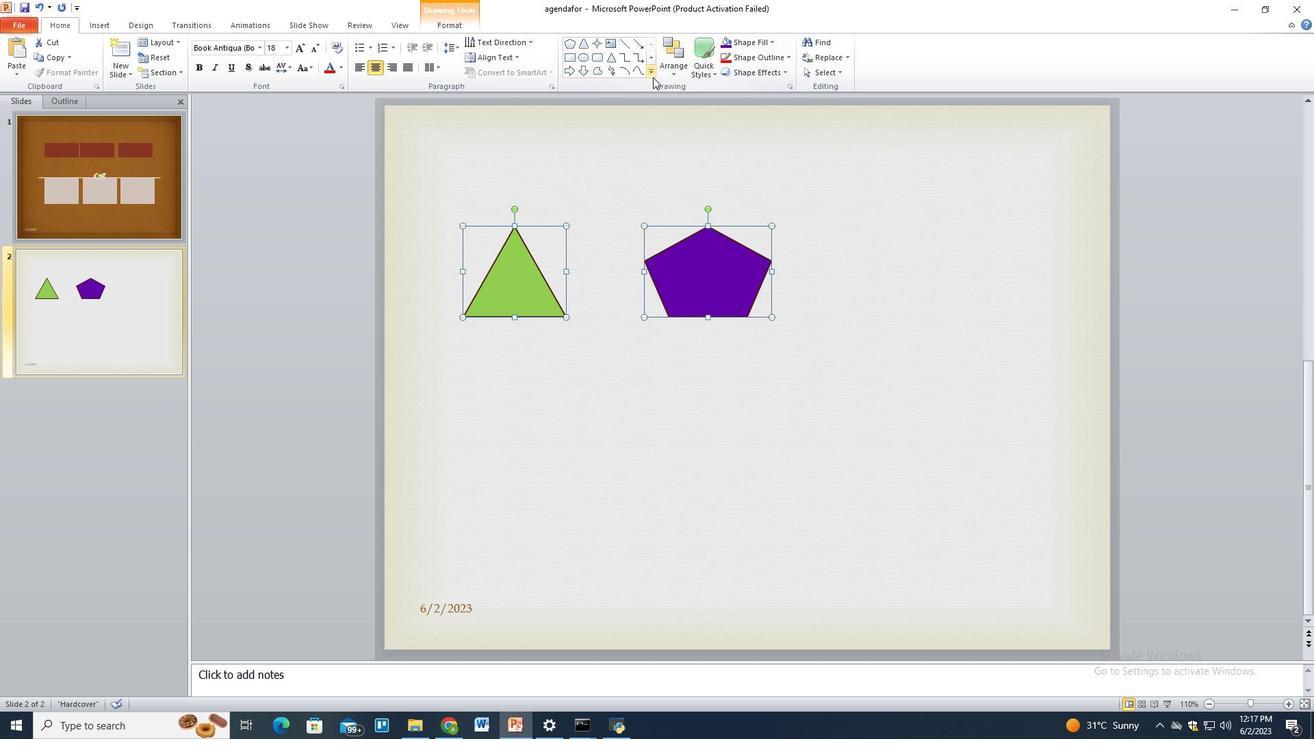 
Action: Mouse pressed left at (651, 75)
Screenshot: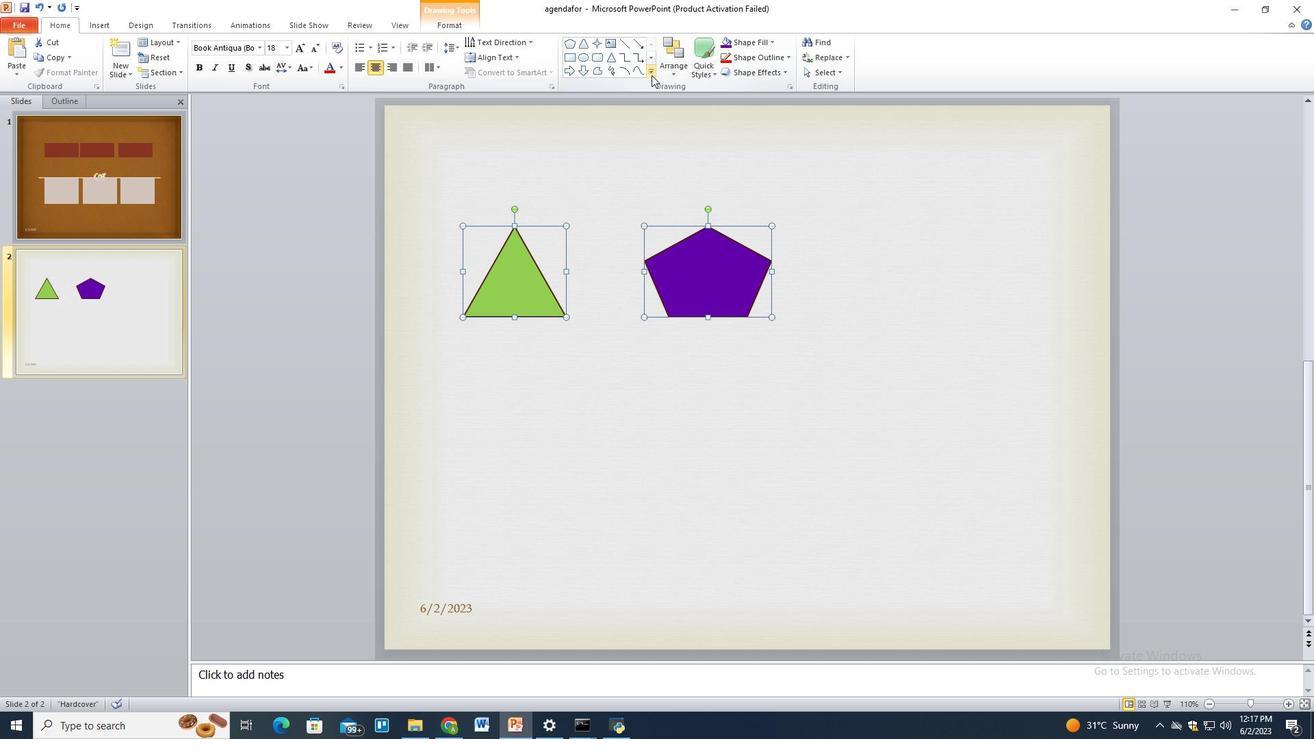 
Action: Mouse moved to (734, 39)
Screenshot: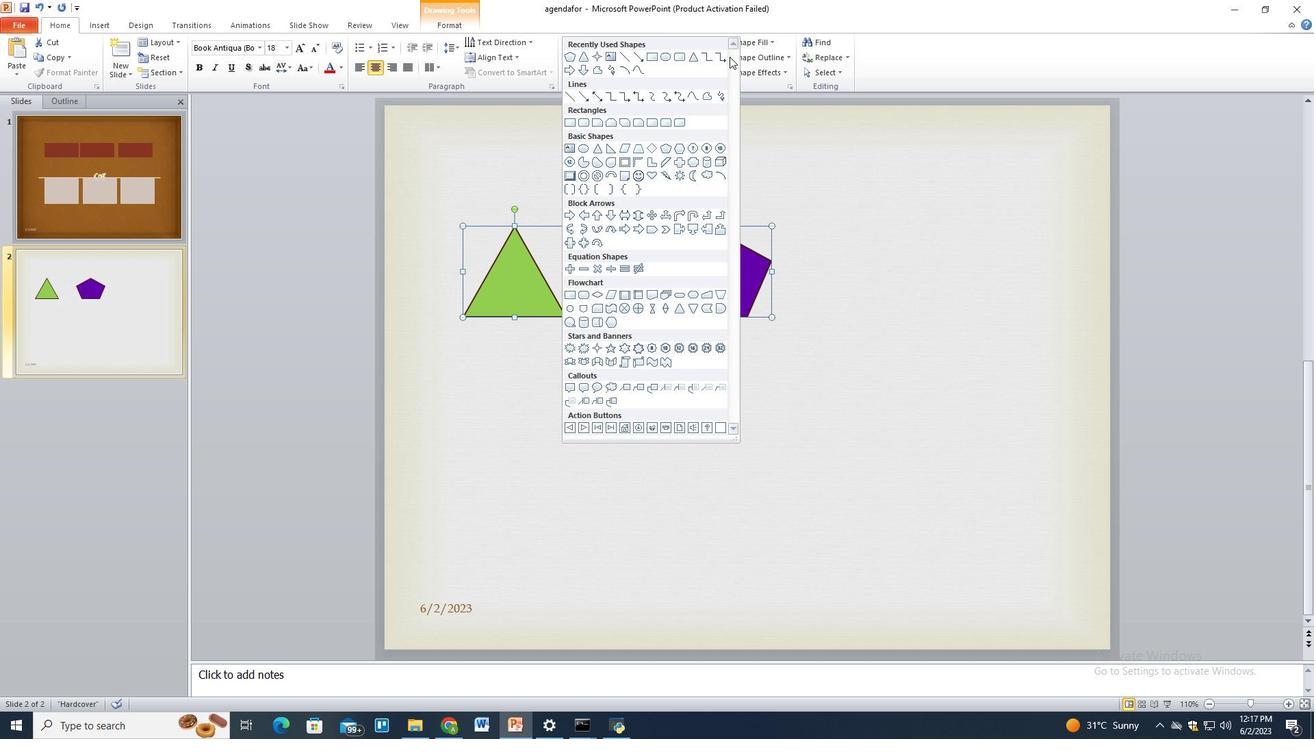 
Action: Mouse pressed left at (734, 39)
Screenshot: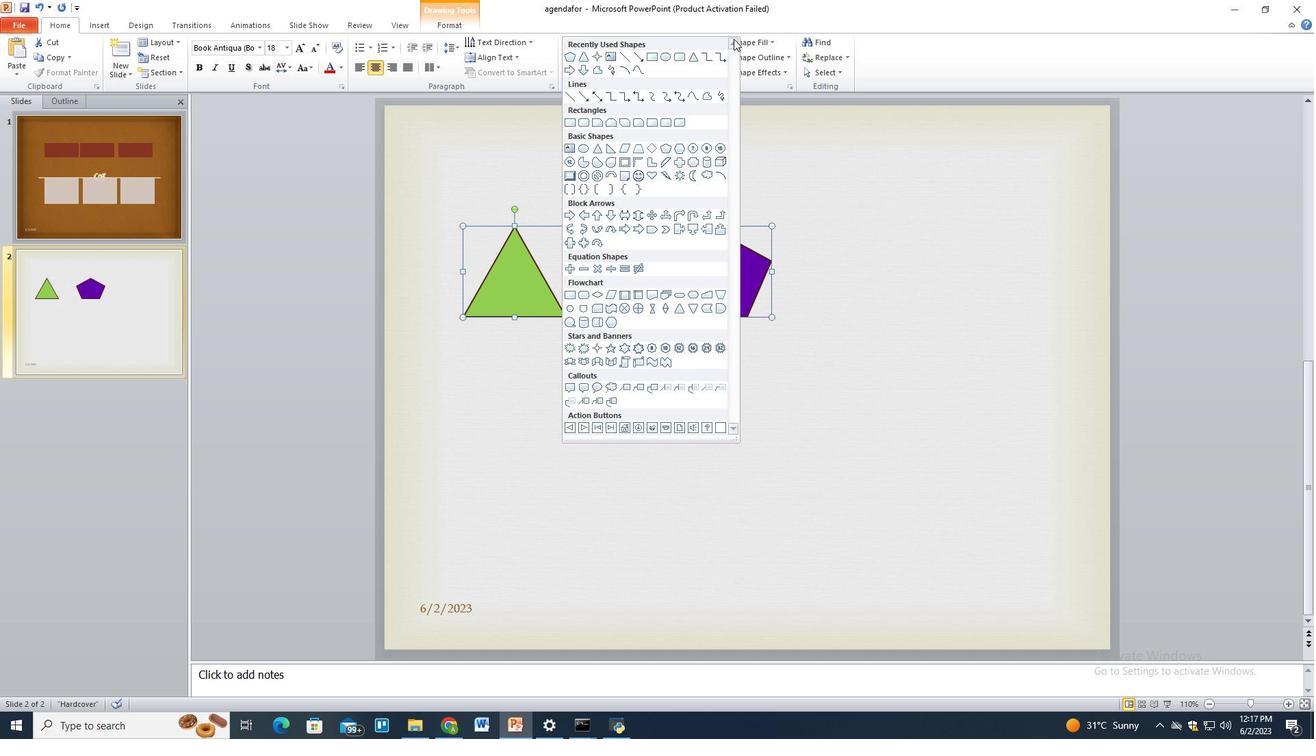 
Action: Mouse moved to (733, 428)
Screenshot: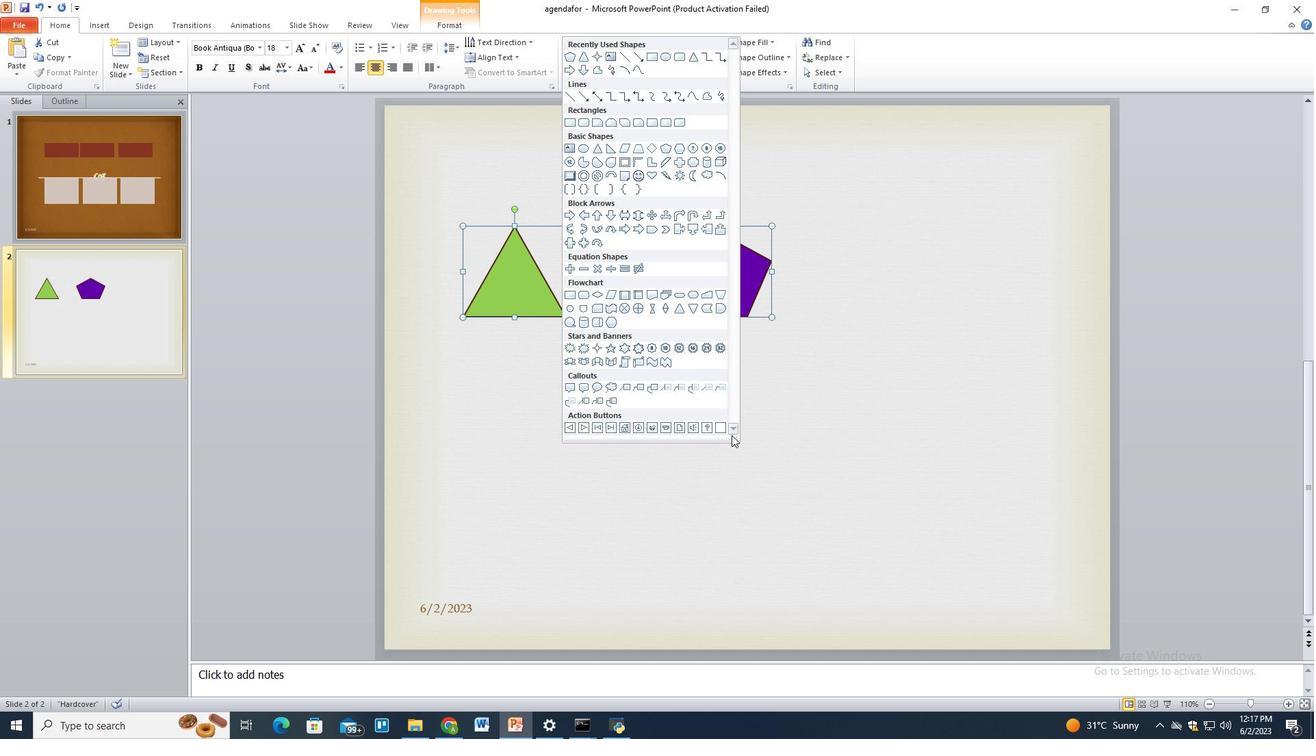 
Action: Mouse pressed left at (733, 428)
Screenshot: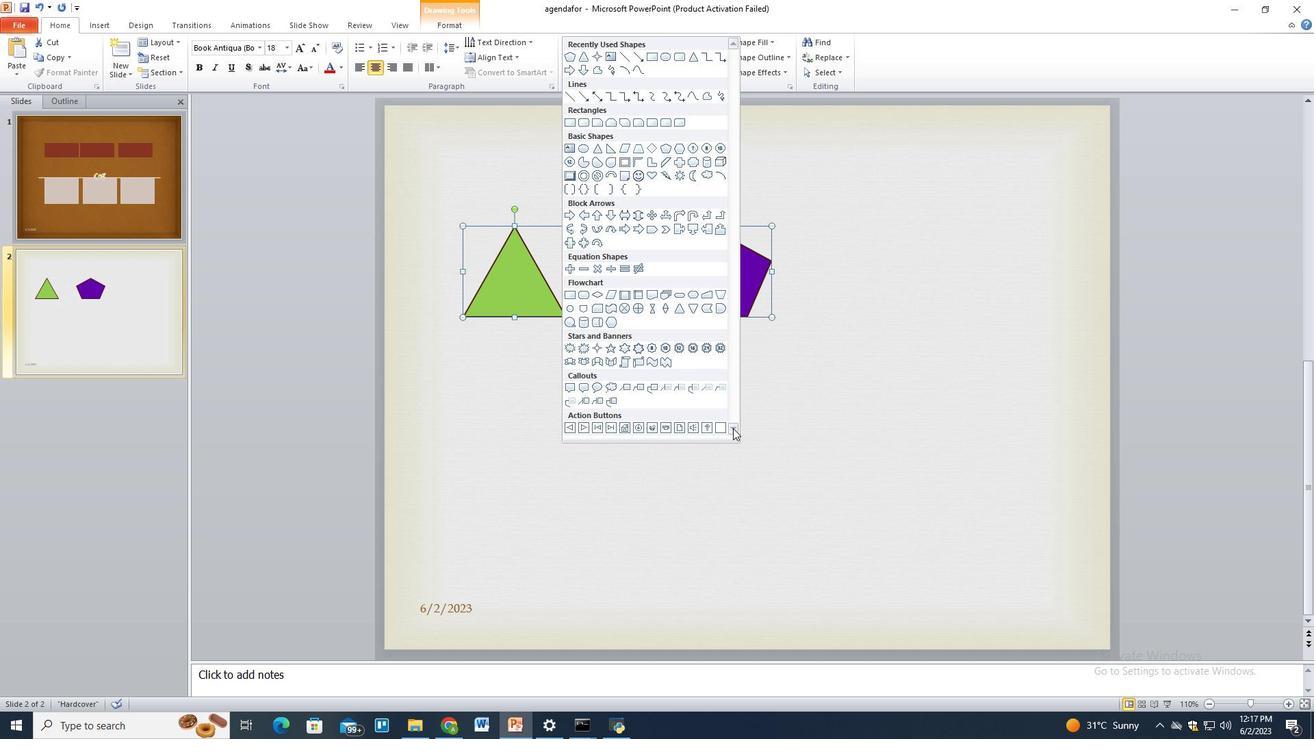 
Action: Mouse moved to (772, 43)
Screenshot: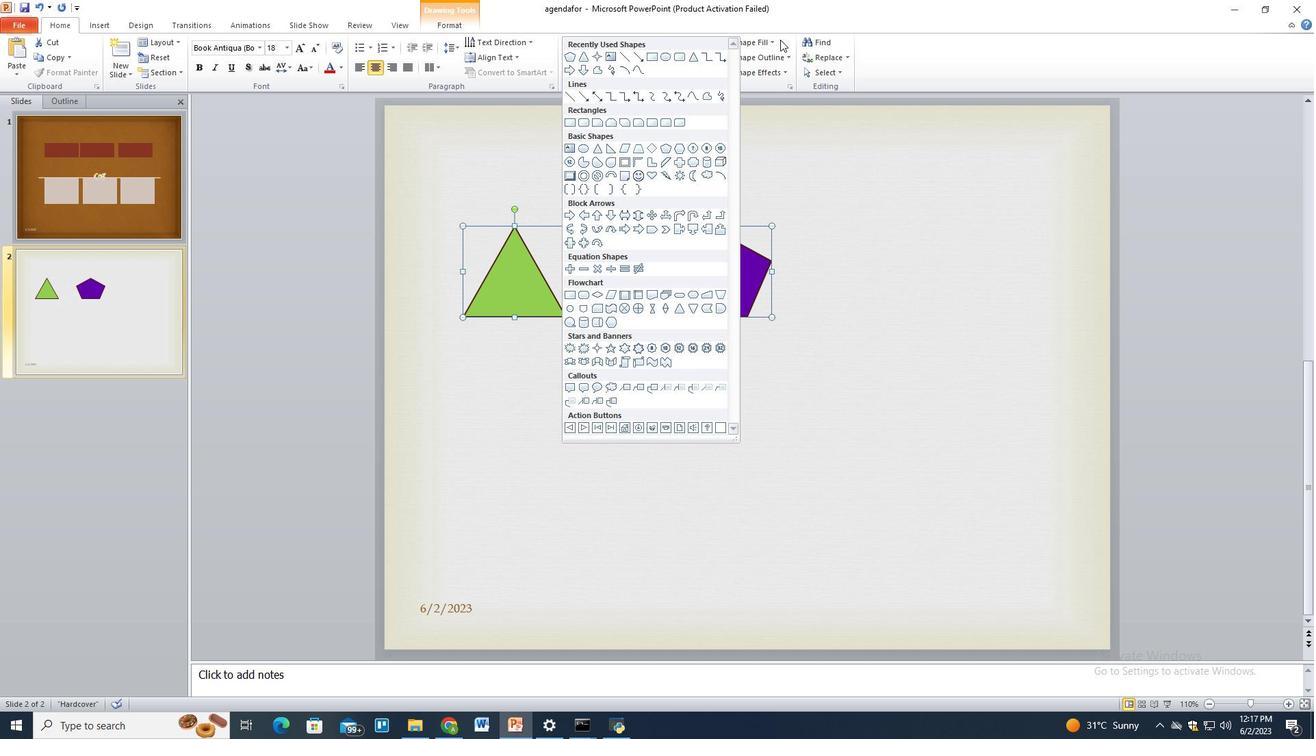 
Action: Mouse pressed left at (772, 43)
Screenshot: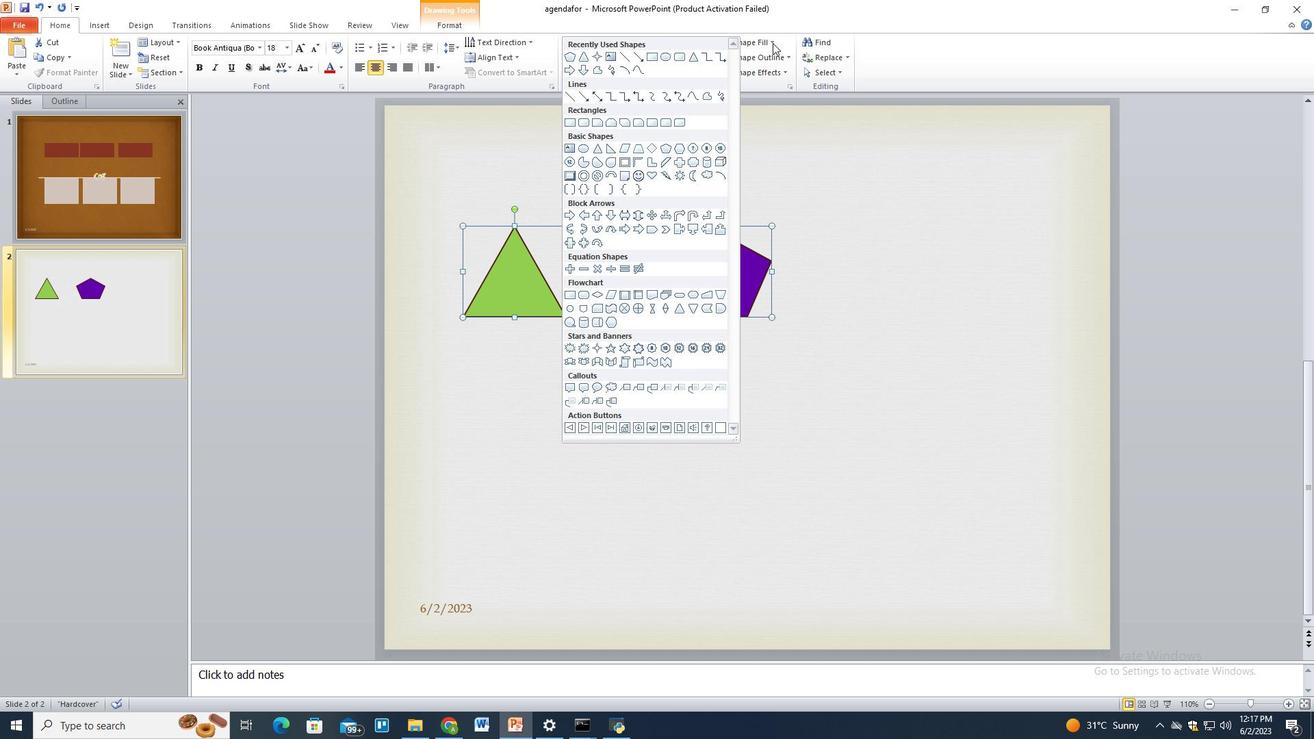 
Action: Mouse moved to (793, 193)
Screenshot: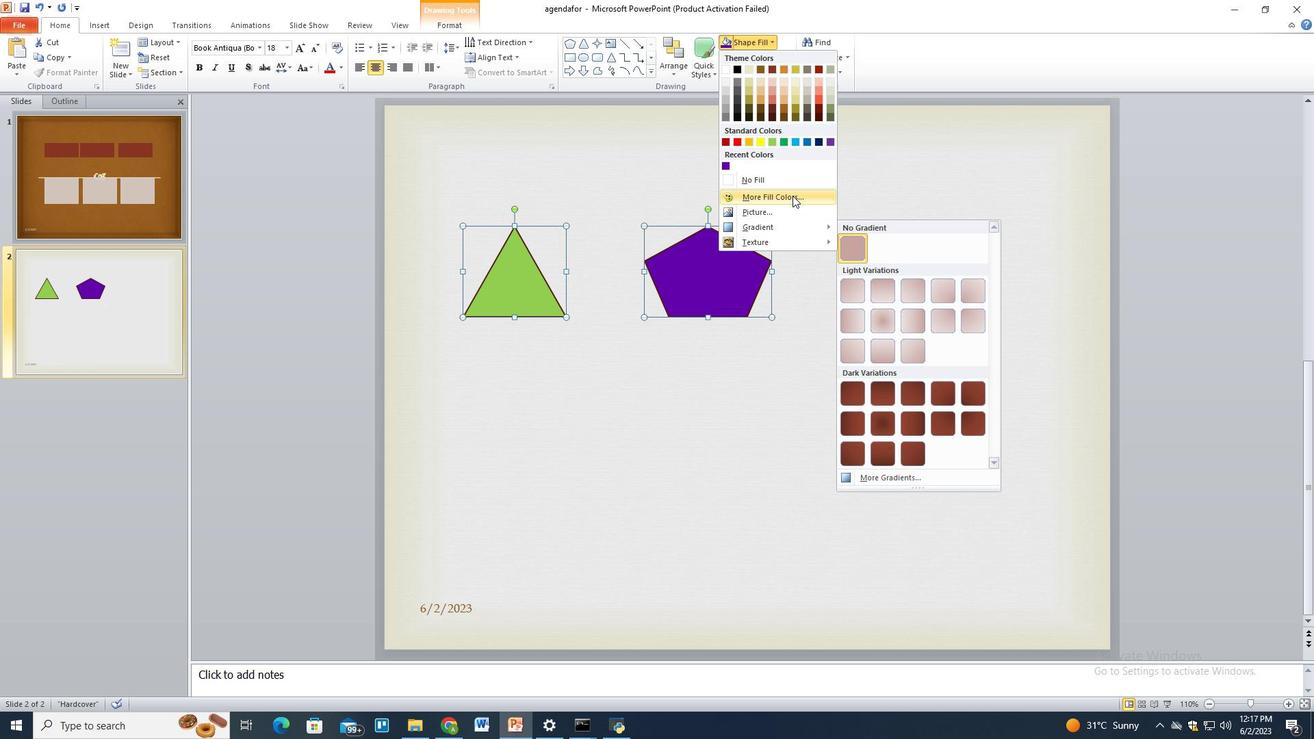 
Action: Mouse pressed left at (793, 193)
Screenshot: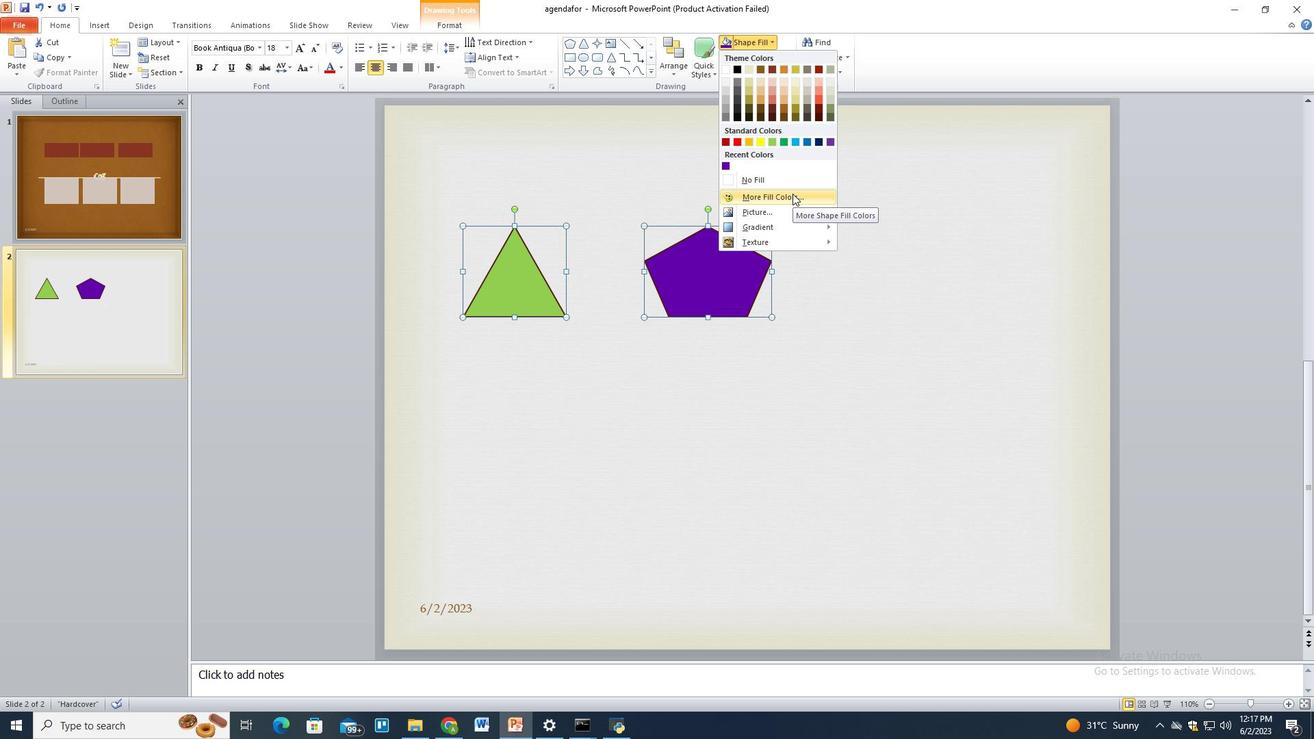 
Action: Mouse moved to (304, 227)
Screenshot: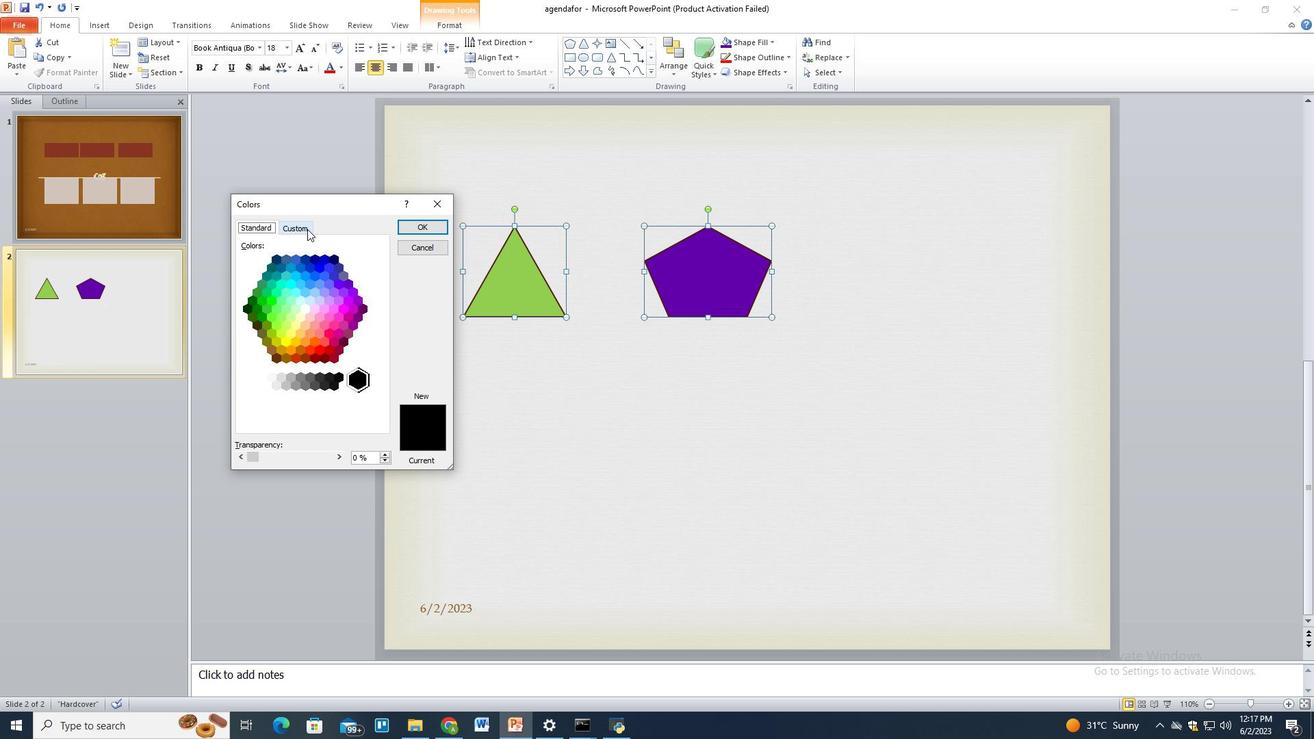 
Action: Mouse pressed left at (304, 227)
Screenshot: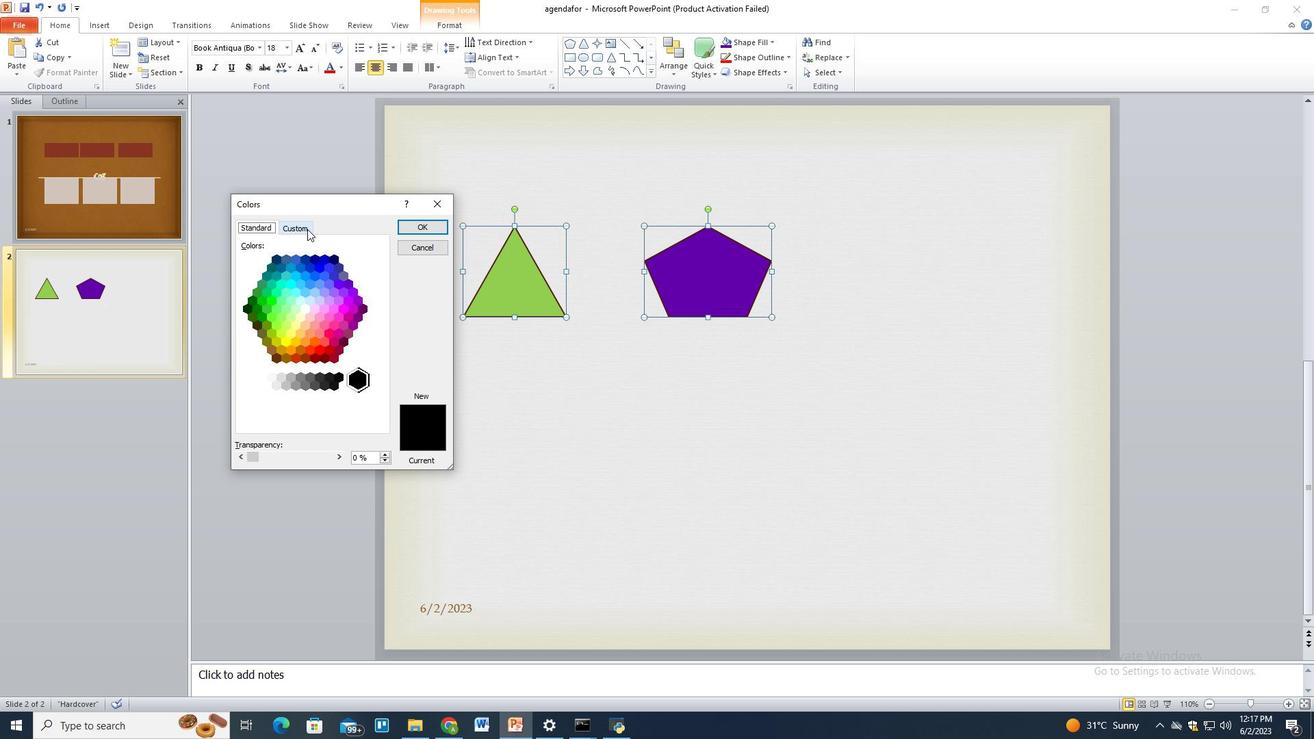 
Action: Mouse moved to (441, 221)
Screenshot: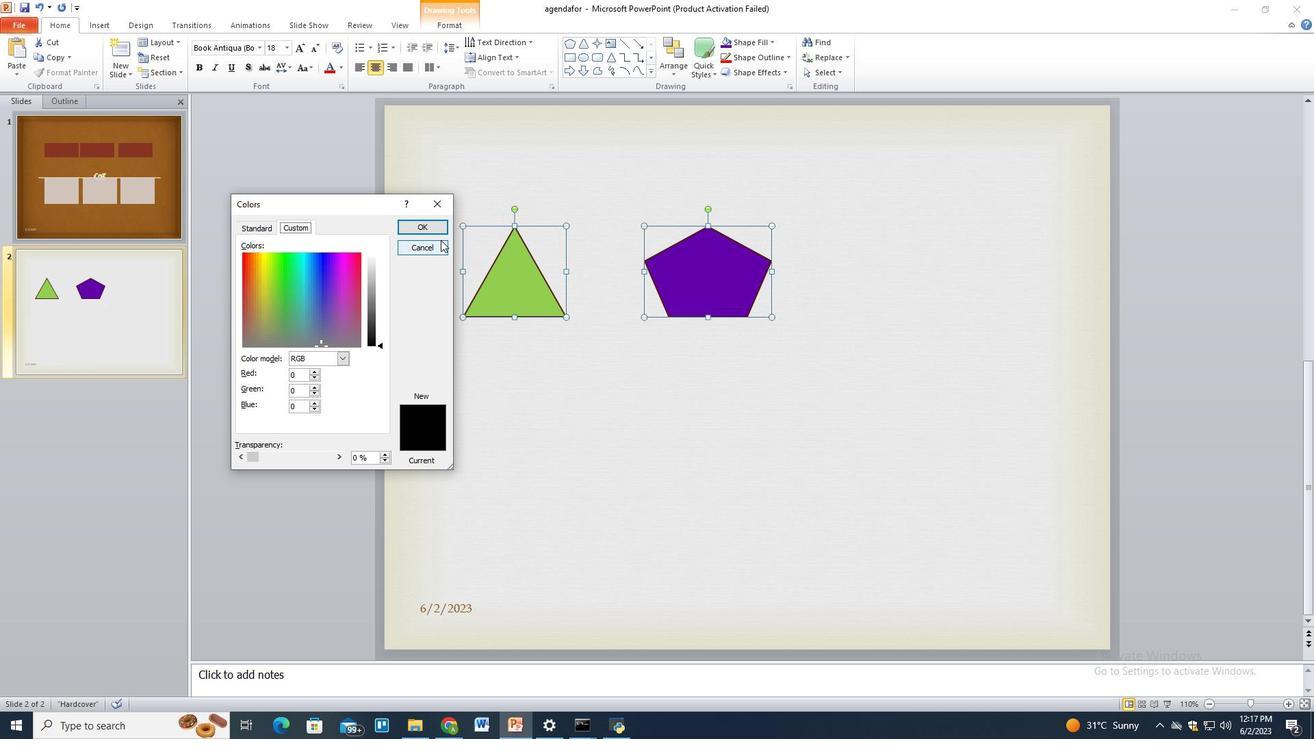 
Action: Mouse pressed left at (441, 221)
Screenshot: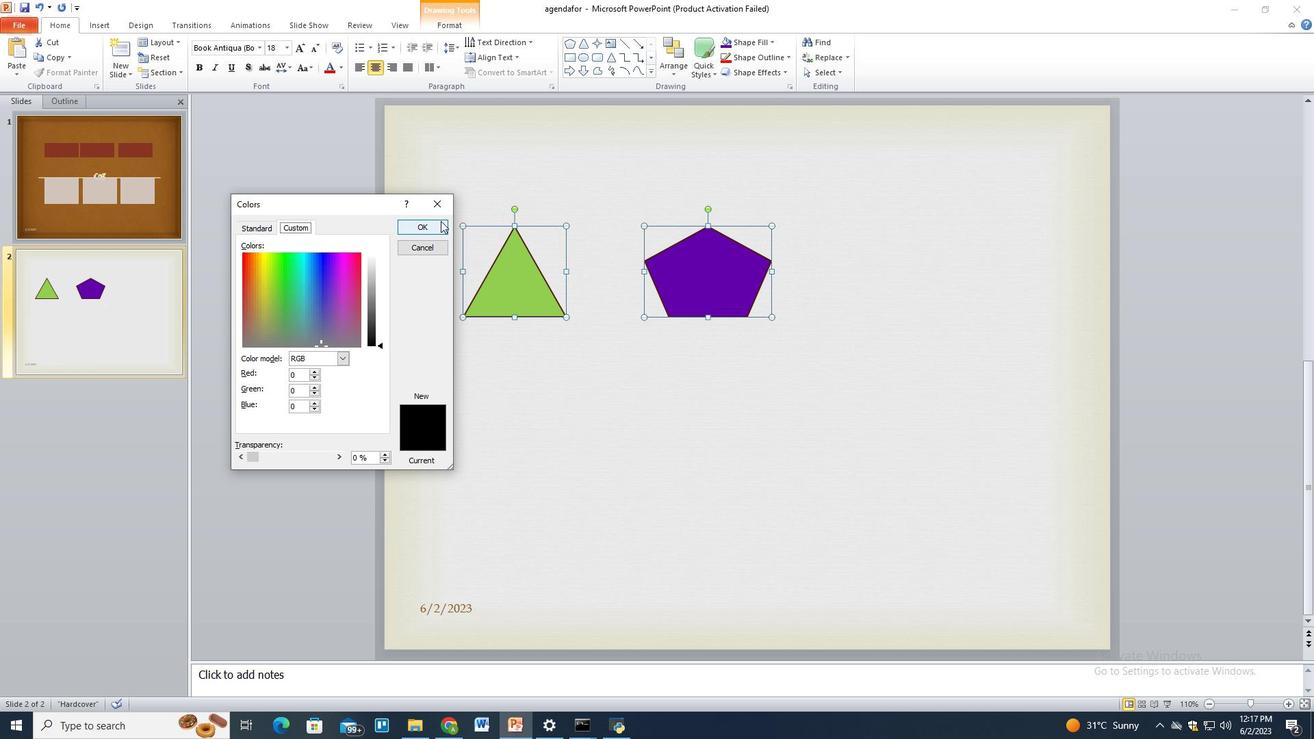 
Action: Mouse moved to (943, 266)
Screenshot: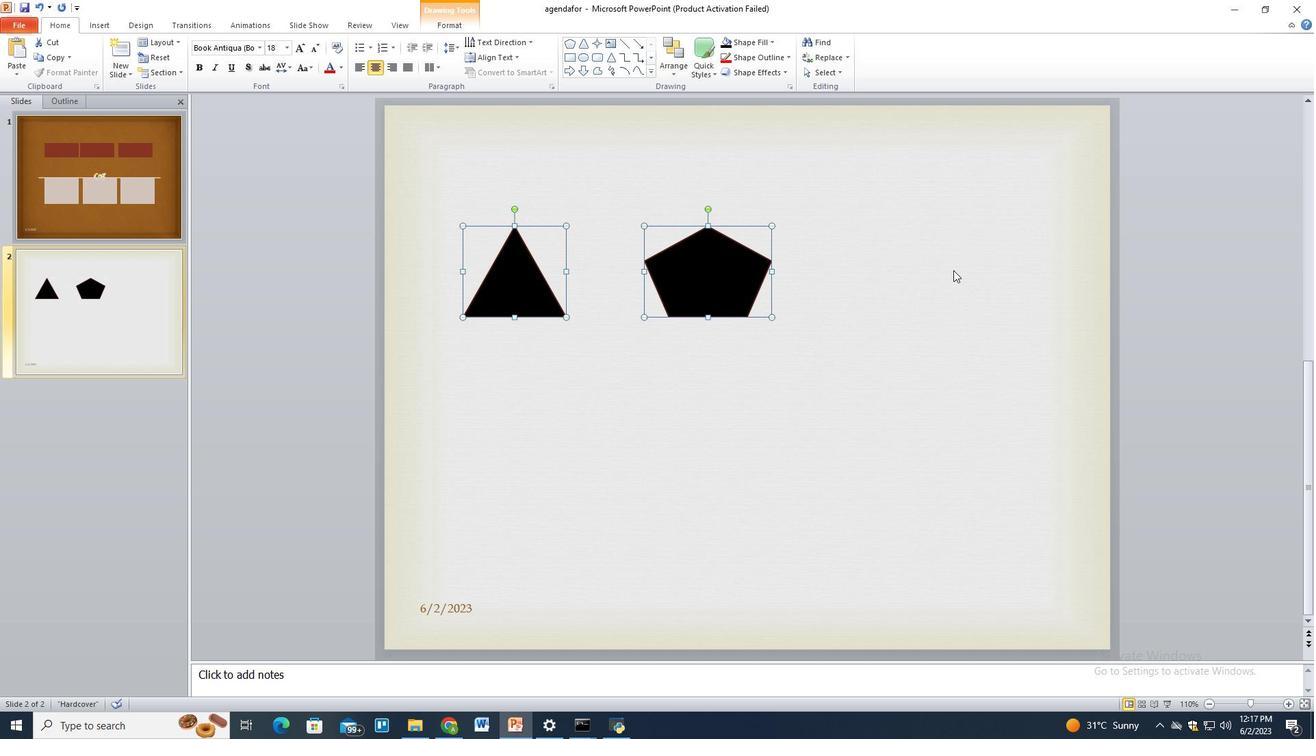 
Action: Mouse pressed left at (943, 266)
Screenshot: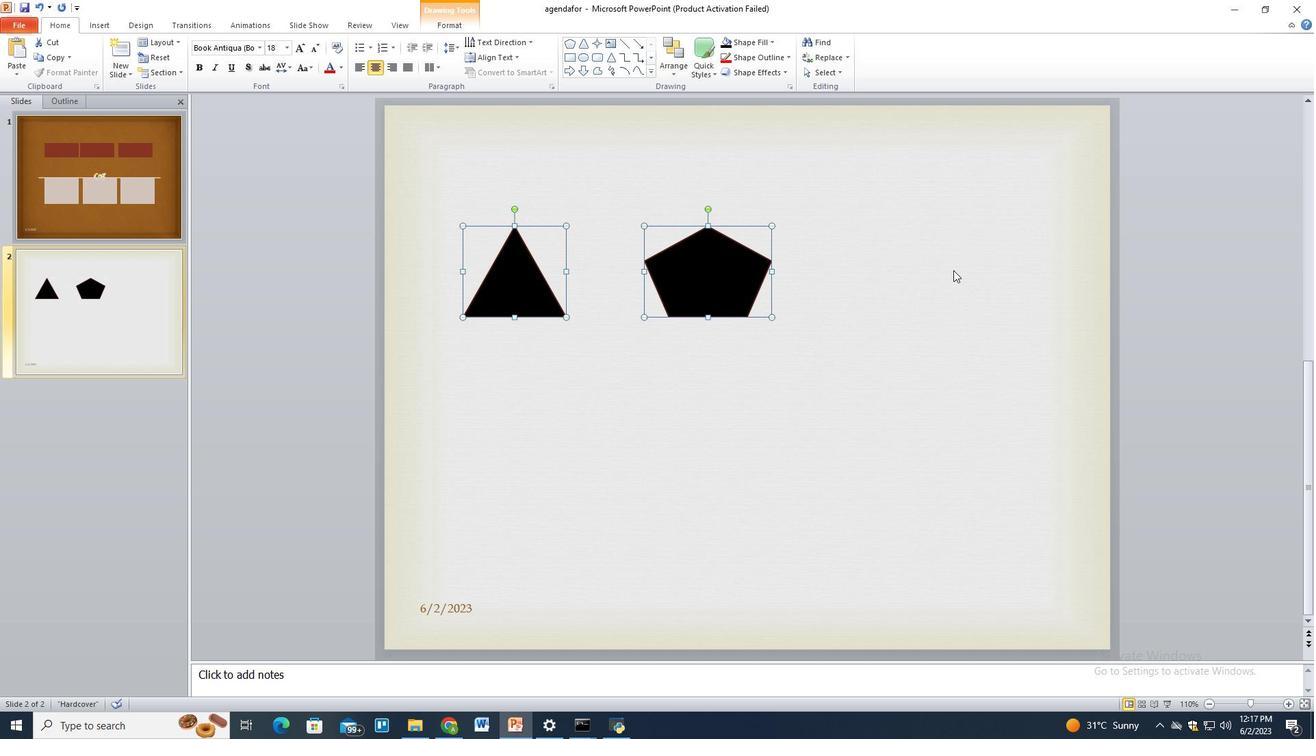 
Action: Mouse moved to (856, 182)
Screenshot: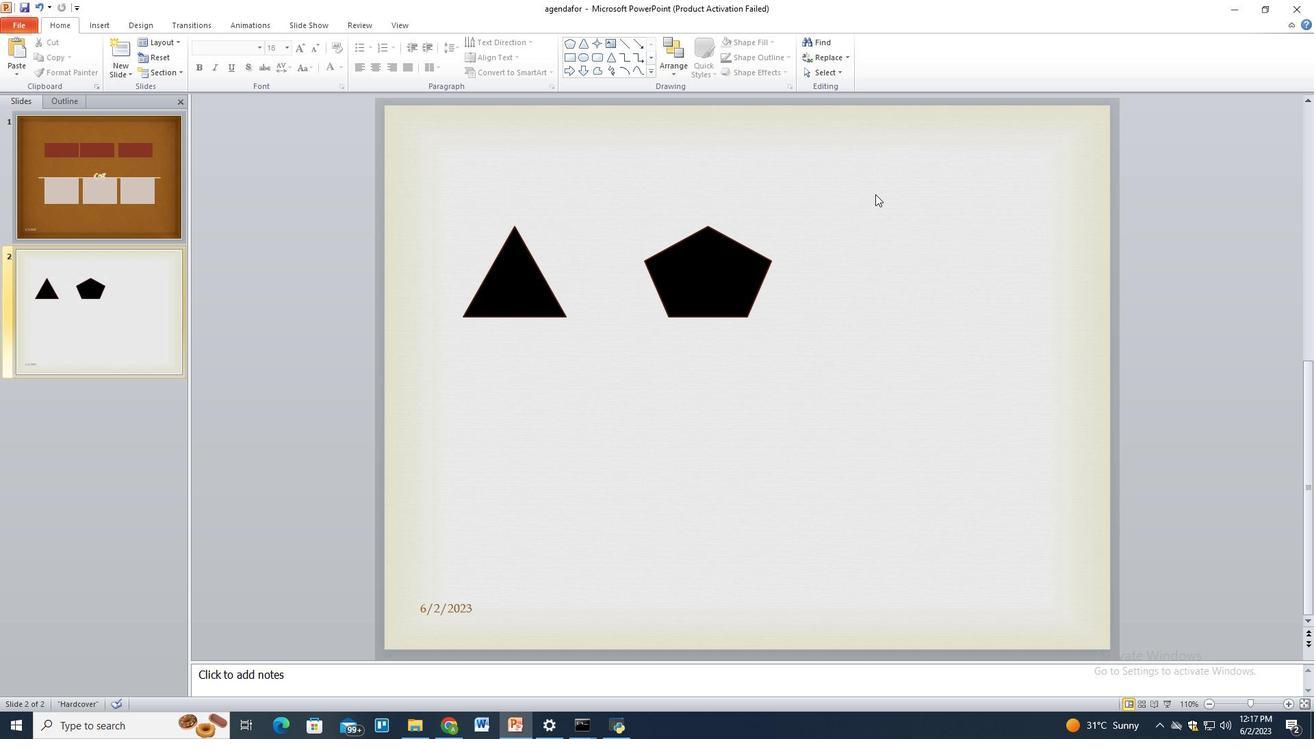 
Action: Mouse pressed left at (856, 182)
Screenshot: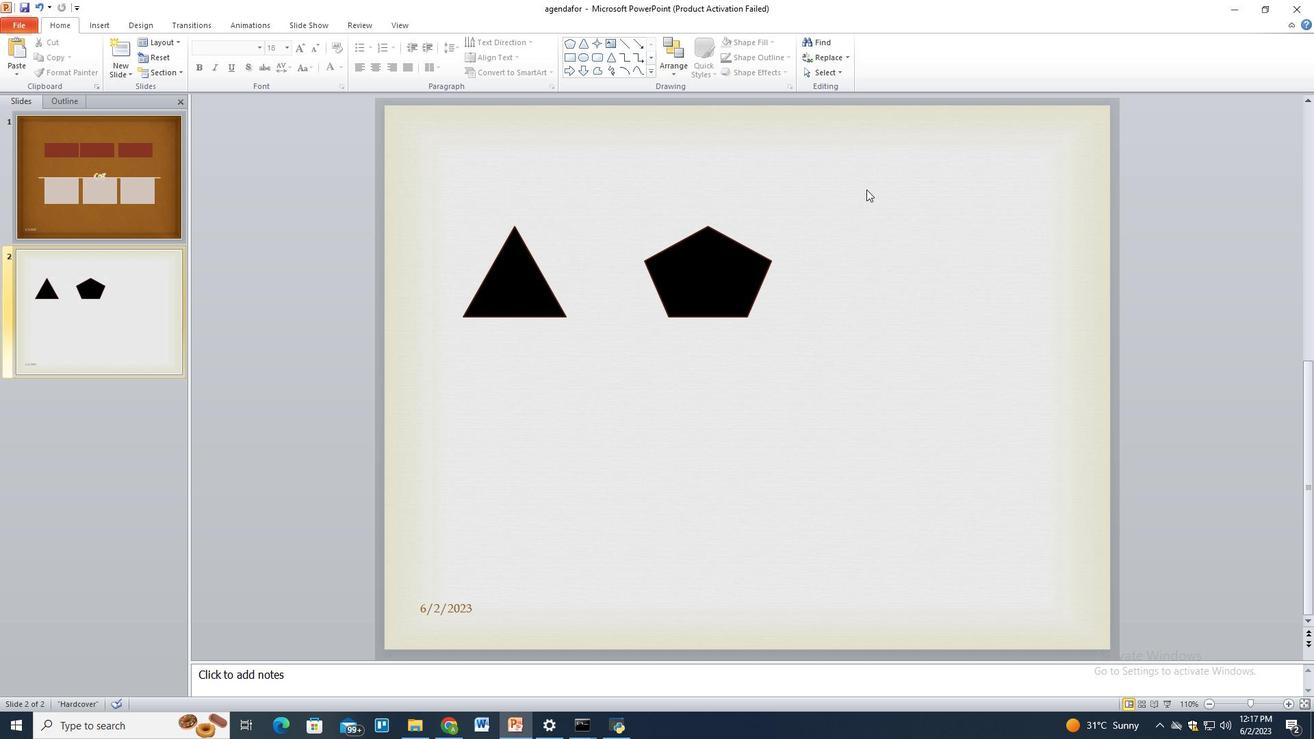 
Action: Mouse moved to (751, 199)
Screenshot: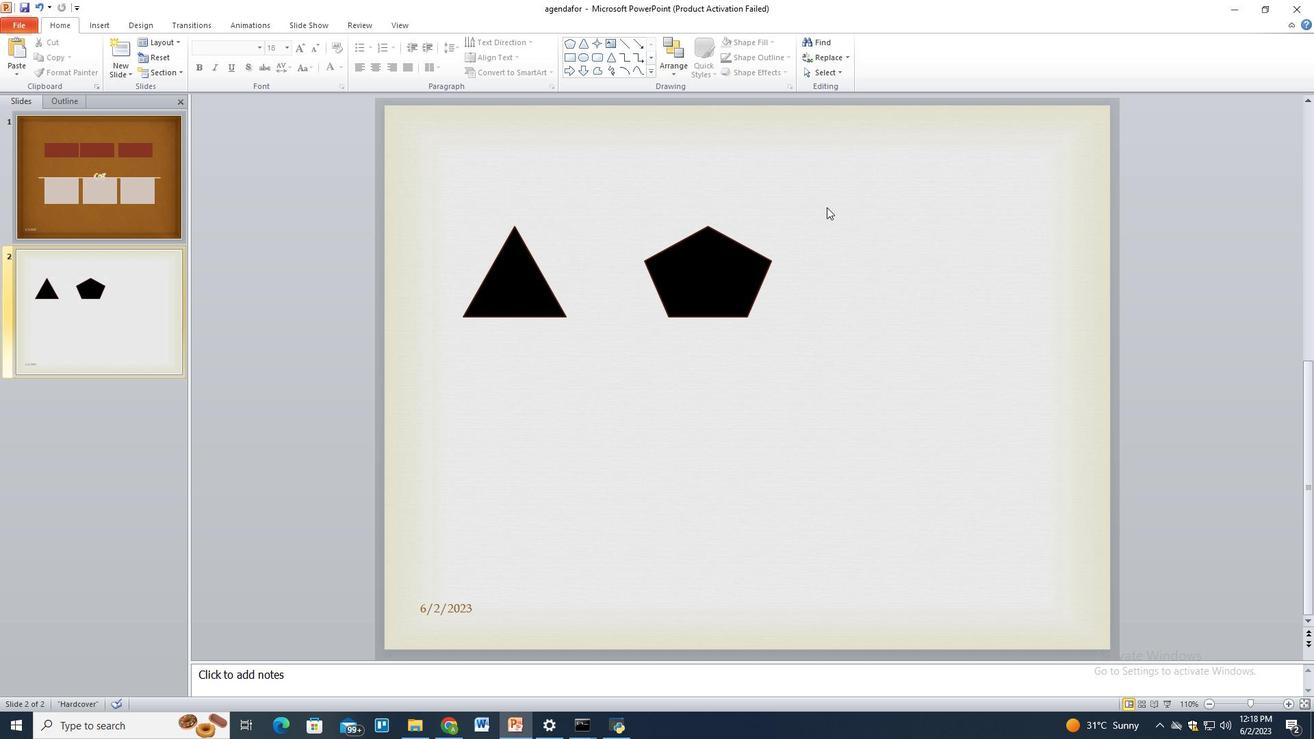 
Action: Mouse pressed left at (751, 199)
Screenshot: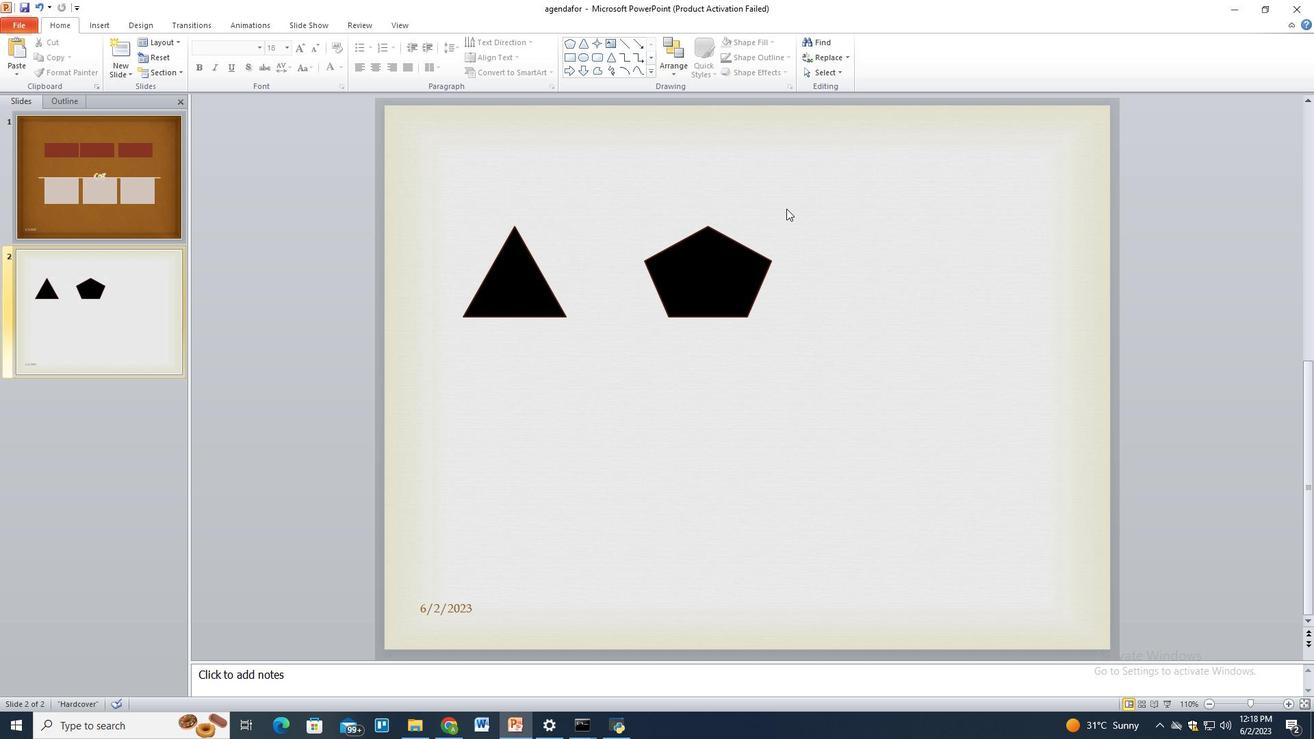 
Action: Mouse moved to (730, 251)
Screenshot: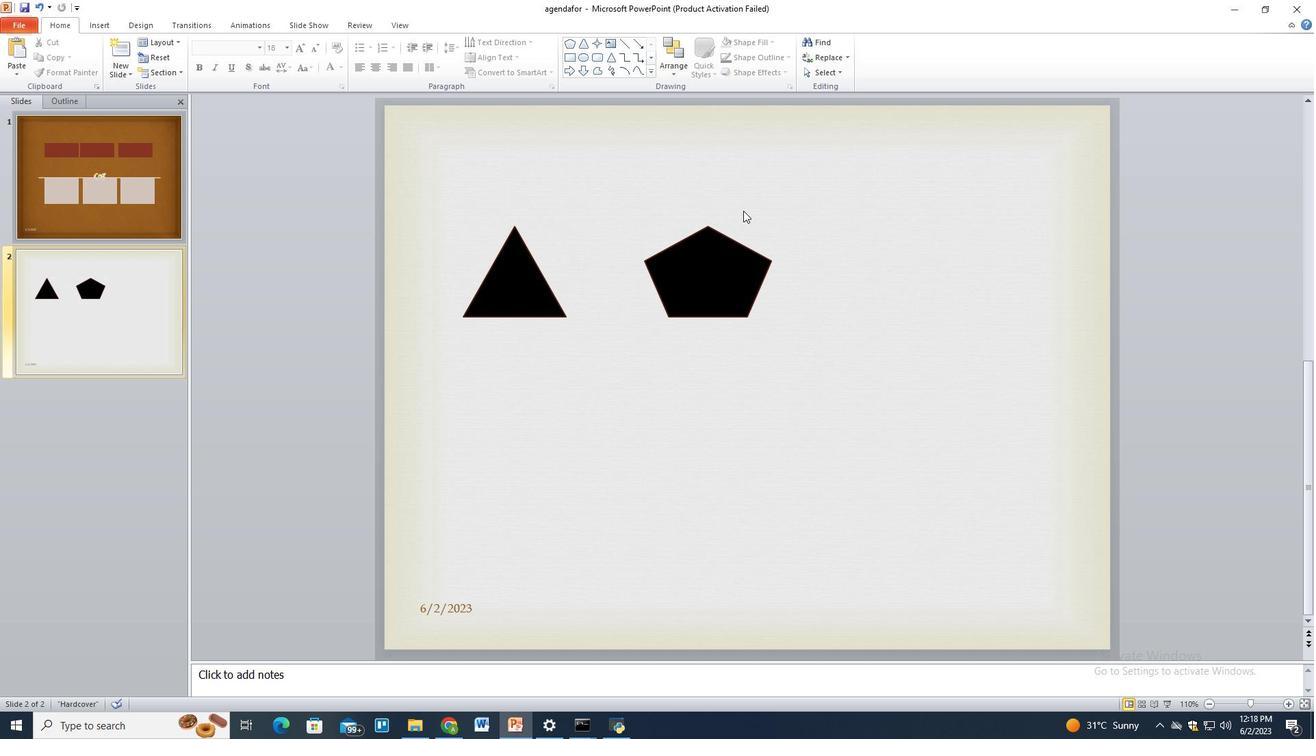 
Action: Mouse pressed left at (730, 251)
Screenshot: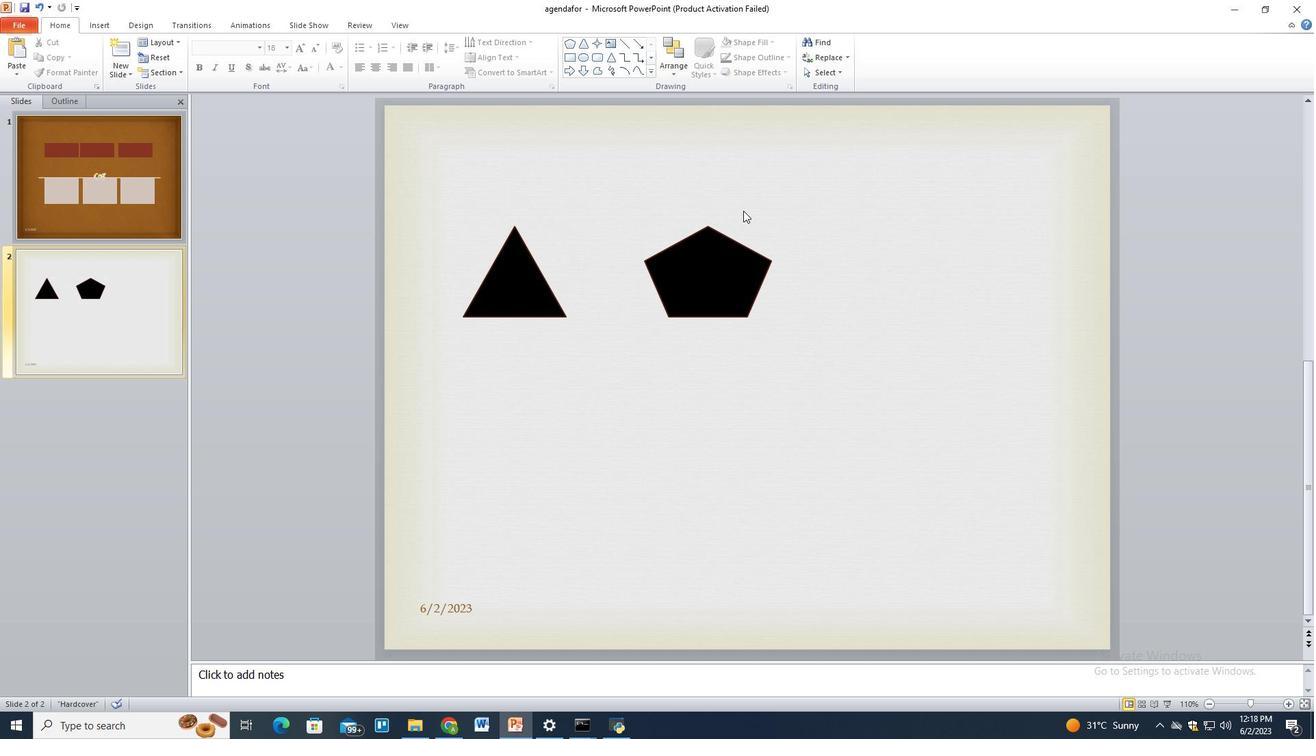 
Action: Mouse moved to (787, 171)
Screenshot: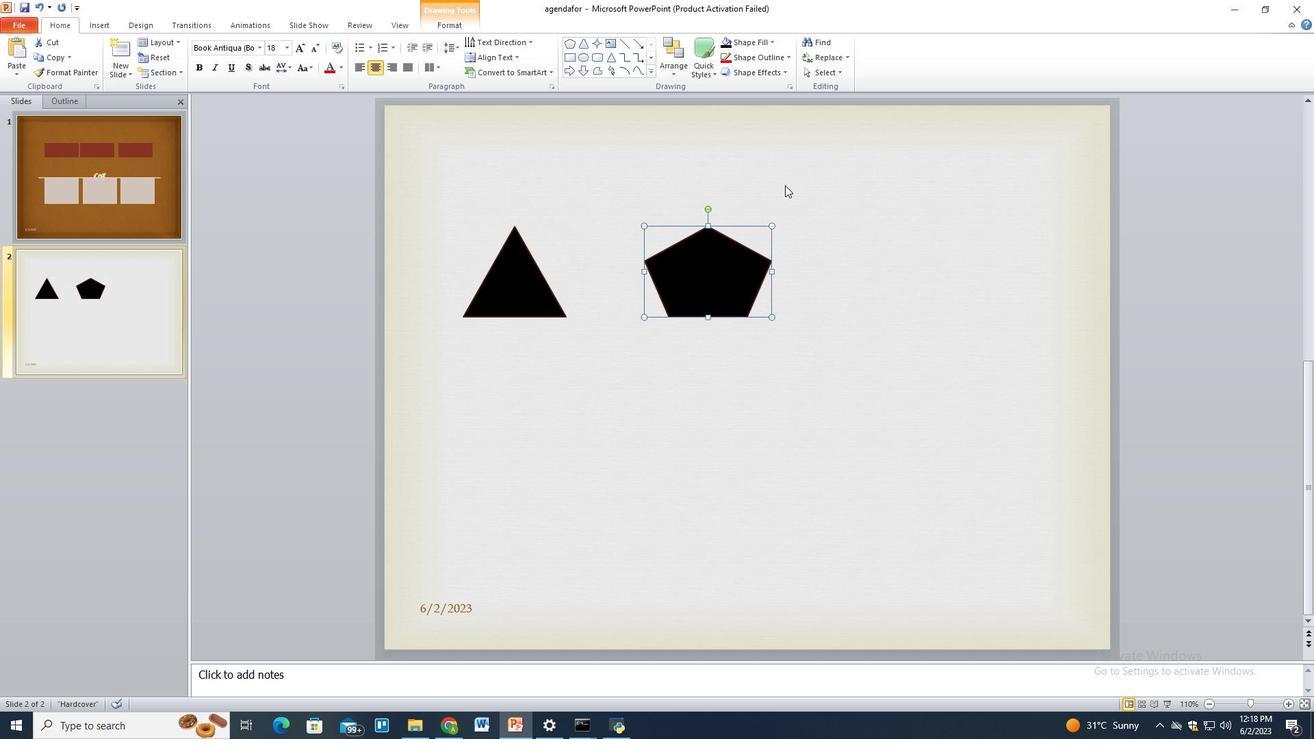 
Action: Mouse pressed left at (787, 171)
Screenshot: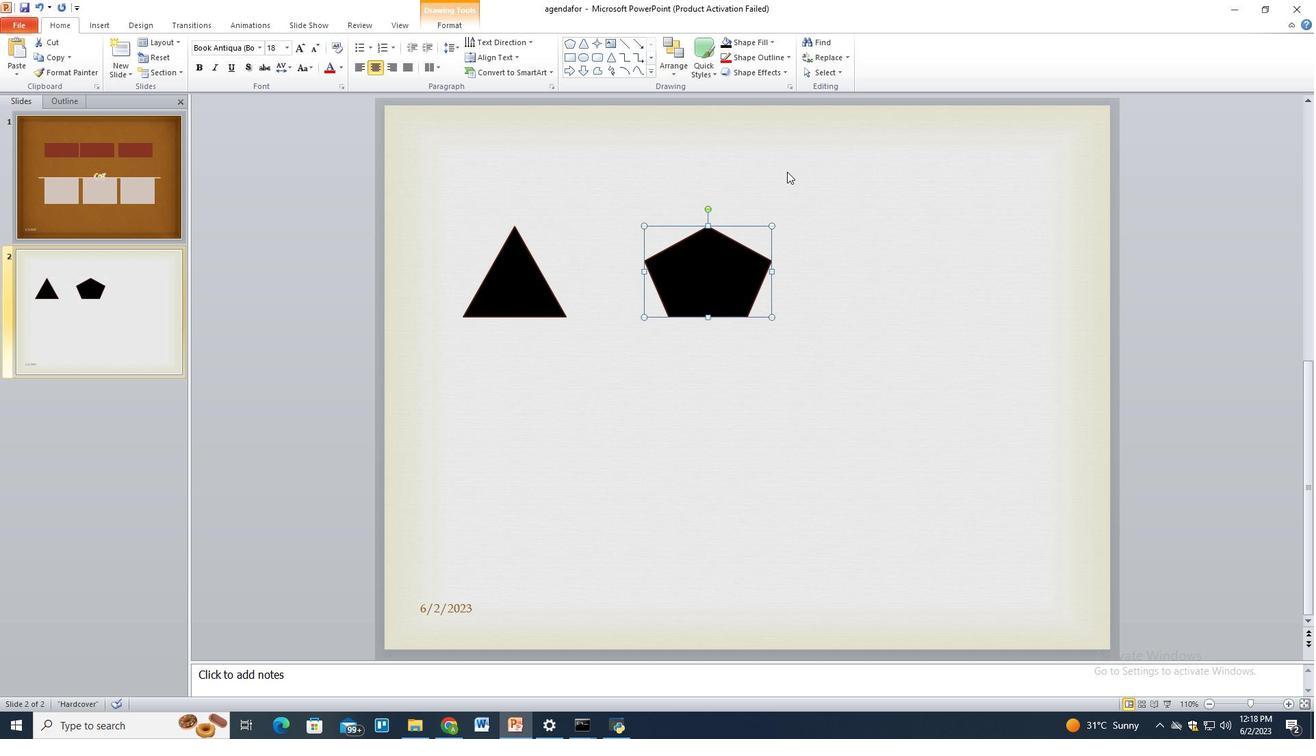 
